 Task: For heading Use Lora with dark cyan 1 colour & Underline.  font size for heading22,  'Change the font style of data to'Montserrat and font size to 14,  Change the alignment of both headline & data to Align center.  In the sheet  analysisSalesByChannel_2022
Action: Mouse moved to (187, 277)
Screenshot: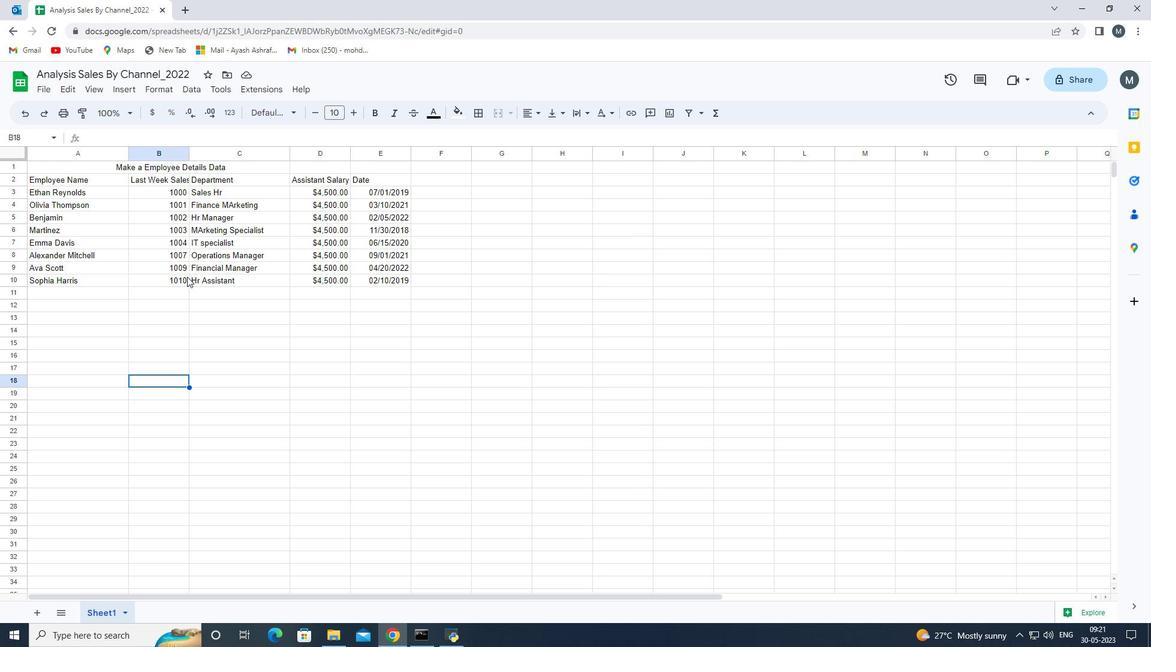 
Action: Mouse scrolled (187, 277) with delta (0, 0)
Screenshot: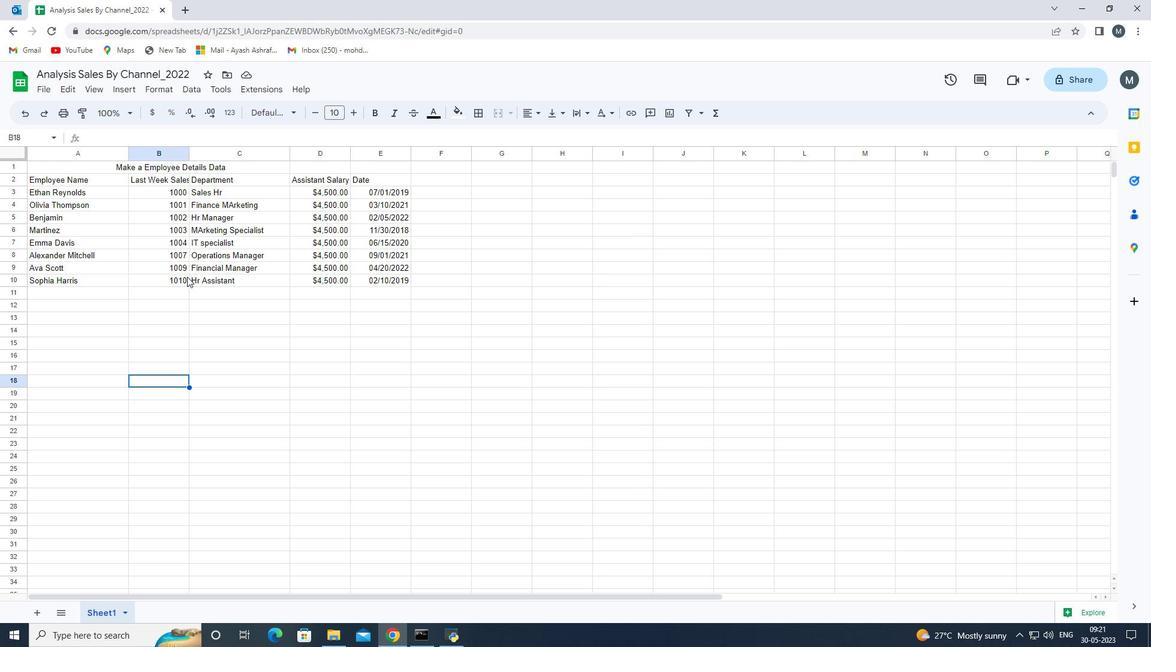 
Action: Mouse scrolled (187, 277) with delta (0, 0)
Screenshot: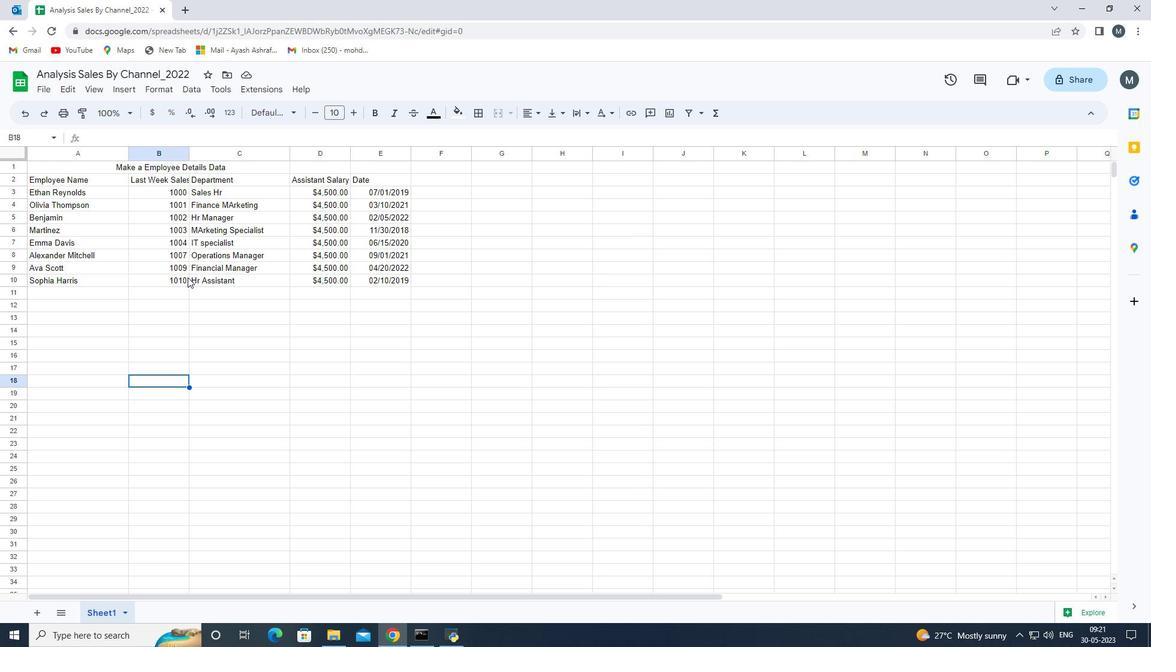 
Action: Mouse moved to (197, 257)
Screenshot: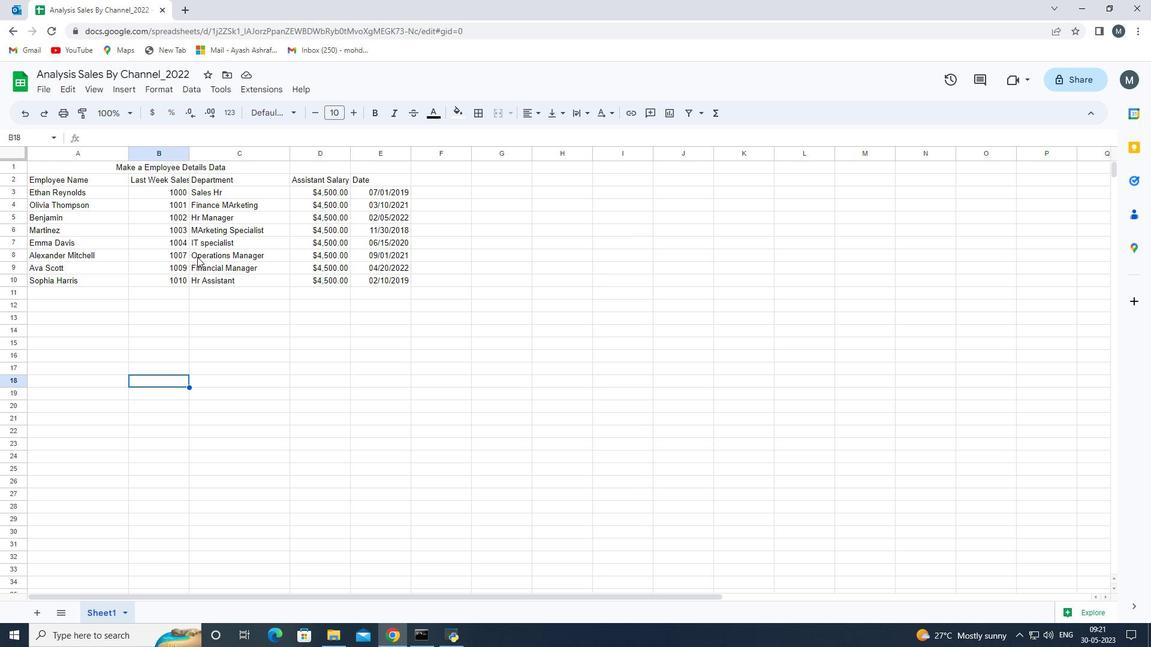 
Action: Mouse scrolled (197, 256) with delta (0, 0)
Screenshot: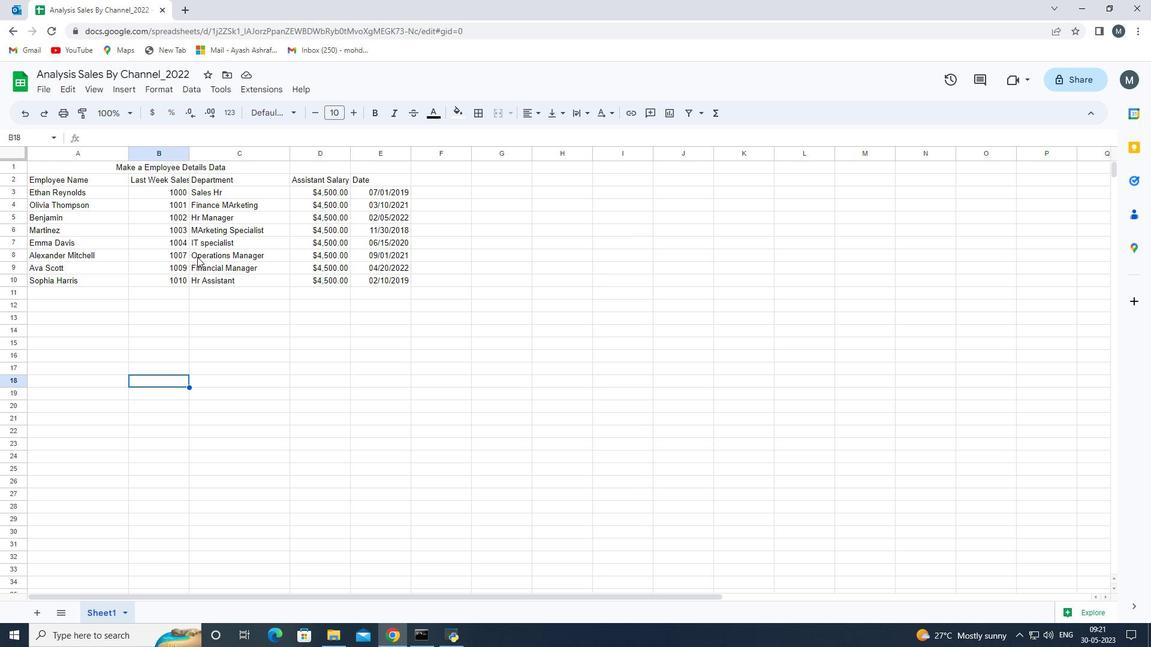 
Action: Mouse scrolled (197, 257) with delta (0, 0)
Screenshot: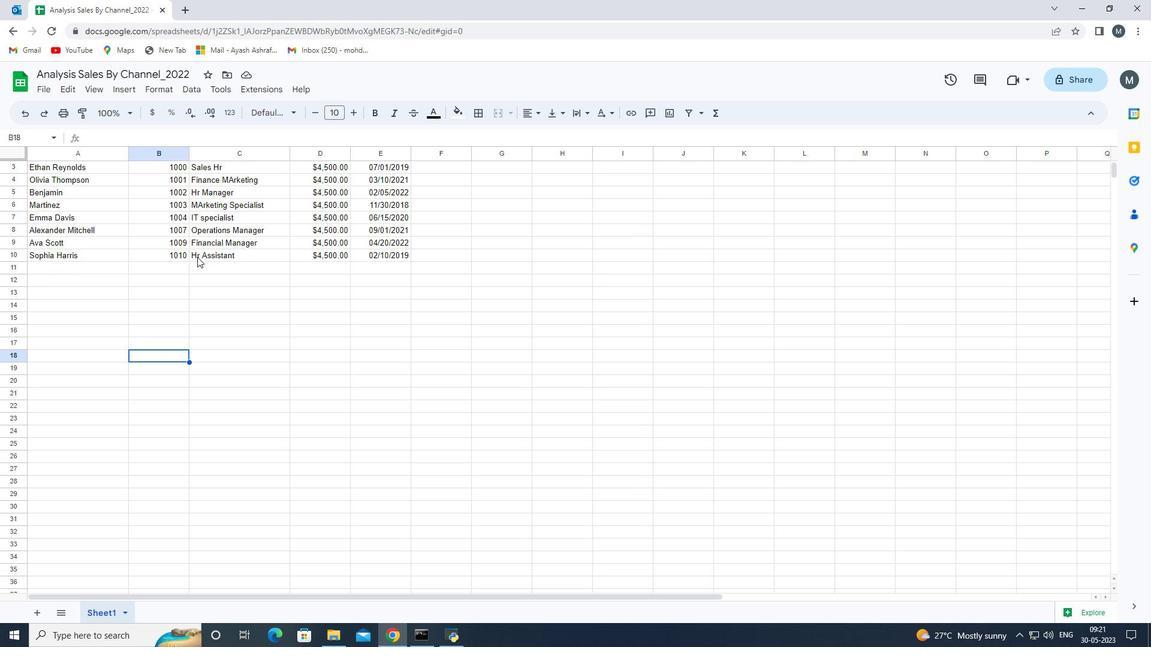 
Action: Mouse moved to (111, 169)
Screenshot: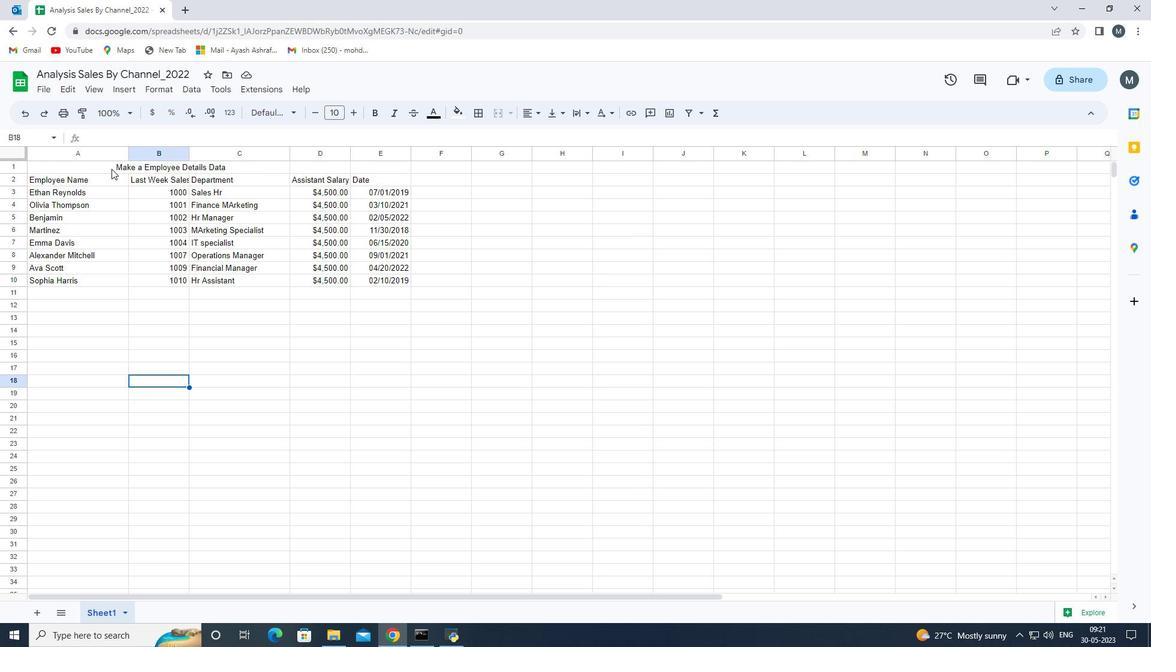 
Action: Mouse pressed left at (111, 169)
Screenshot: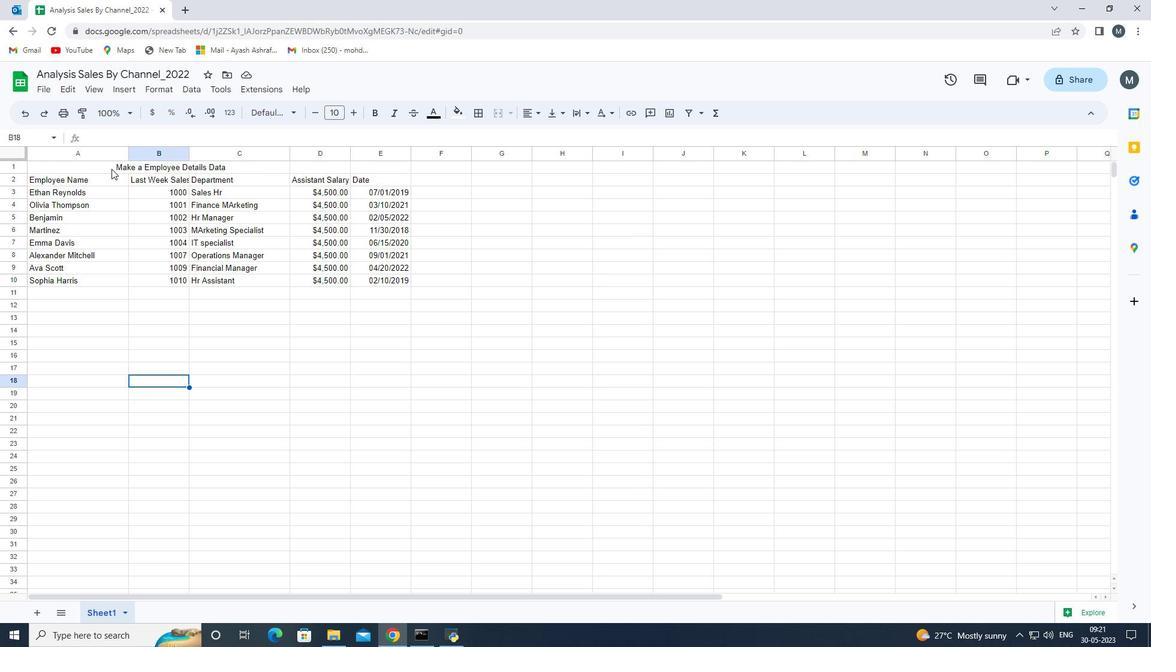 
Action: Mouse moved to (260, 136)
Screenshot: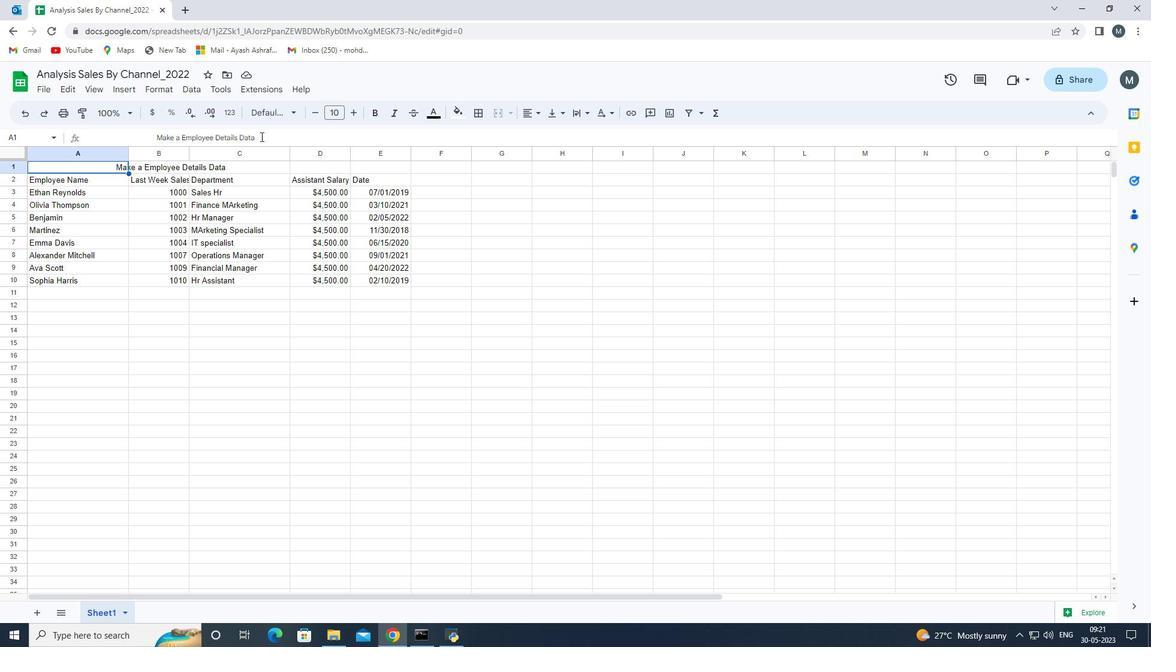 
Action: Mouse pressed left at (260, 136)
Screenshot: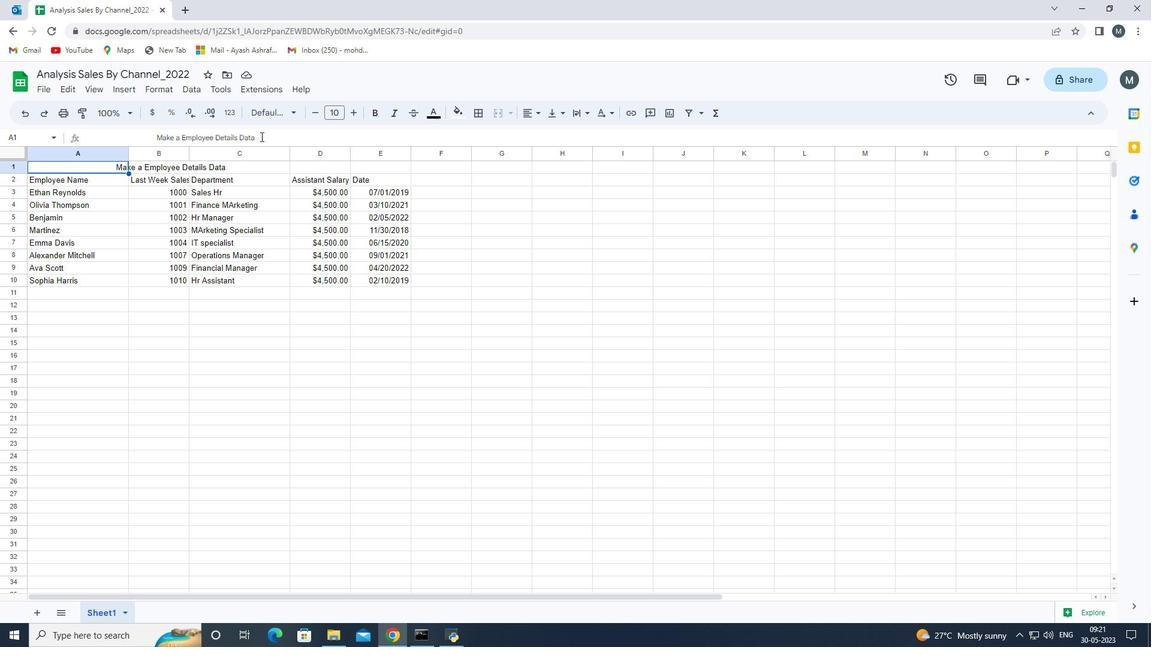 
Action: Mouse moved to (286, 112)
Screenshot: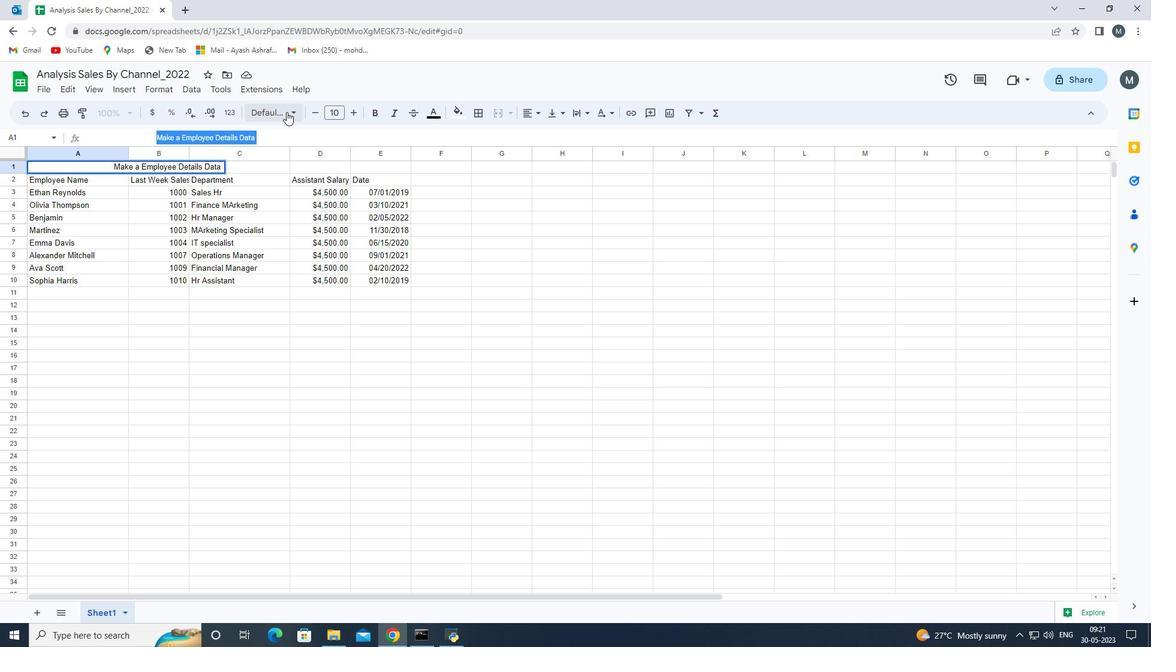 
Action: Mouse pressed left at (286, 112)
Screenshot: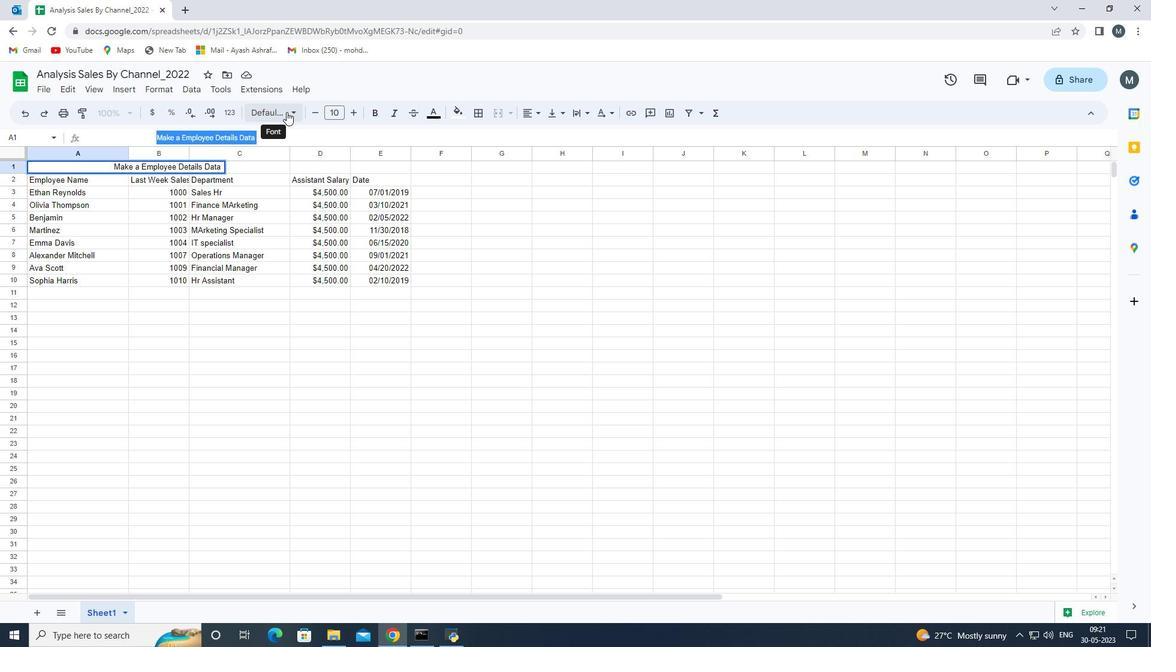 
Action: Mouse moved to (314, 291)
Screenshot: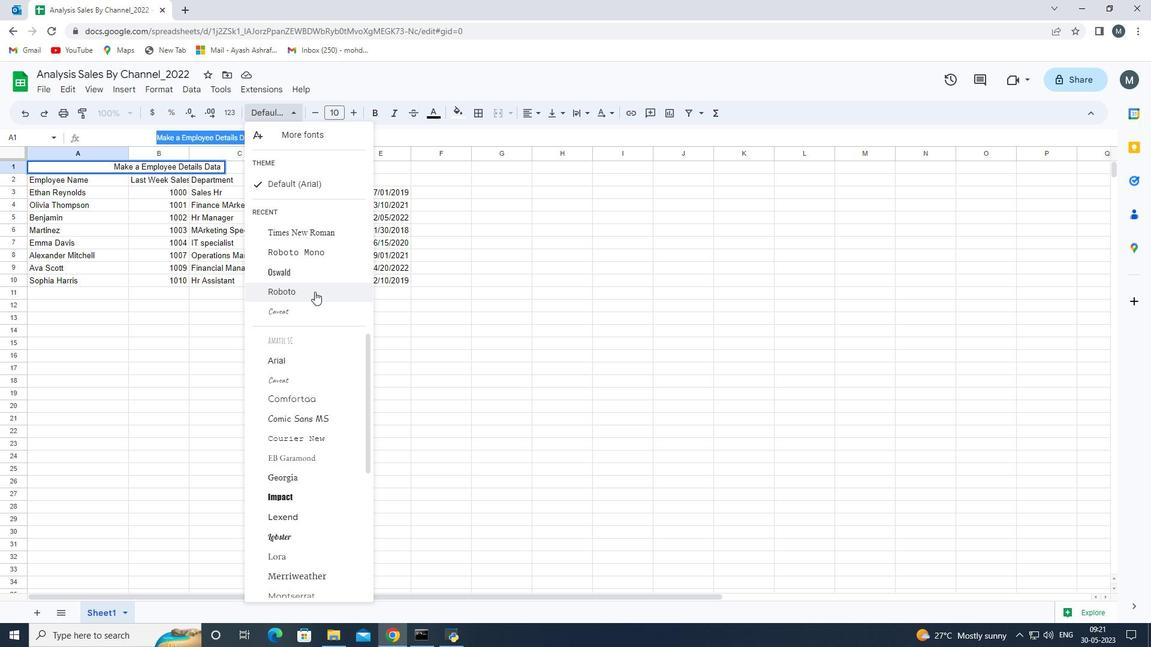 
Action: Mouse scrolled (314, 290) with delta (0, 0)
Screenshot: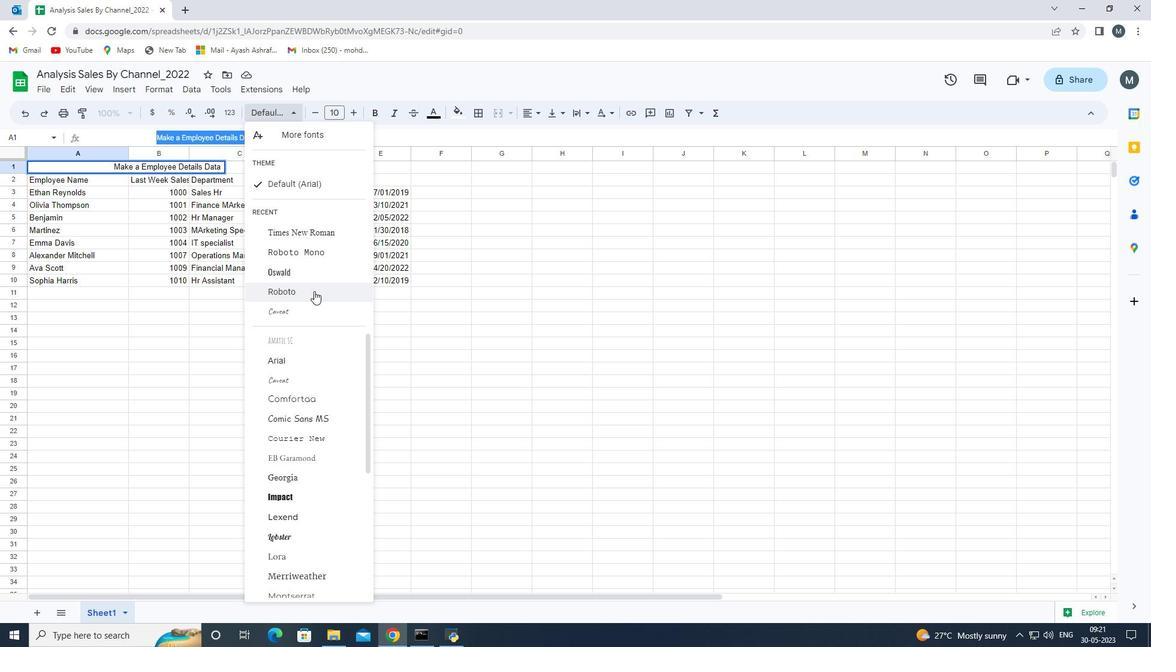 
Action: Mouse scrolled (314, 290) with delta (0, 0)
Screenshot: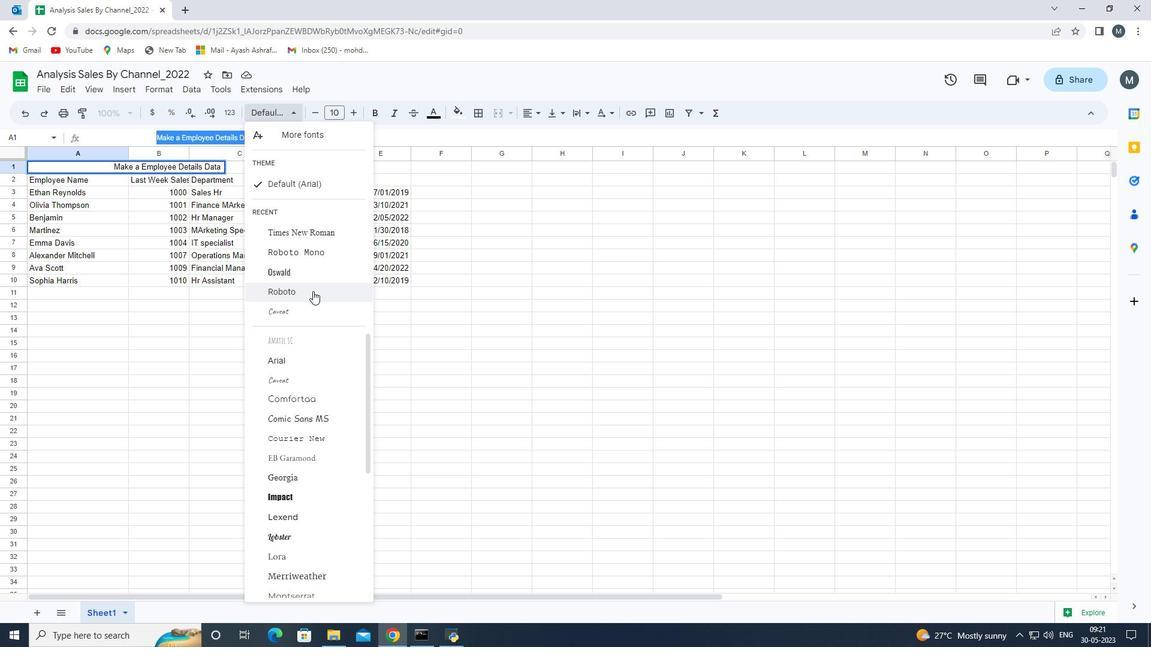 
Action: Mouse moved to (319, 407)
Screenshot: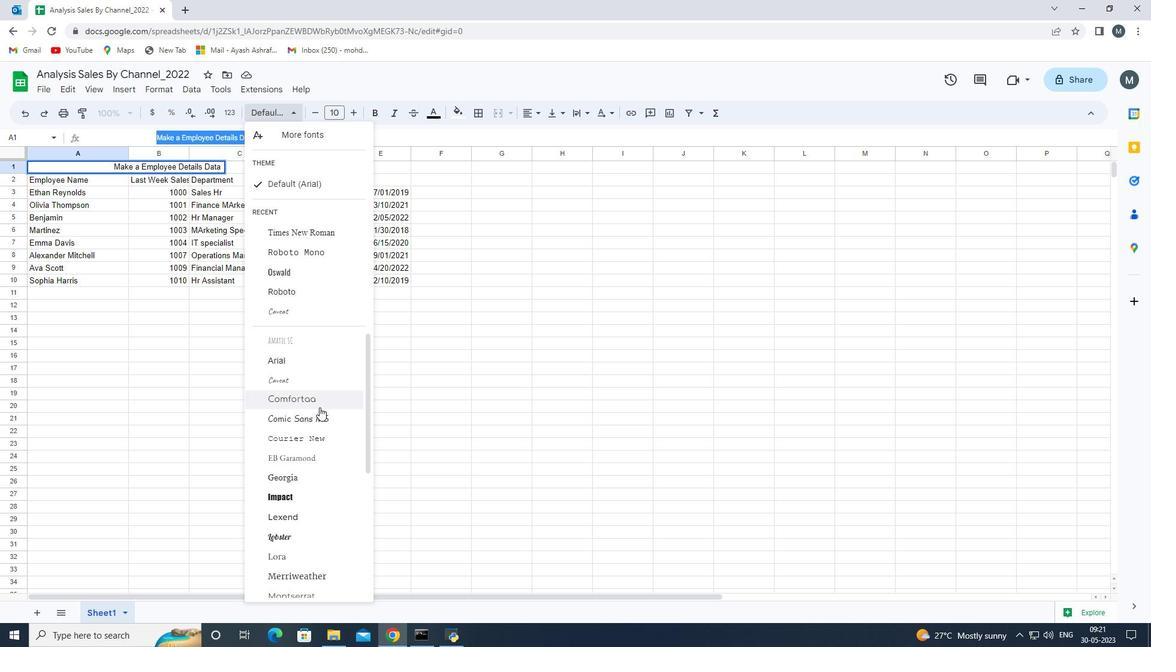 
Action: Mouse scrolled (319, 407) with delta (0, 0)
Screenshot: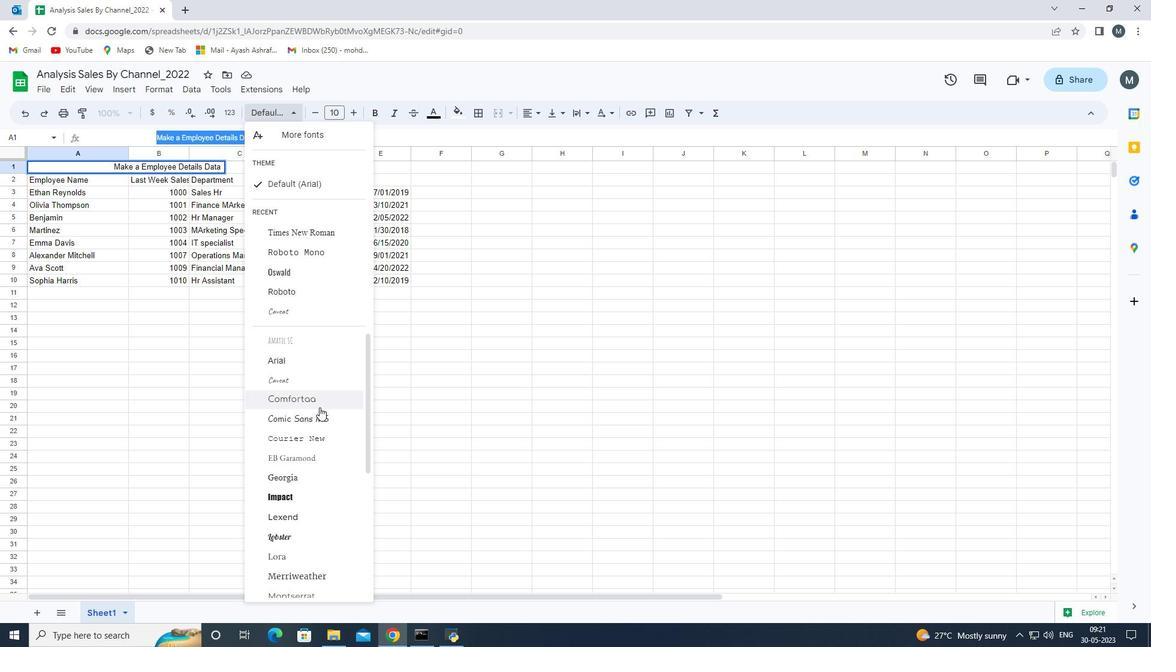 
Action: Mouse moved to (307, 504)
Screenshot: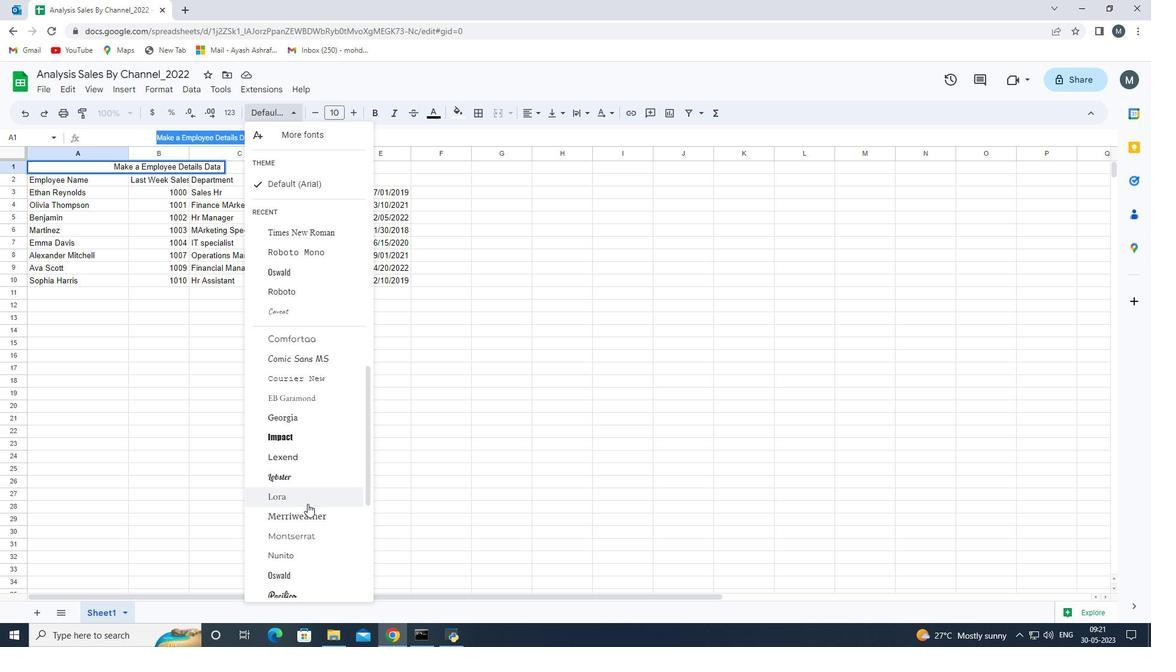 
Action: Mouse pressed left at (307, 504)
Screenshot: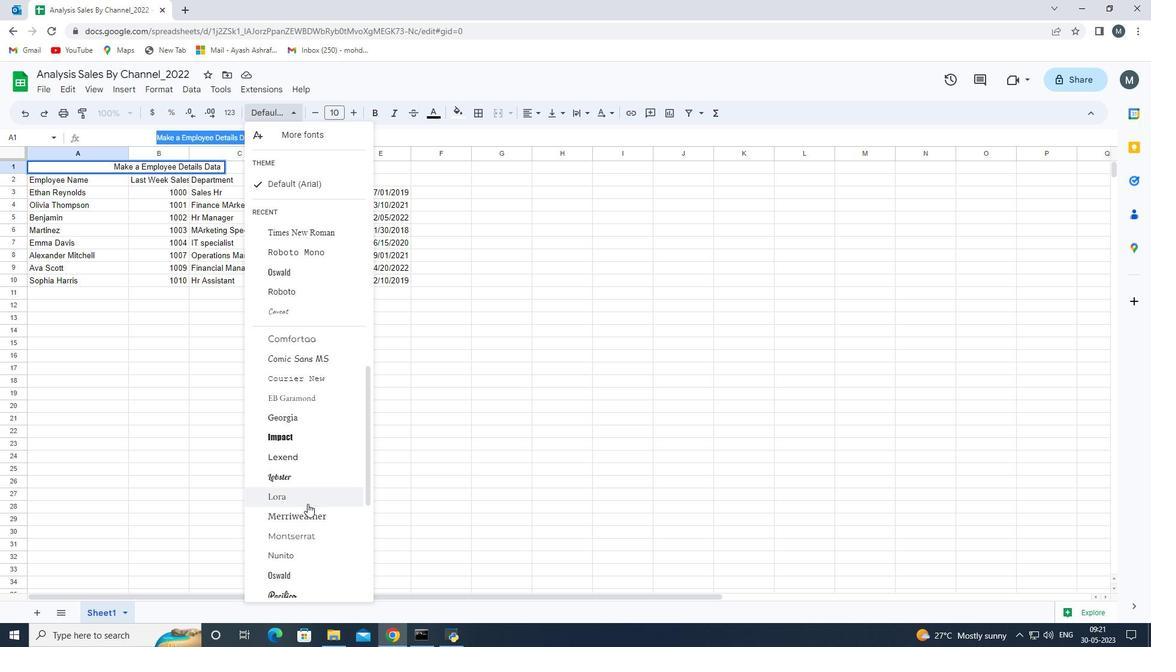 
Action: Mouse moved to (464, 118)
Screenshot: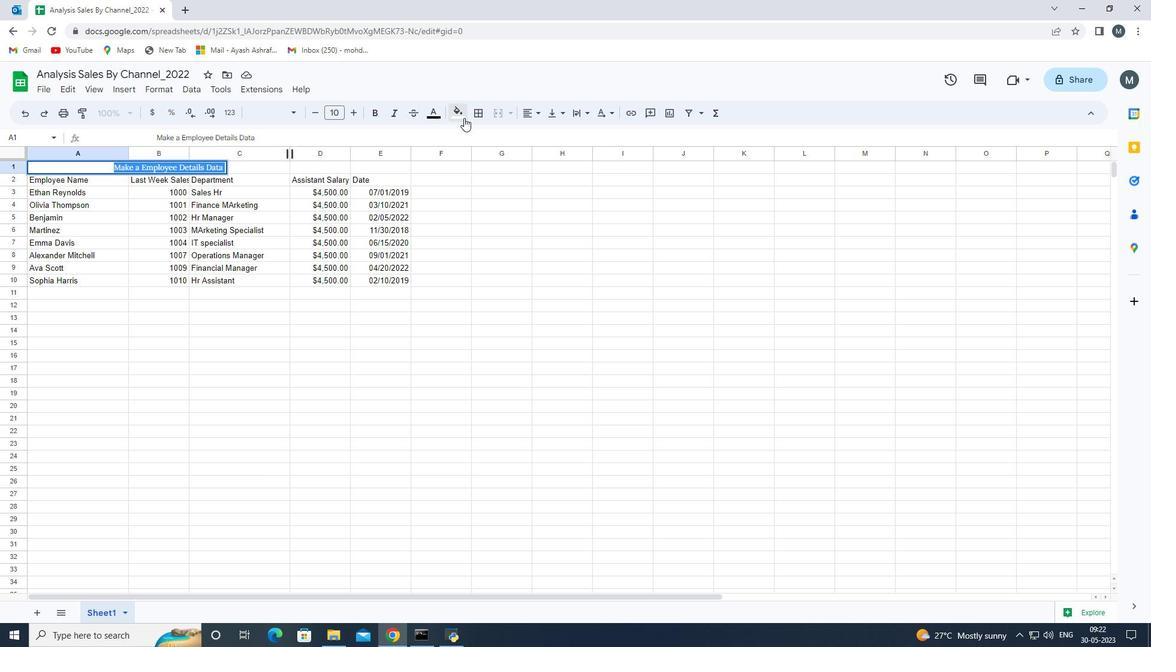 
Action: Mouse pressed left at (464, 118)
Screenshot: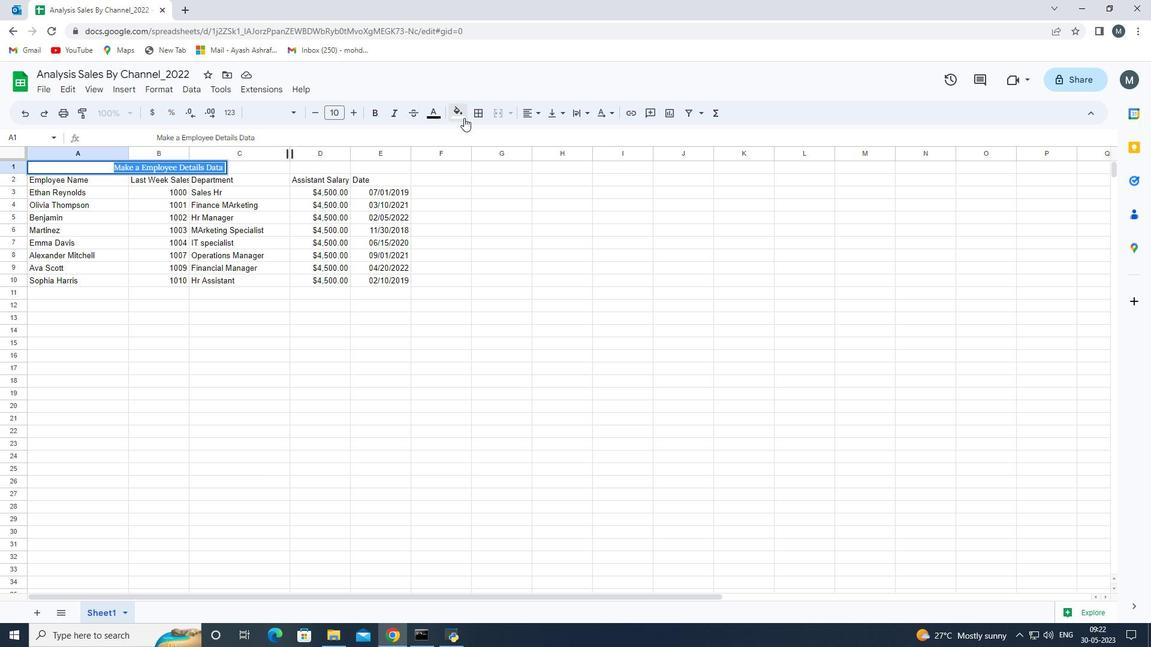 
Action: Mouse moved to (494, 152)
Screenshot: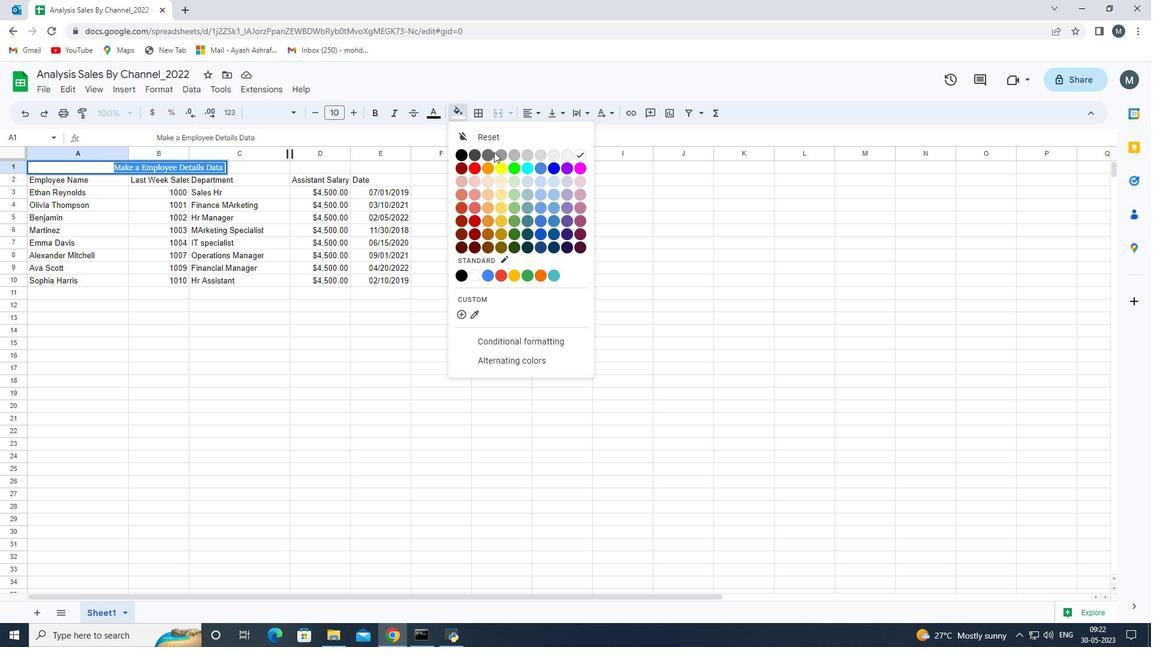 
Action: Mouse pressed left at (494, 152)
Screenshot: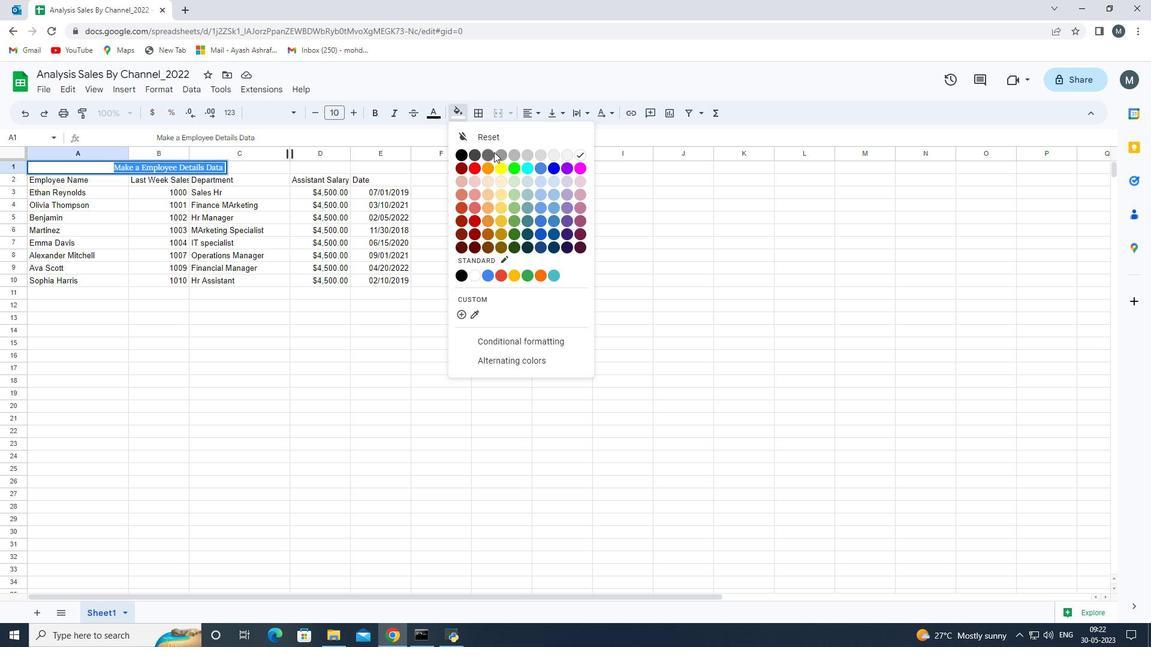 
Action: Mouse moved to (493, 152)
Screenshot: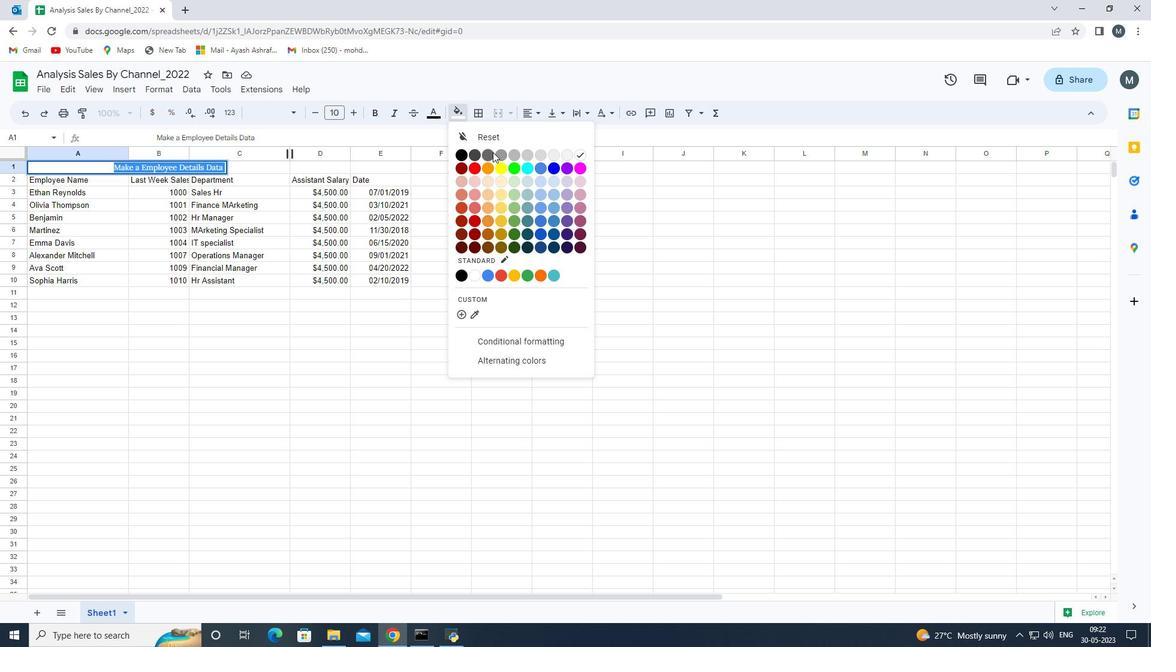 
Action: Mouse pressed left at (493, 152)
Screenshot: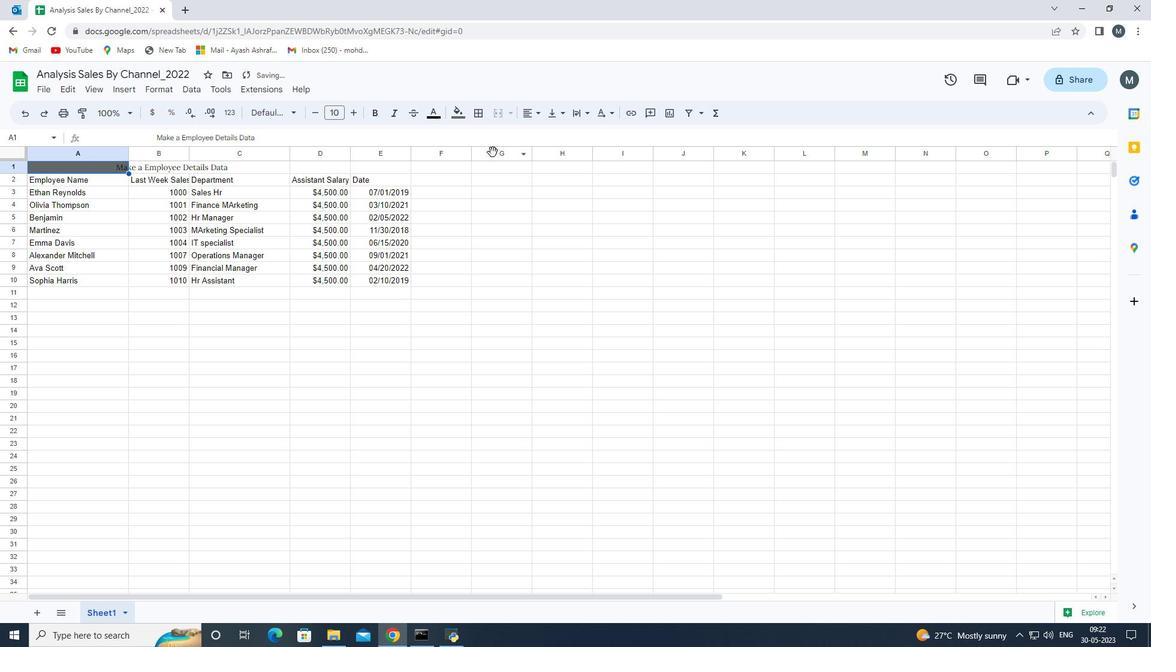 
Action: Mouse moved to (209, 341)
Screenshot: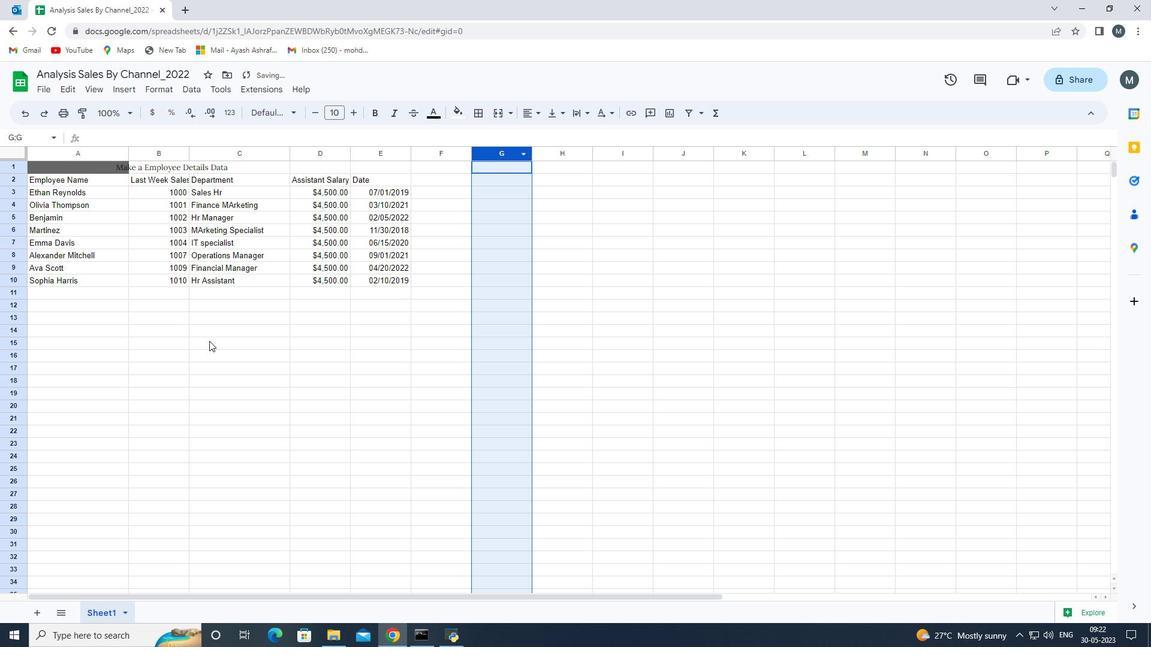 
Action: Mouse pressed left at (209, 341)
Screenshot: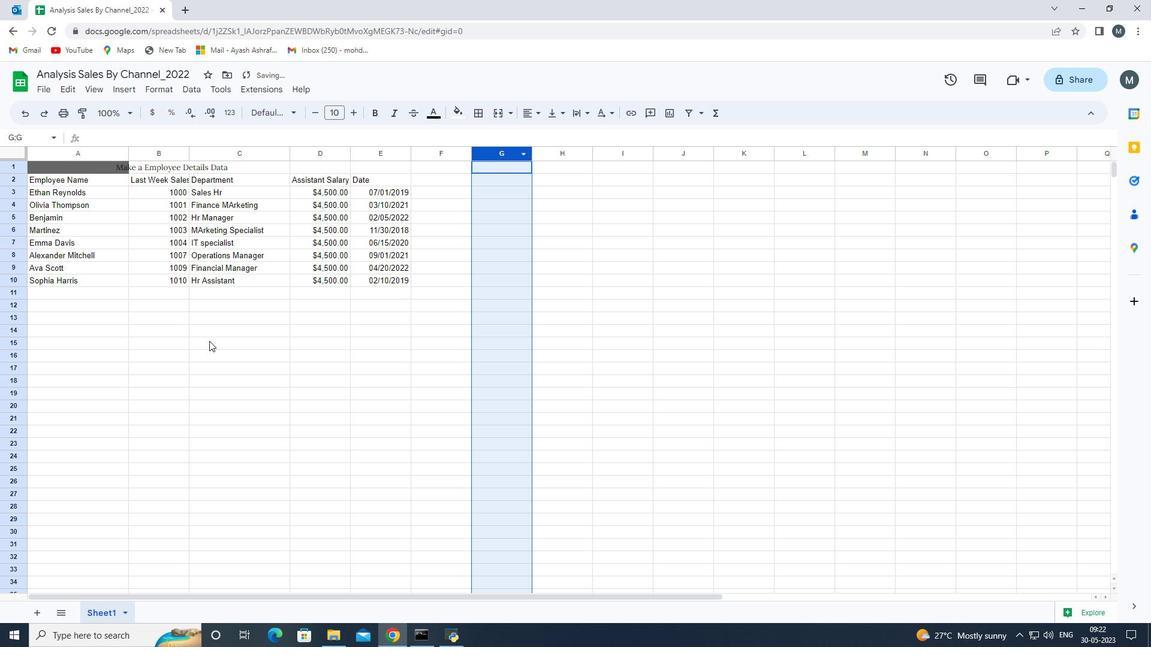 
Action: Mouse moved to (233, 165)
Screenshot: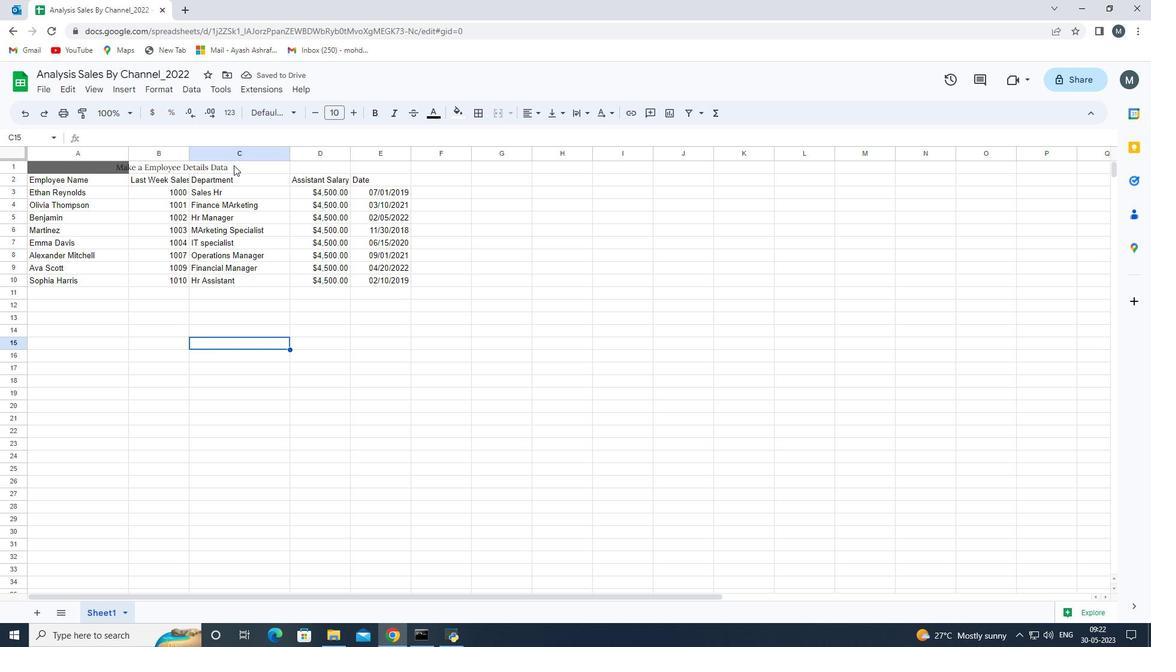
Action: Mouse pressed left at (233, 165)
Screenshot: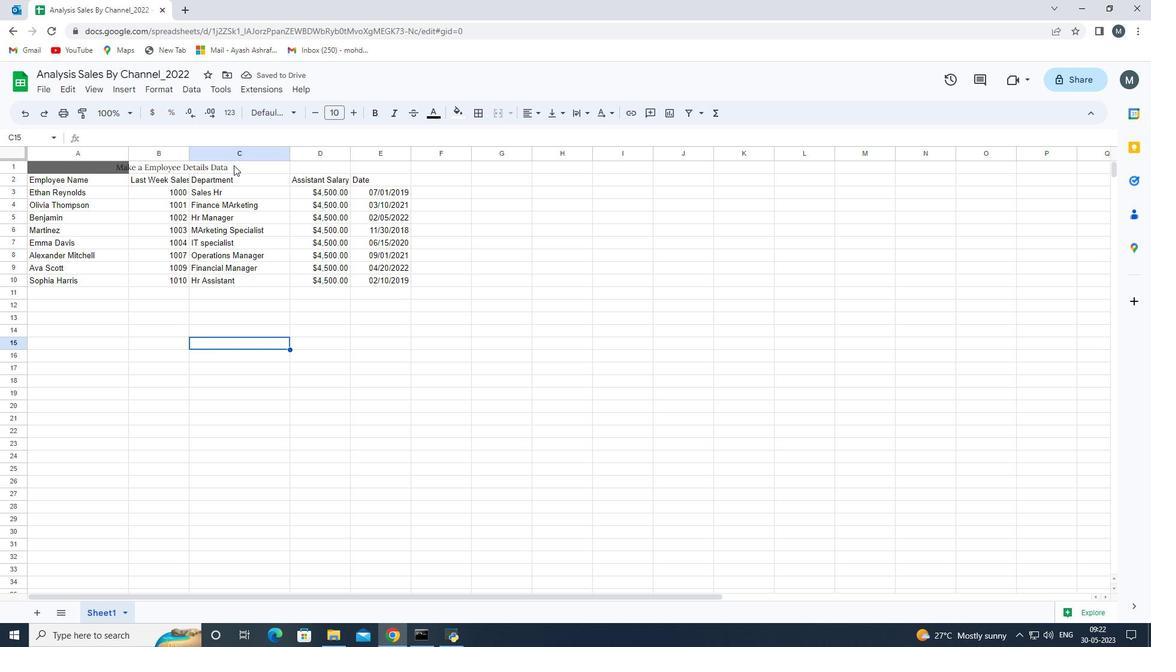 
Action: Mouse moved to (15, 167)
Screenshot: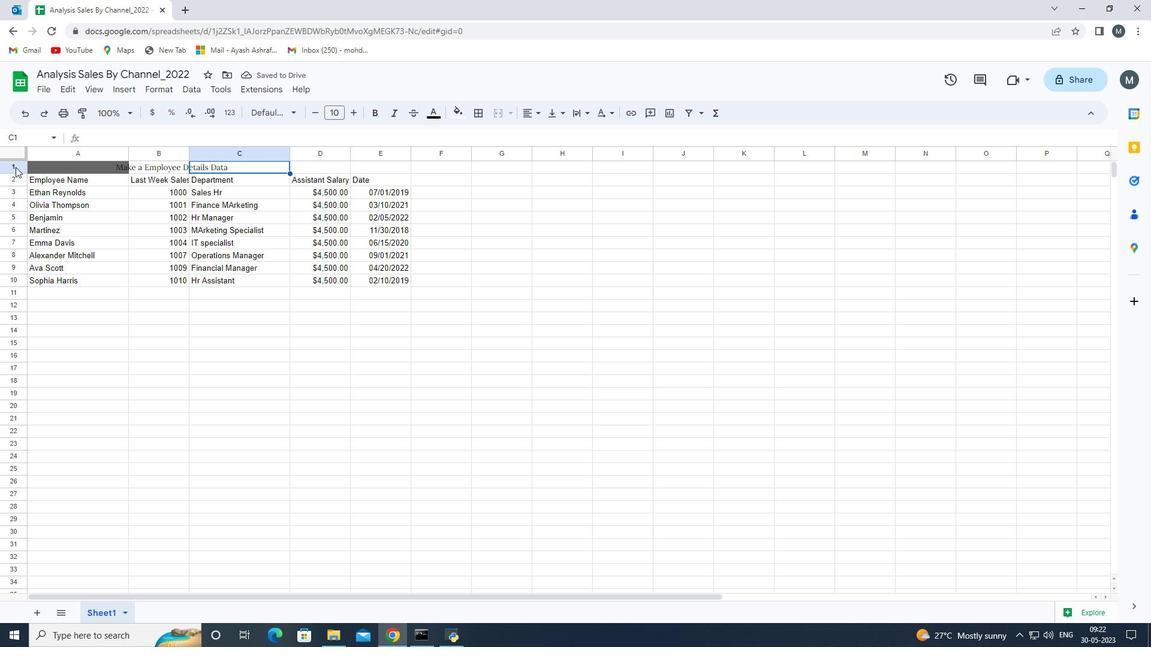 
Action: Mouse pressed left at (15, 167)
Screenshot: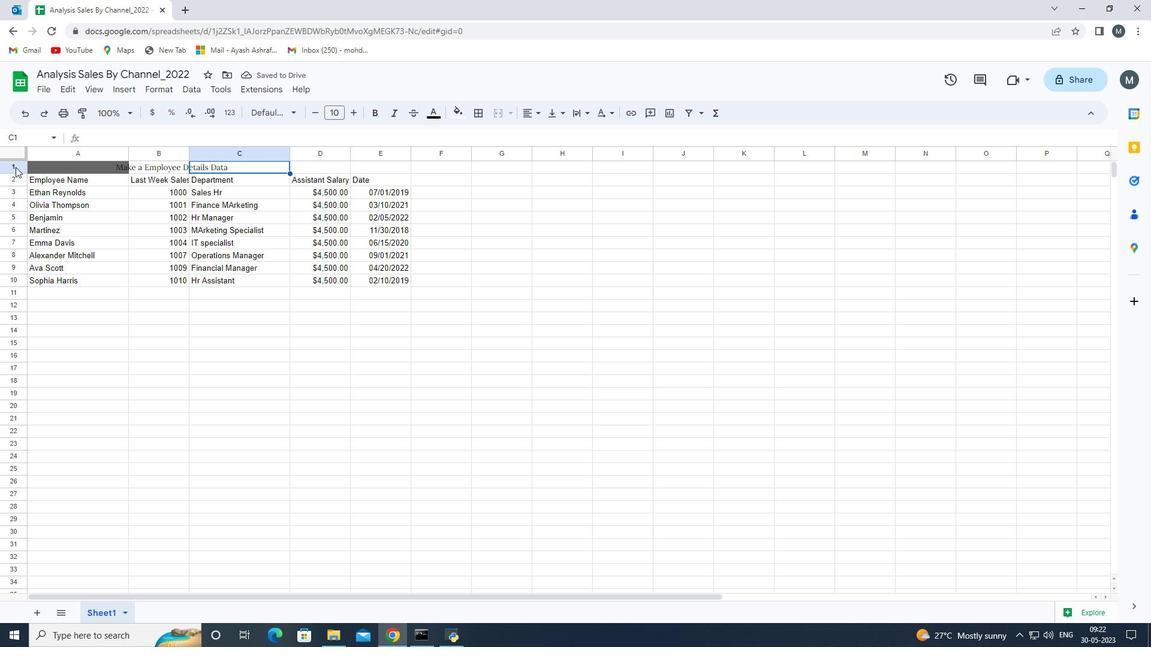 
Action: Mouse moved to (435, 169)
Screenshot: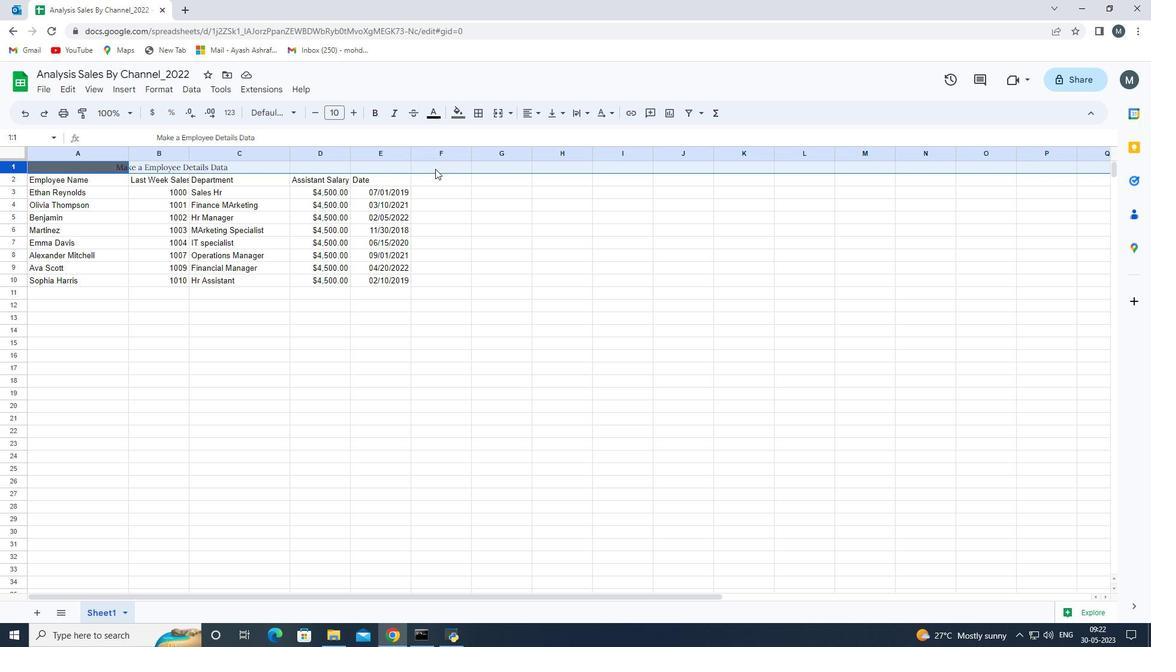 
Action: Mouse pressed left at (435, 169)
Screenshot: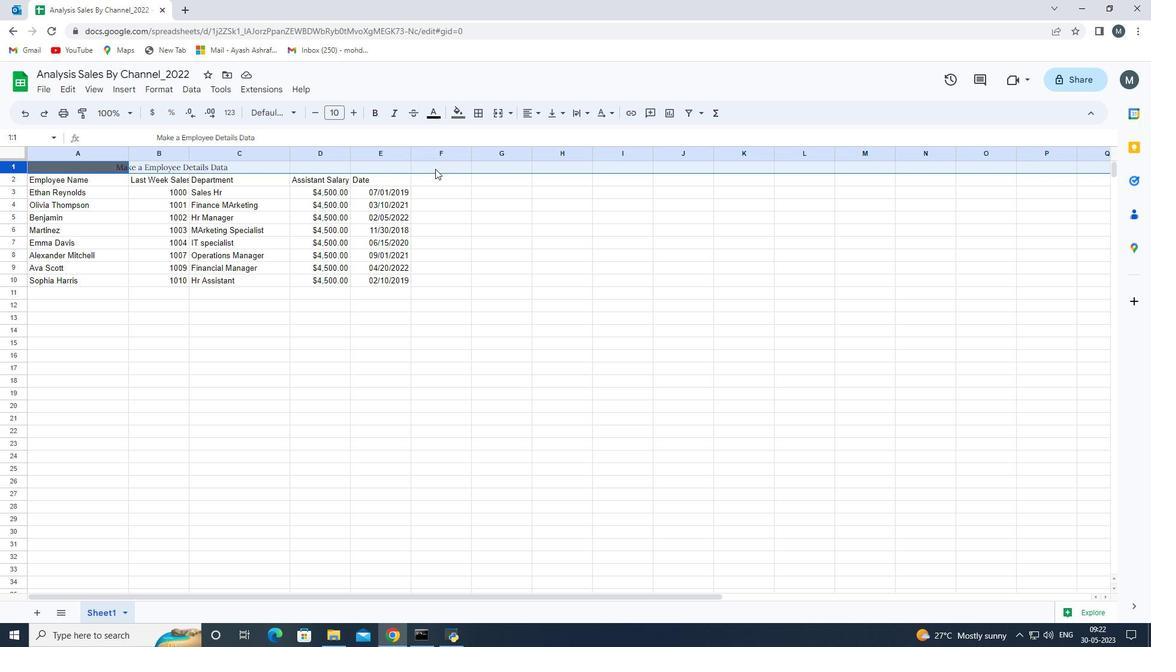 
Action: Mouse moved to (20, 168)
Screenshot: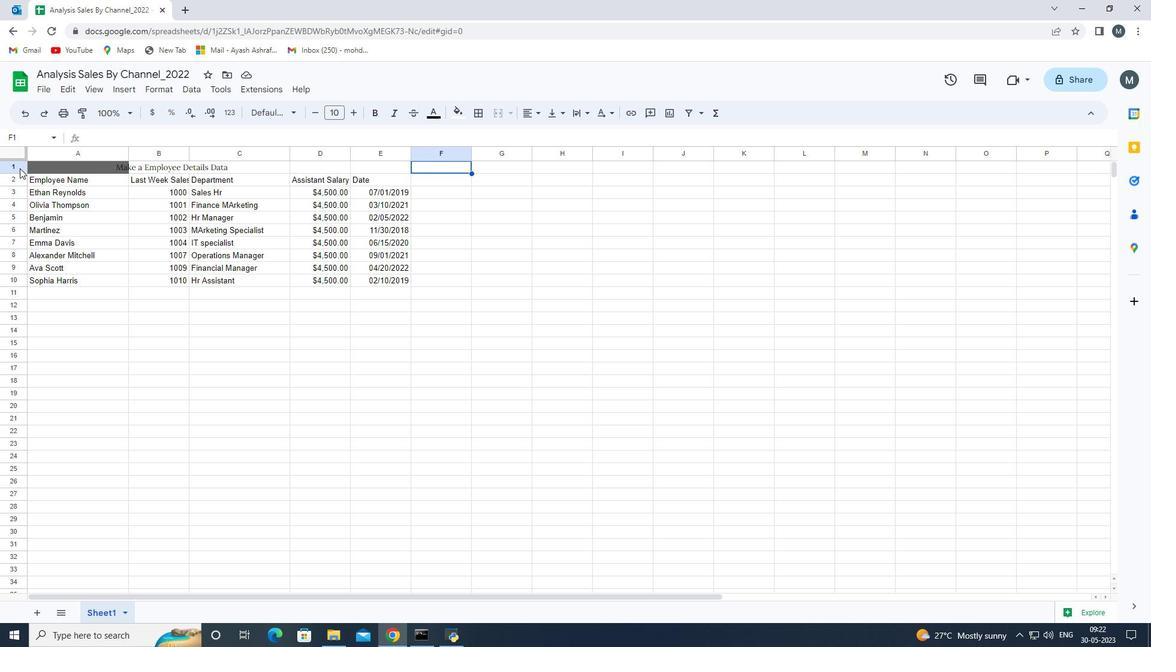 
Action: Mouse pressed left at (20, 168)
Screenshot: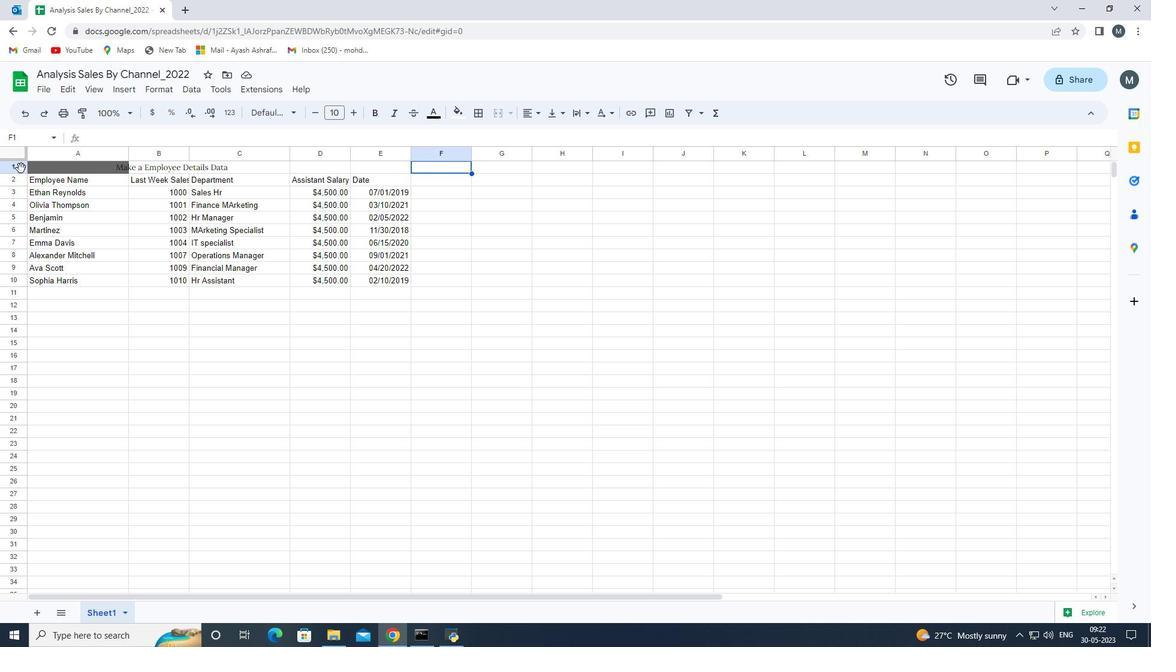 
Action: Mouse moved to (466, 119)
Screenshot: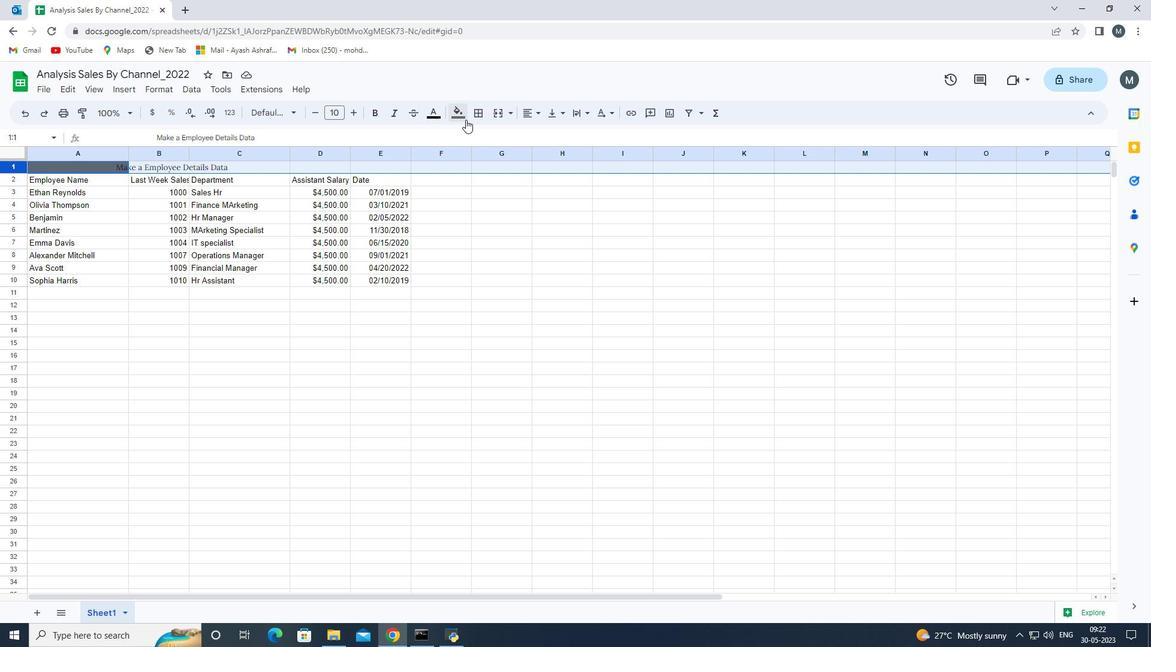 
Action: Mouse pressed left at (466, 119)
Screenshot: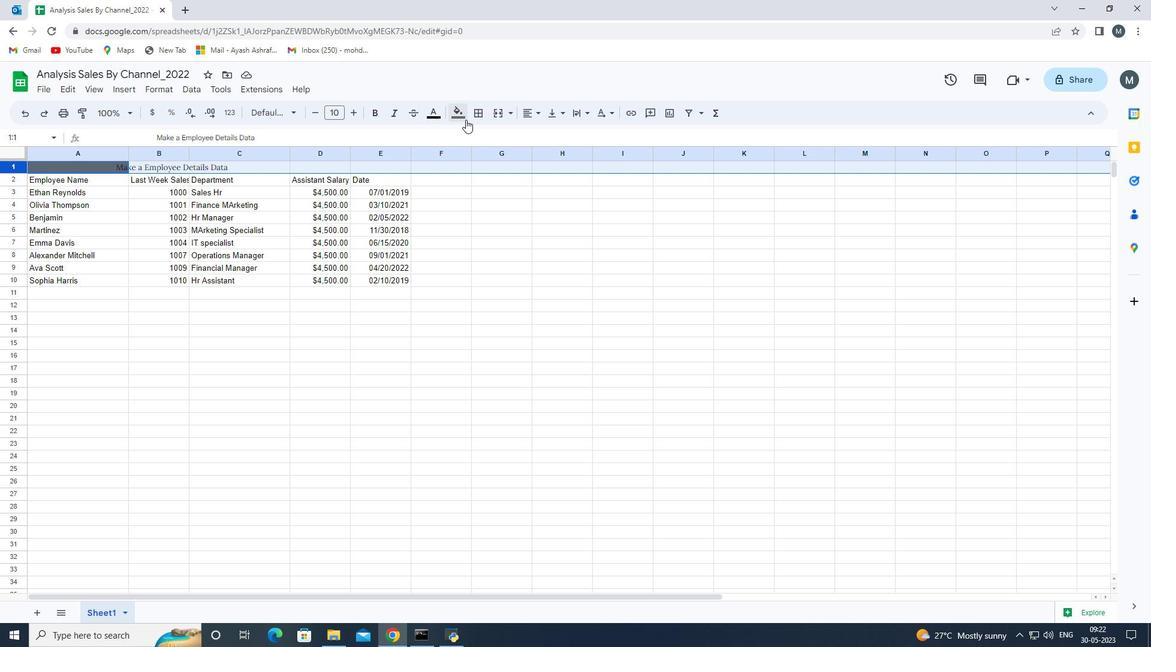 
Action: Mouse moved to (473, 156)
Screenshot: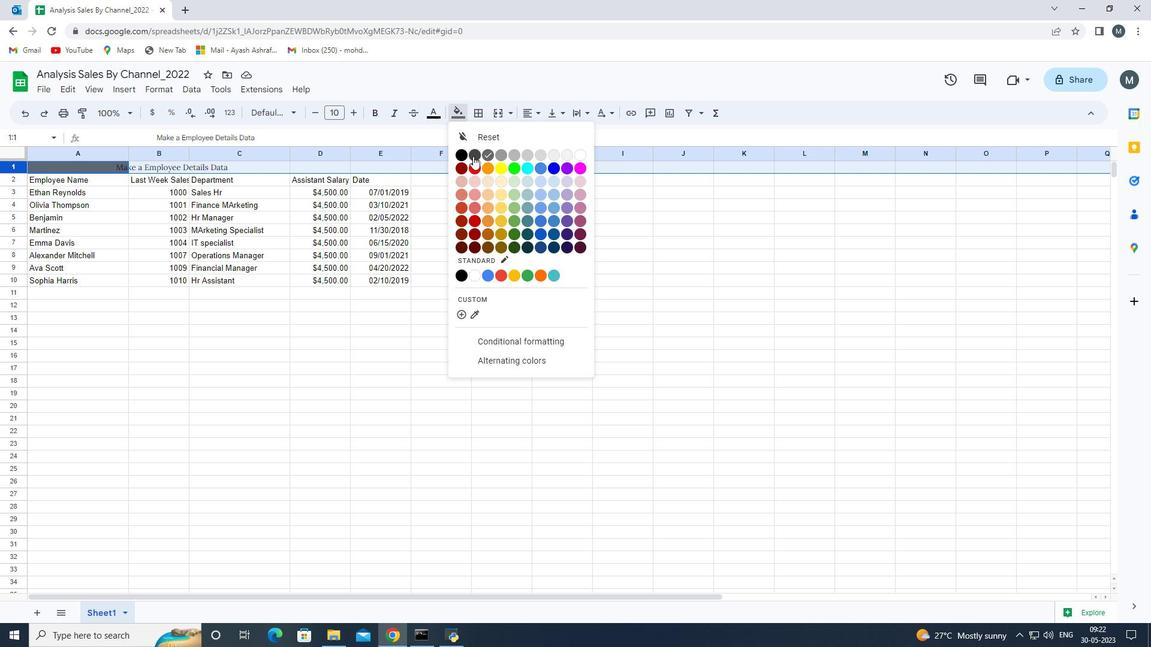 
Action: Mouse pressed left at (473, 156)
Screenshot: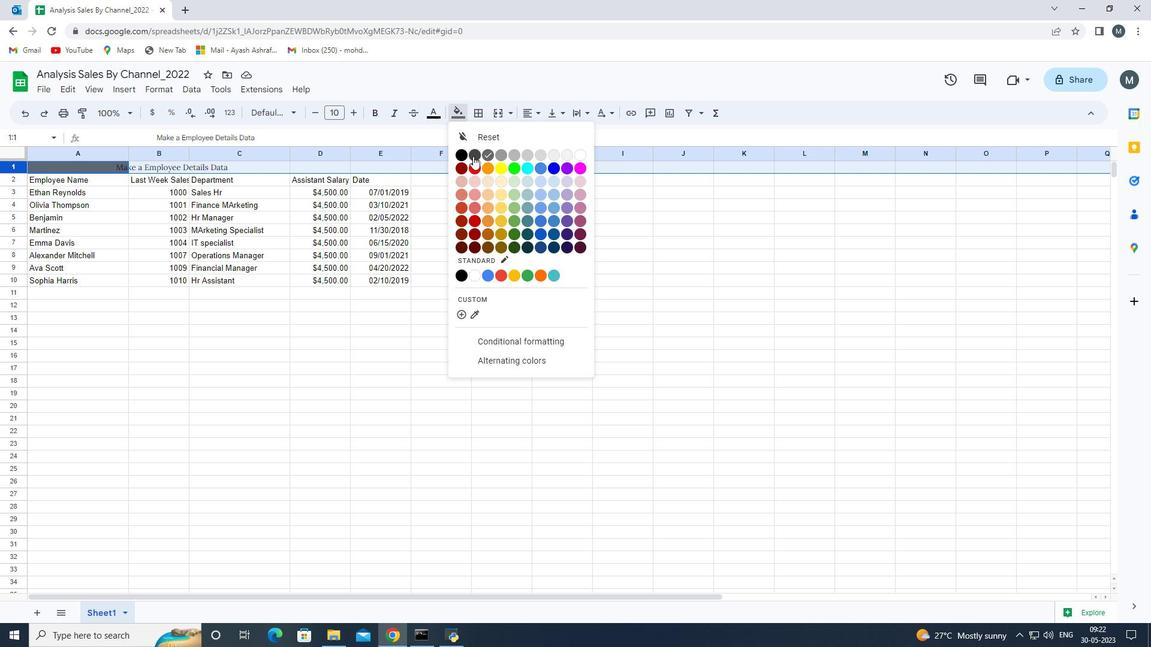 
Action: Mouse moved to (451, 164)
Screenshot: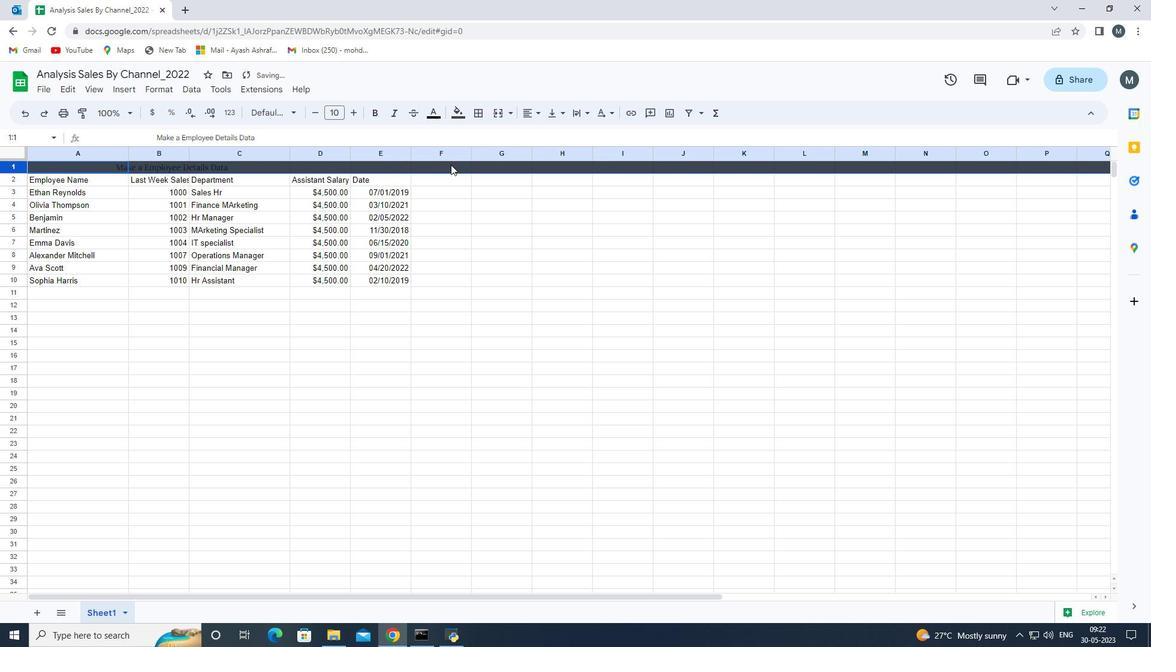
Action: Mouse pressed left at (451, 164)
Screenshot: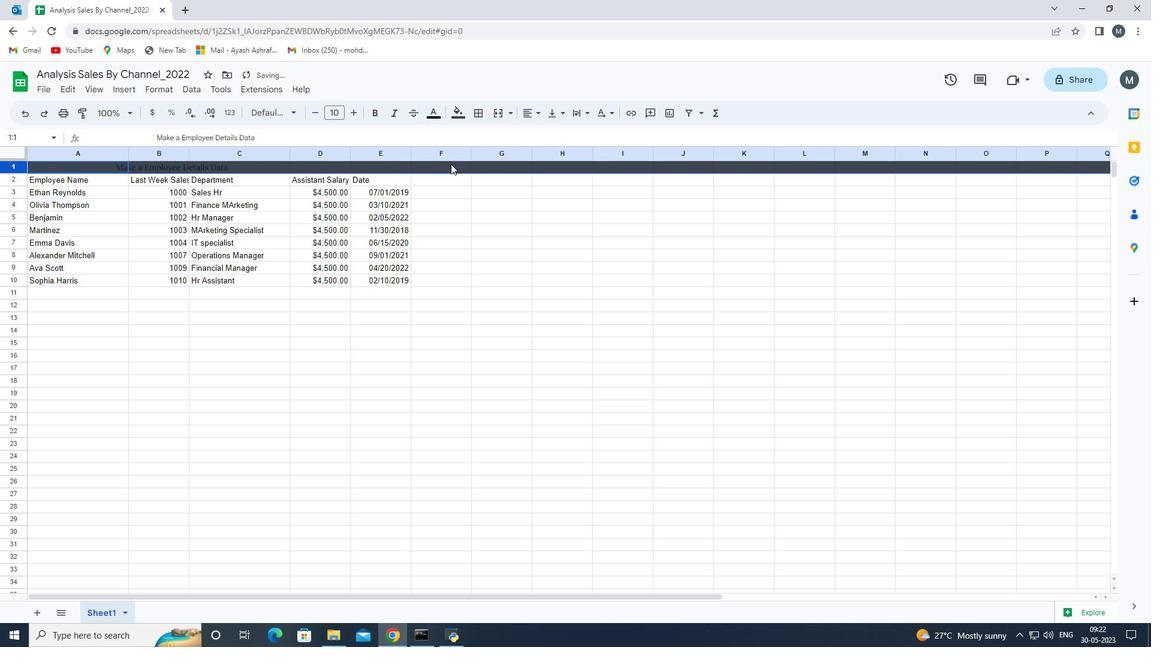 
Action: Key pressed <Key.shift_r>
Screenshot: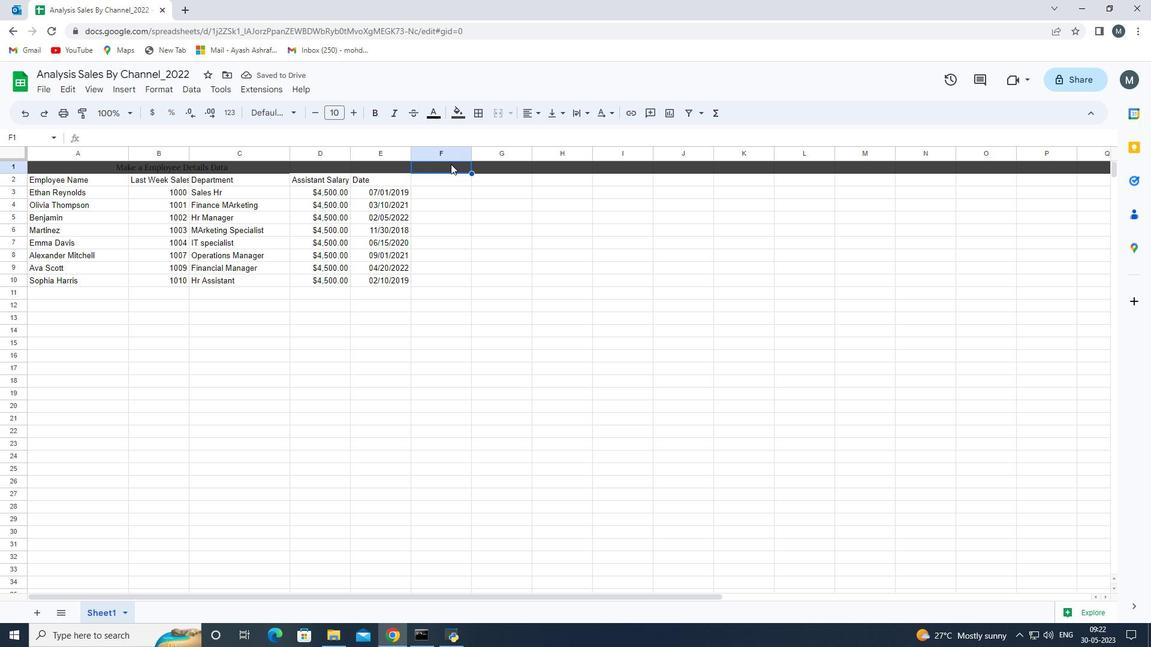 
Action: Mouse moved to (448, 161)
Screenshot: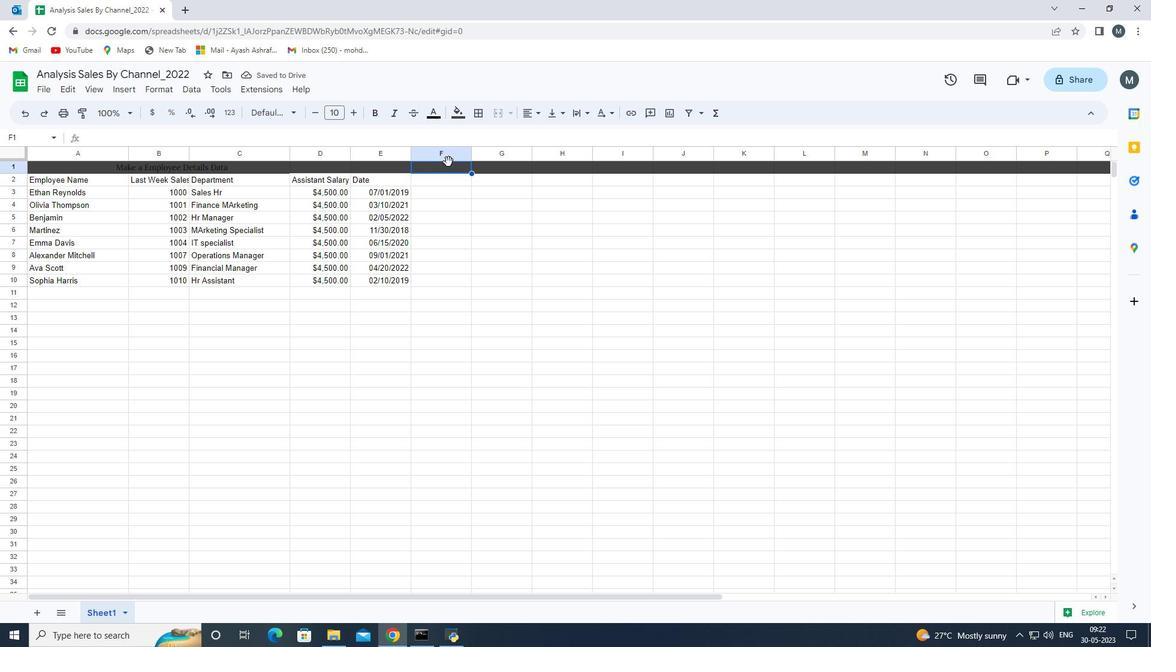 
Action: Key pressed <Key.shift_r><Key.shift_r><Key.shift_r><Key.shift_r><Key.right><Key.right><Key.right><Key.right><Key.right><Key.right><Key.right><Key.right><Key.right><Key.right><Key.right><Key.right><Key.right><Key.right><Key.right><Key.right><Key.right><Key.right><Key.right><Key.right><Key.right><Key.right><Key.right><Key.right><Key.right><Key.right><Key.right><Key.right><Key.right><Key.right><Key.right><Key.right><Key.right><Key.right><Key.right><Key.right><Key.right><Key.right><Key.right><Key.right><Key.right><Key.right><Key.right><Key.right><Key.right>
Screenshot: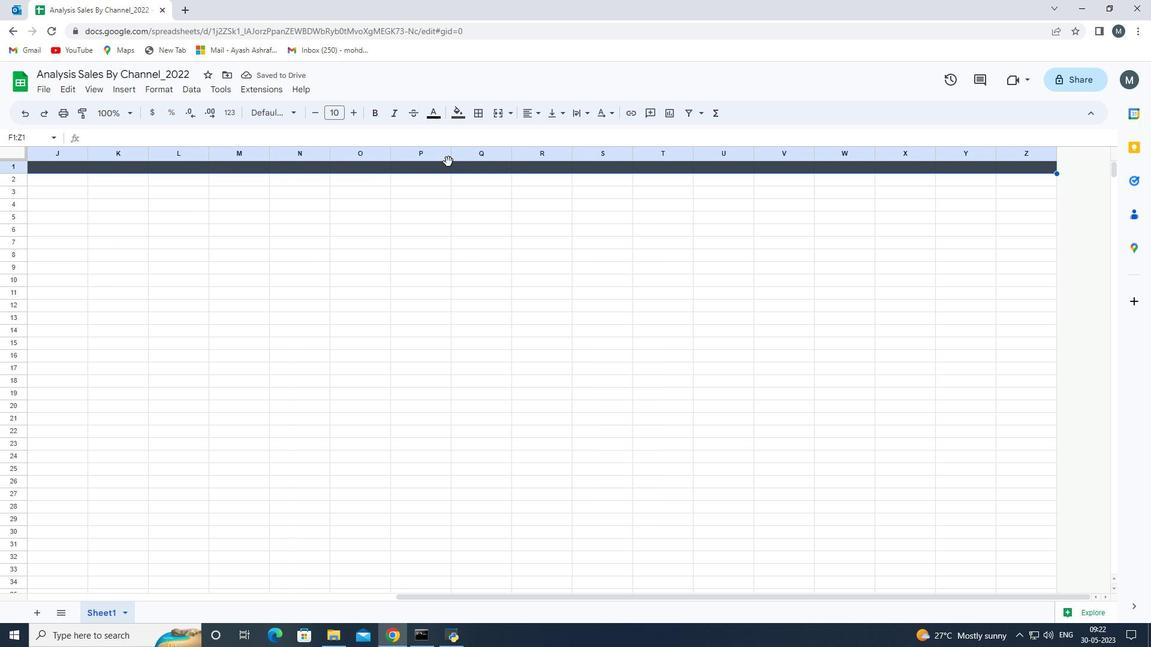 
Action: Mouse moved to (437, 160)
Screenshot: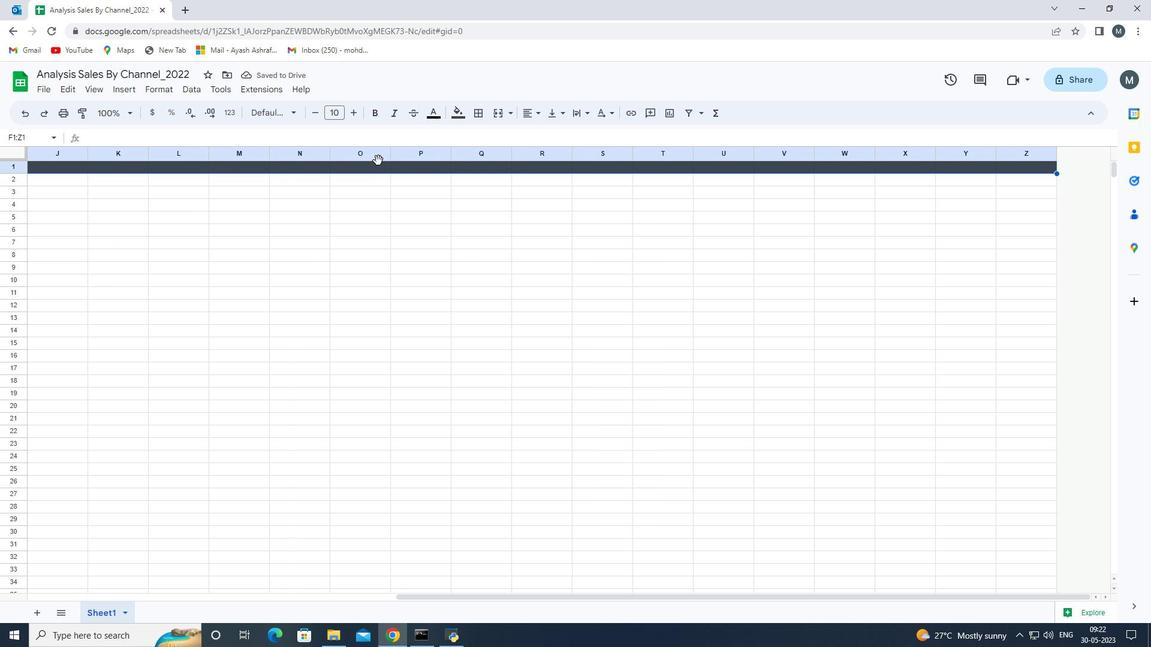 
Action: Key pressed <Key.right>
Screenshot: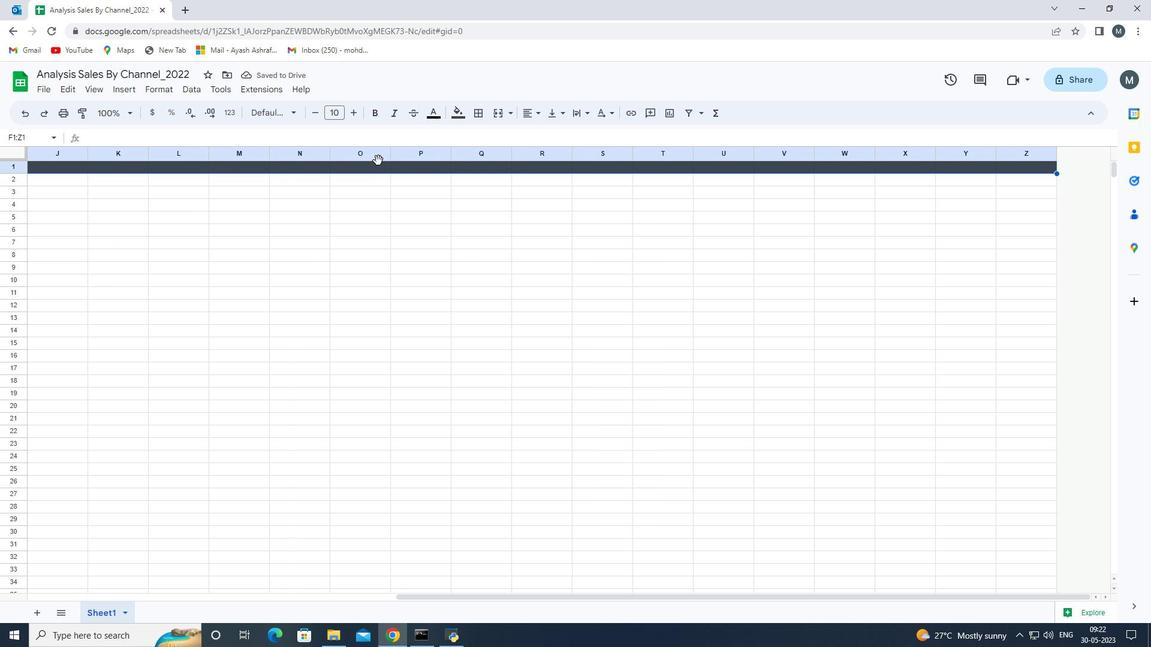 
Action: Mouse moved to (378, 160)
Screenshot: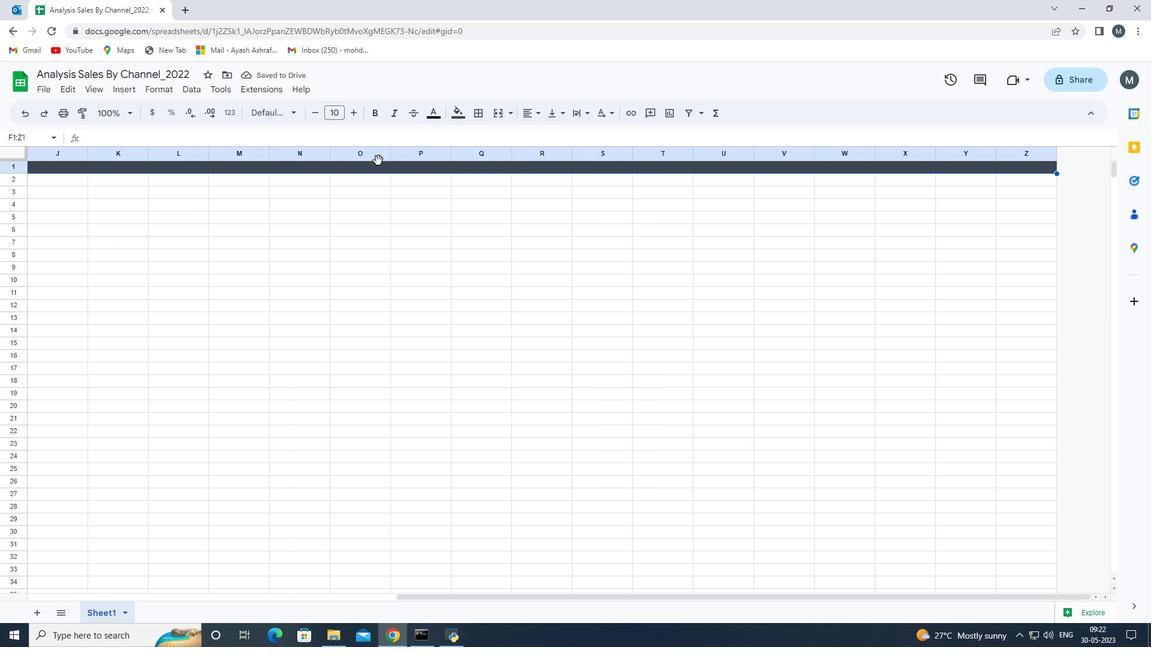 
Action: Key pressed <Key.right>
Screenshot: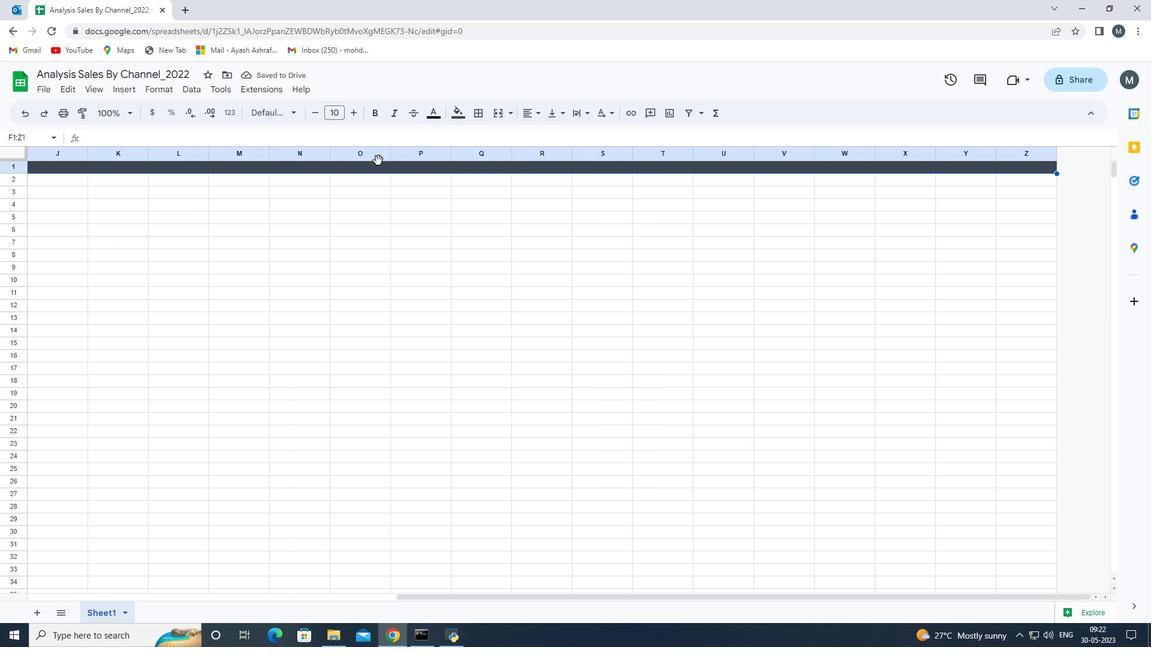 
Action: Mouse moved to (460, 115)
Screenshot: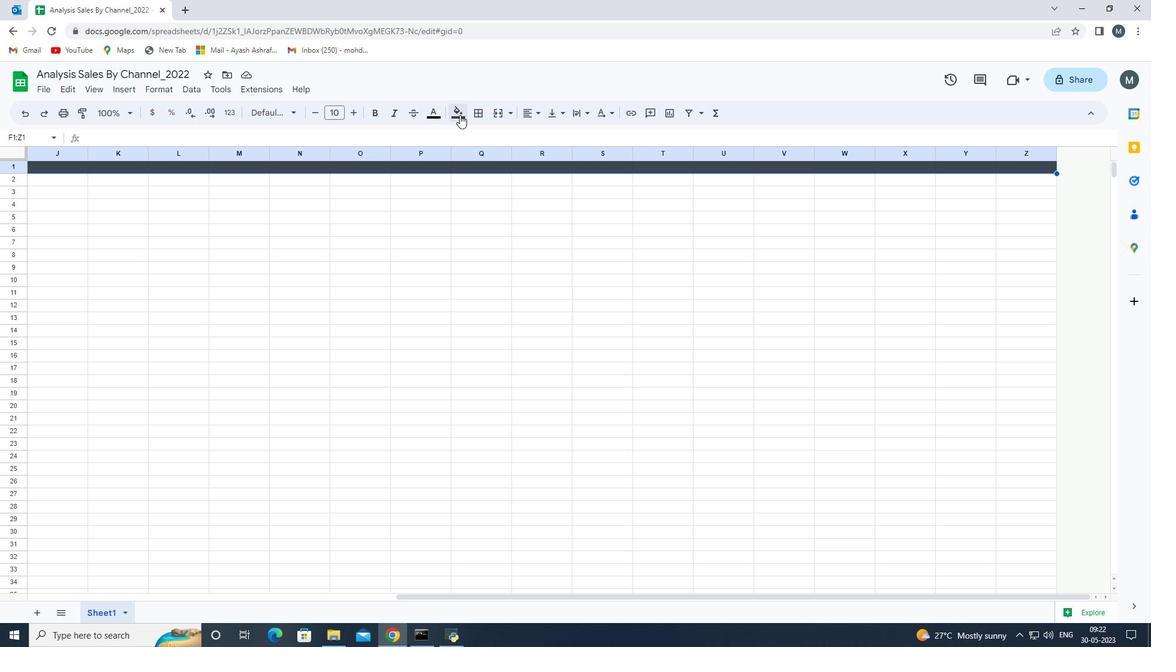 
Action: Mouse pressed left at (460, 115)
Screenshot: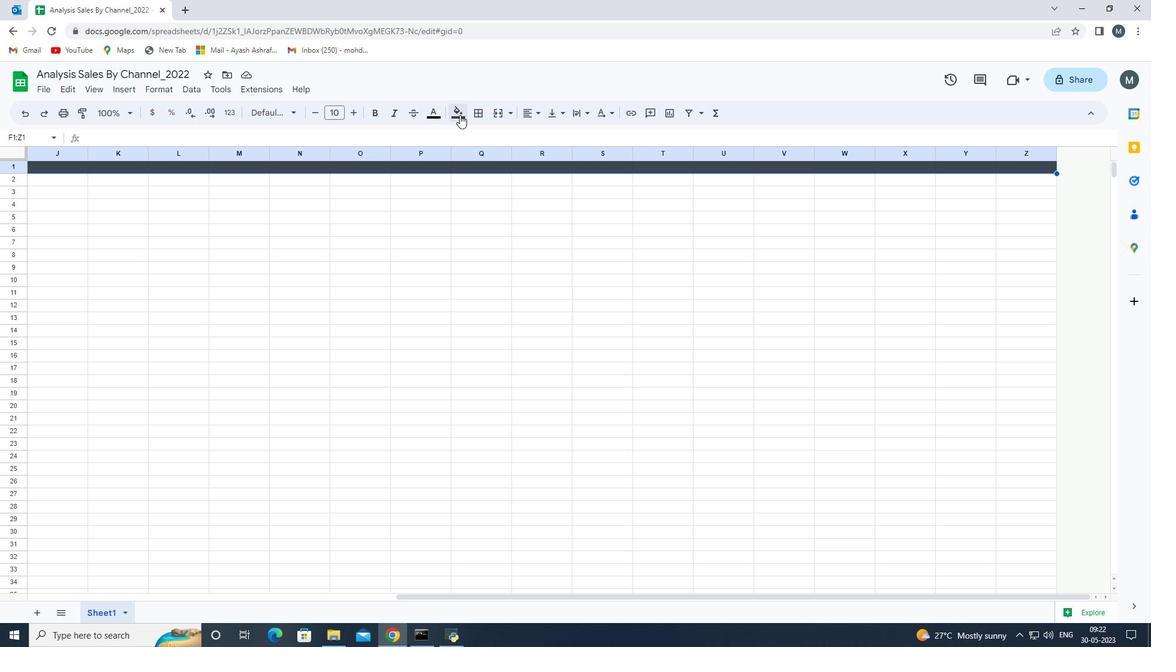 
Action: Mouse moved to (578, 155)
Screenshot: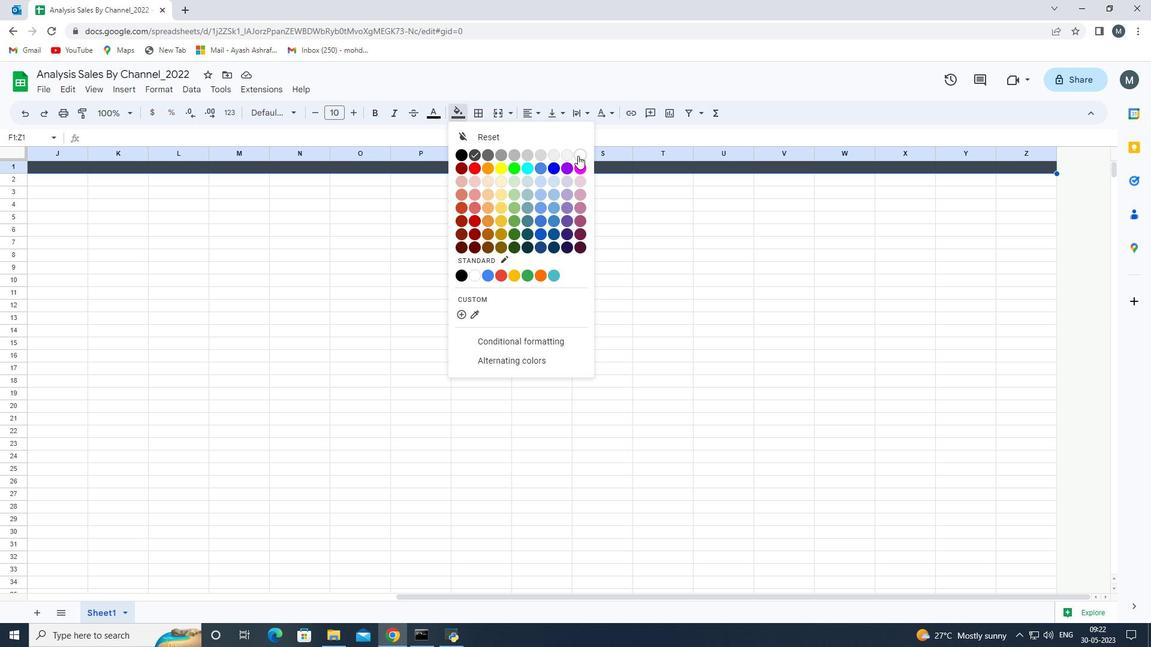 
Action: Mouse pressed left at (578, 155)
Screenshot: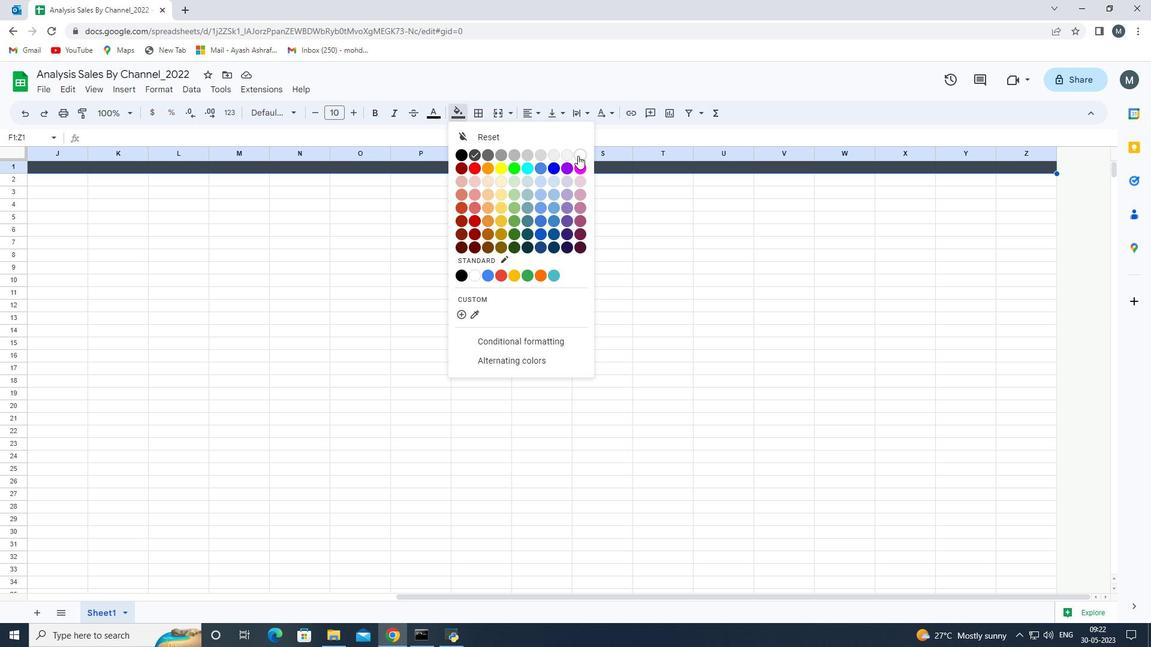
Action: Mouse moved to (347, 346)
Screenshot: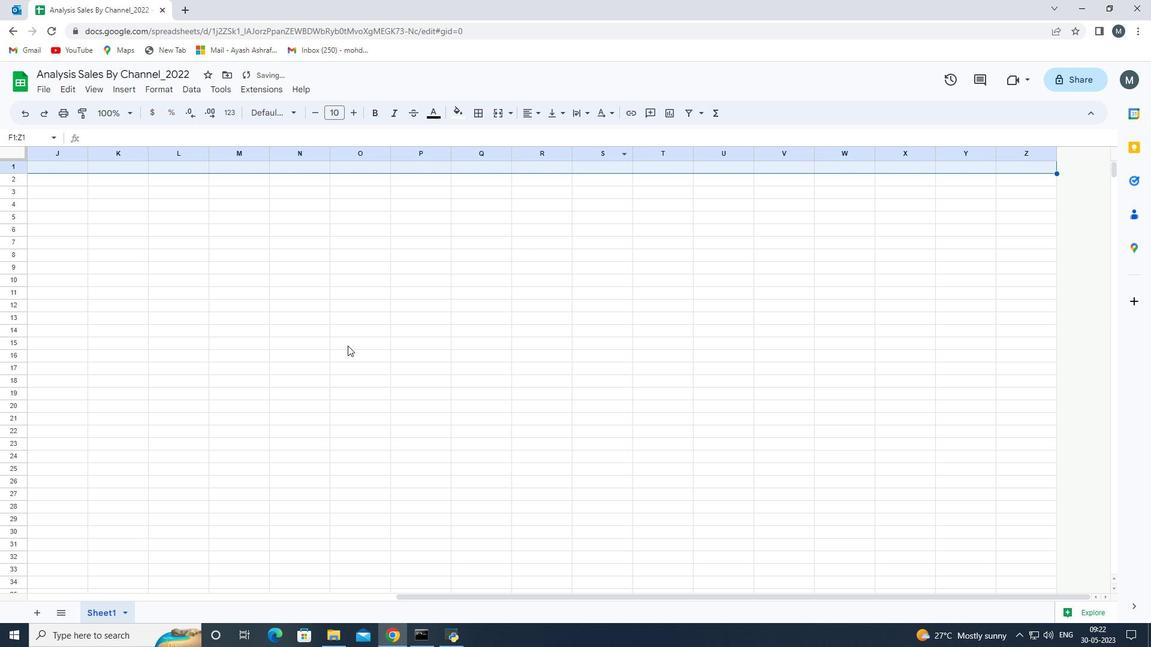 
Action: Key pressed <Key.left>
Screenshot: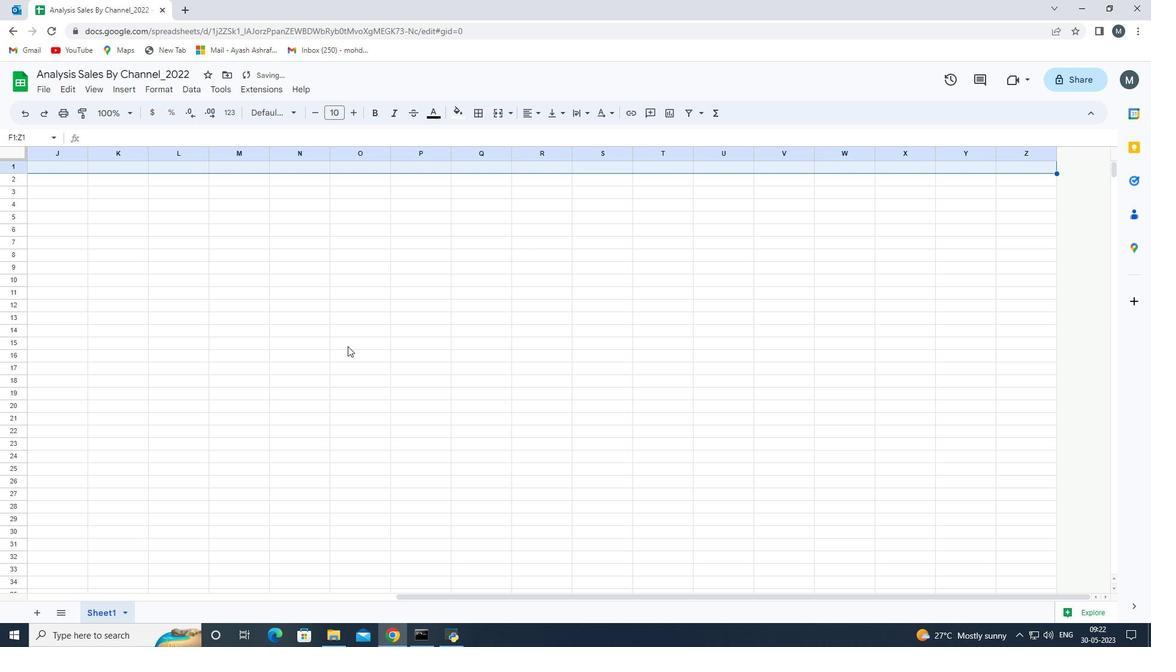 
Action: Mouse moved to (348, 345)
Screenshot: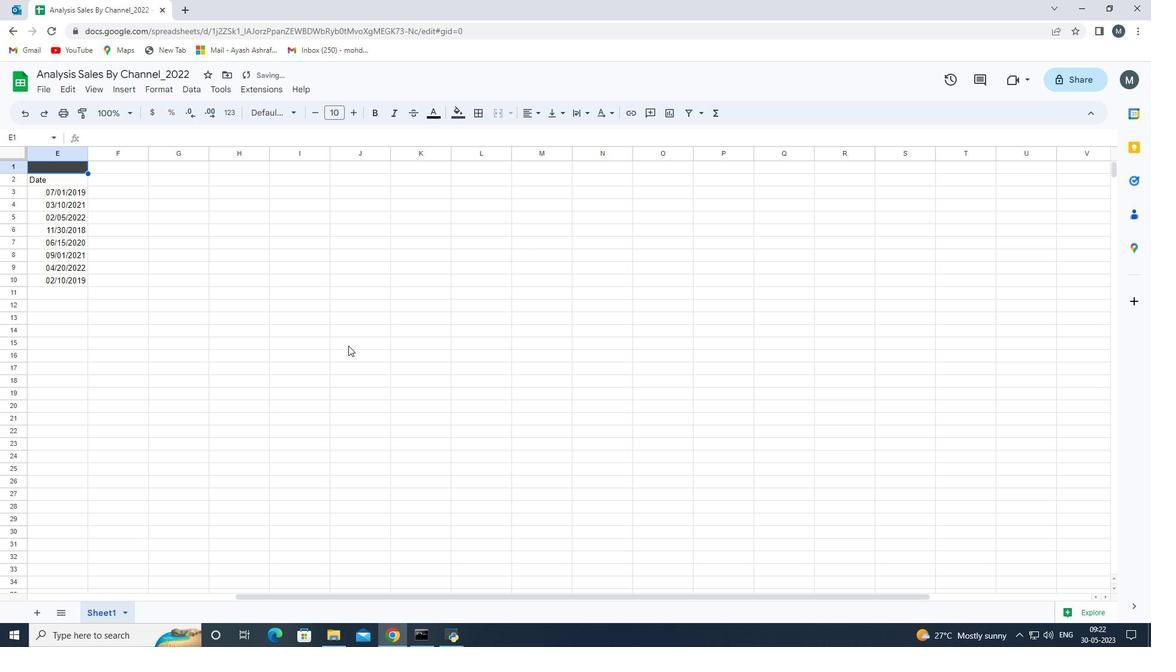 
Action: Key pressed <Key.left><Key.left><Key.left><Key.left><Key.left><Key.left><Key.left><Key.left><Key.left><Key.left><Key.left><Key.left><Key.left><Key.left><Key.left><Key.left><Key.left><Key.left><Key.left><Key.left><Key.left><Key.left><Key.left><Key.left><Key.left>
Screenshot: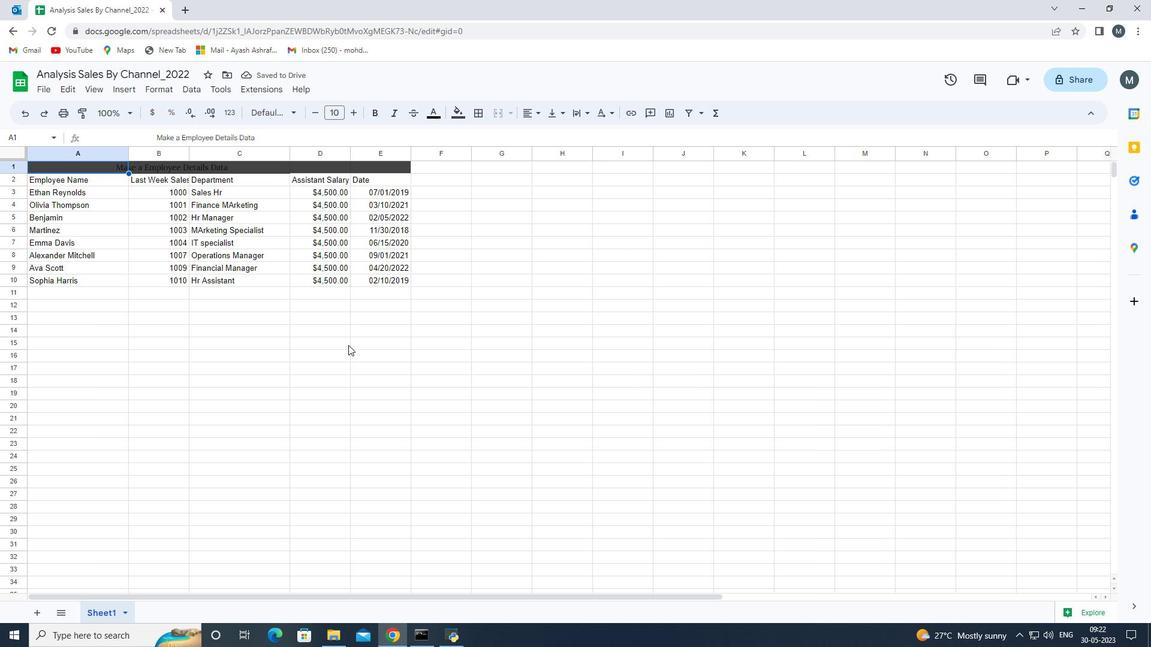 
Action: Mouse moved to (276, 351)
Screenshot: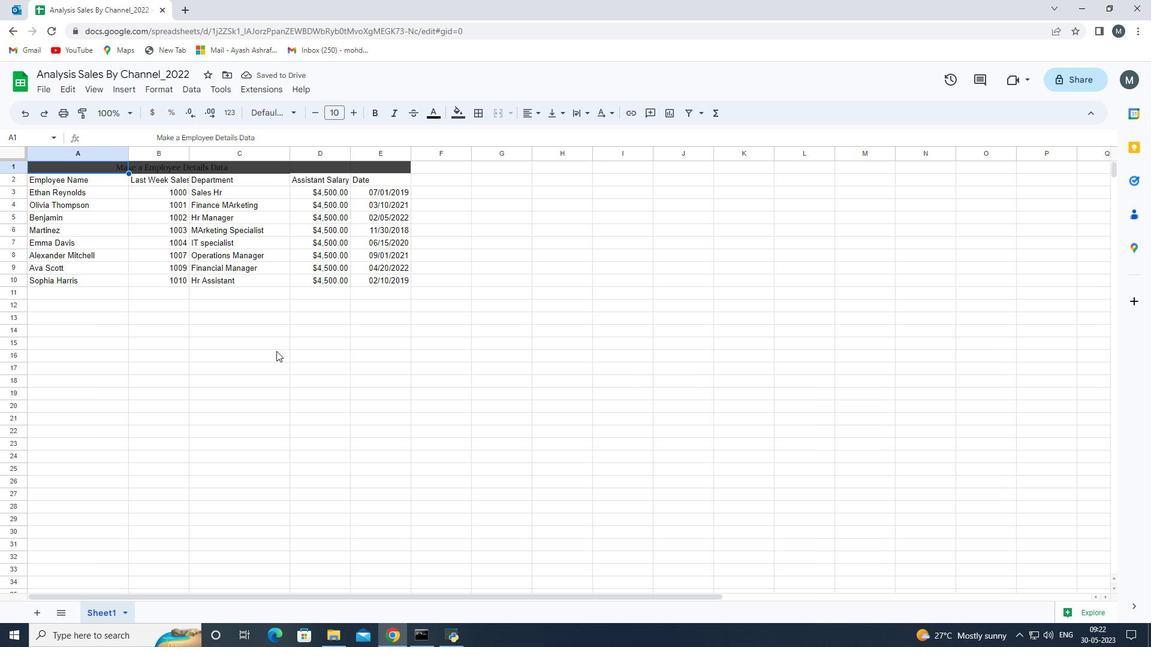 
Action: Mouse pressed left at (276, 351)
Screenshot: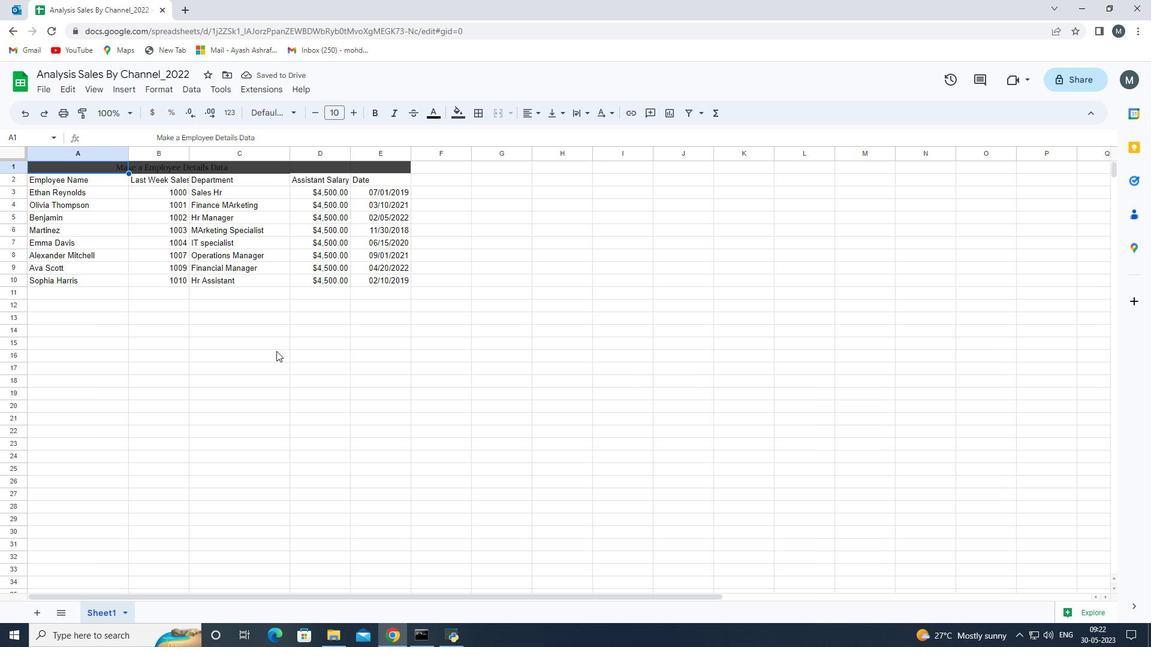 
Action: Mouse moved to (213, 164)
Screenshot: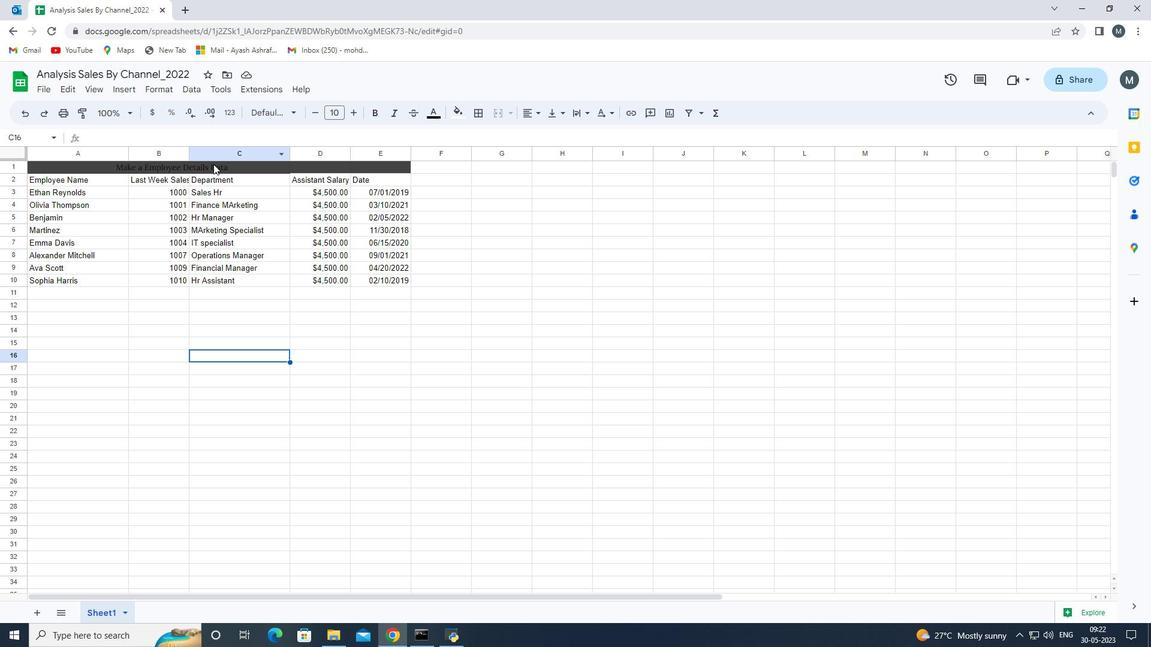 
Action: Mouse pressed left at (213, 164)
Screenshot: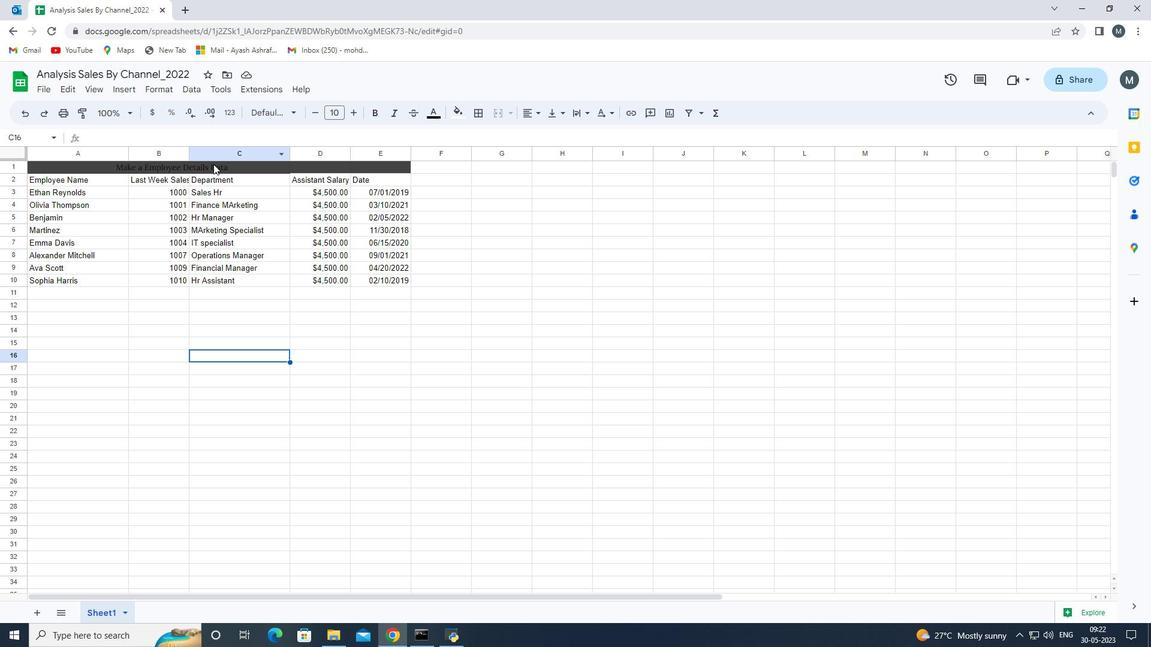
Action: Mouse moved to (16, 170)
Screenshot: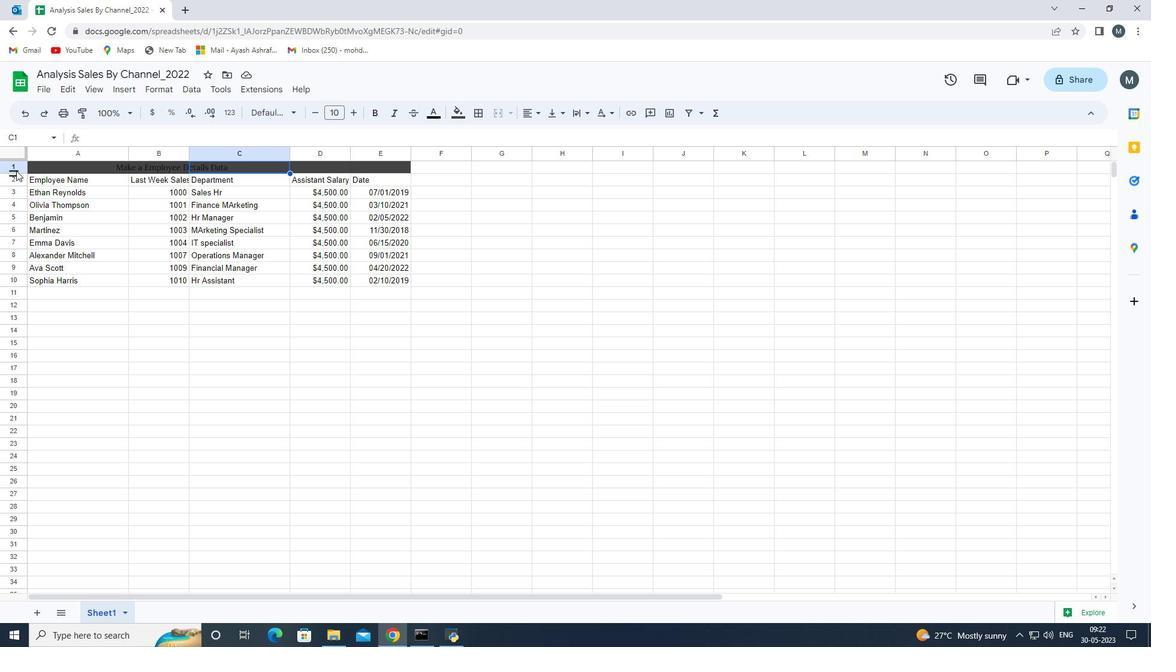 
Action: Mouse pressed left at (16, 170)
Screenshot: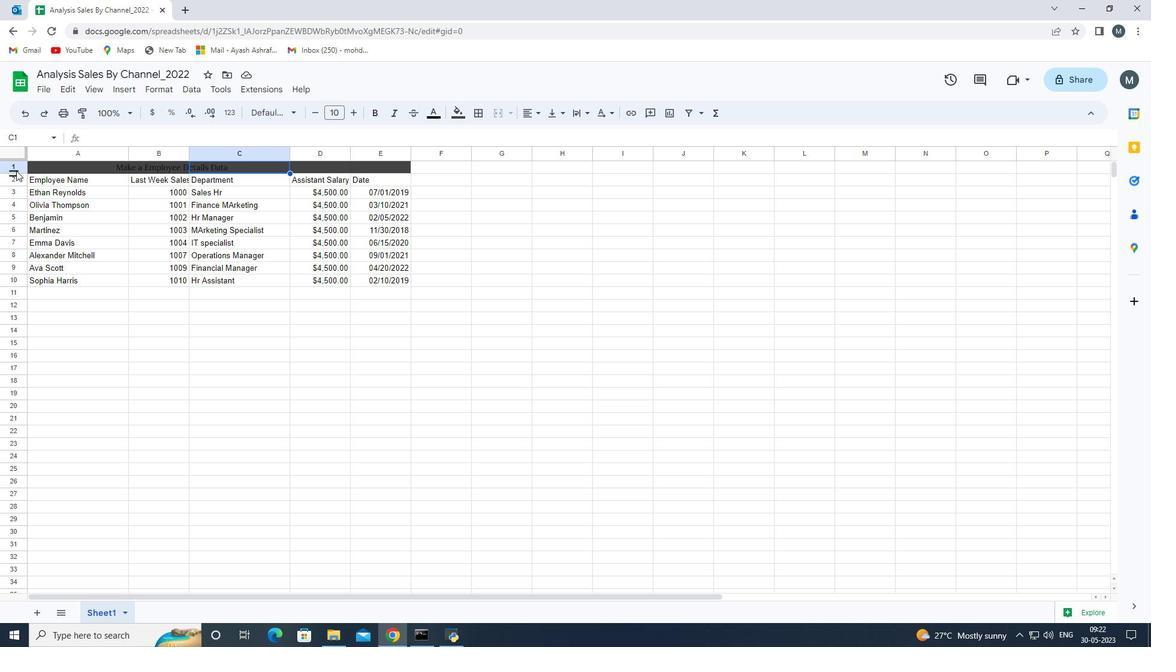 
Action: Mouse moved to (166, 169)
Screenshot: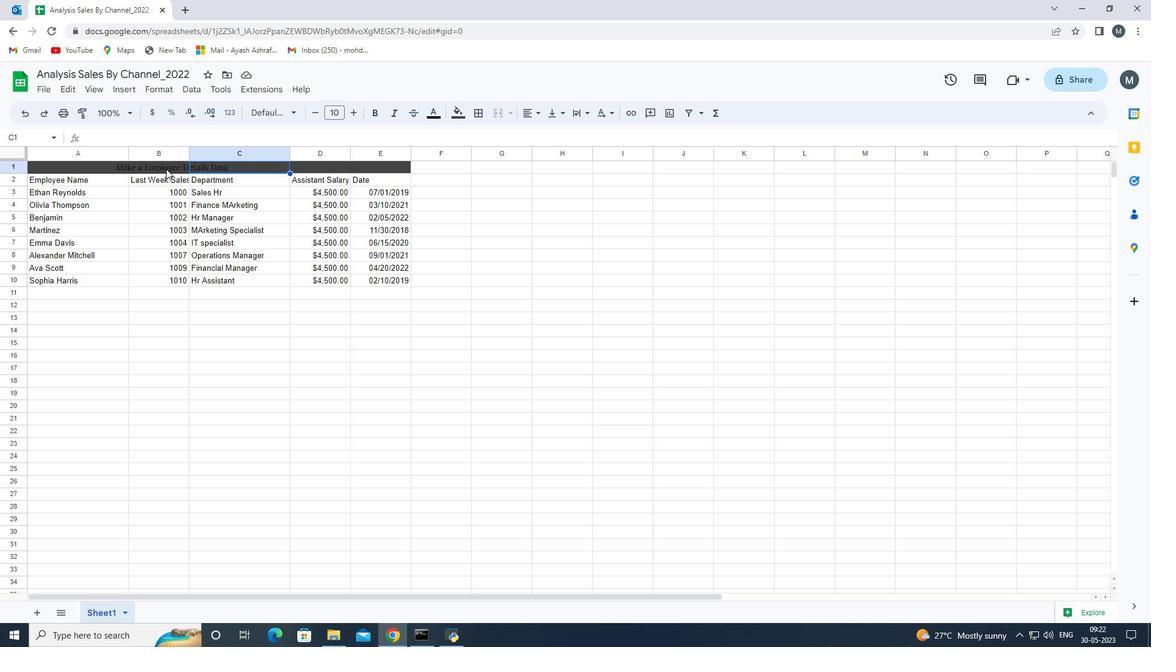 
Action: Mouse pressed left at (166, 169)
Screenshot: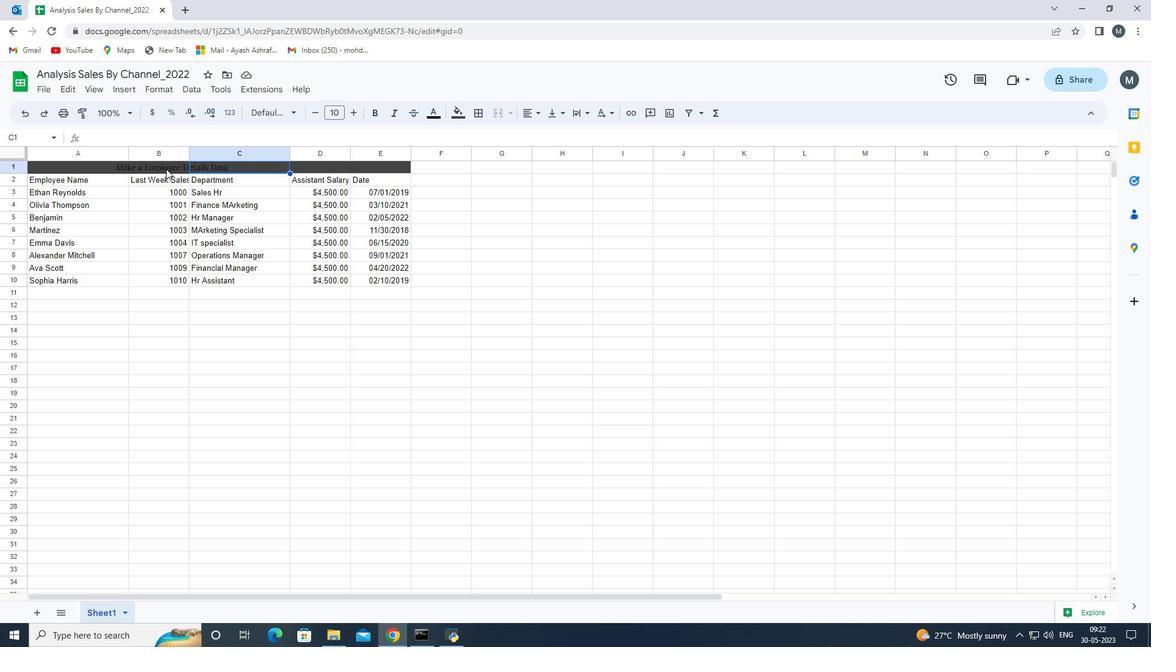 
Action: Mouse moved to (149, 173)
Screenshot: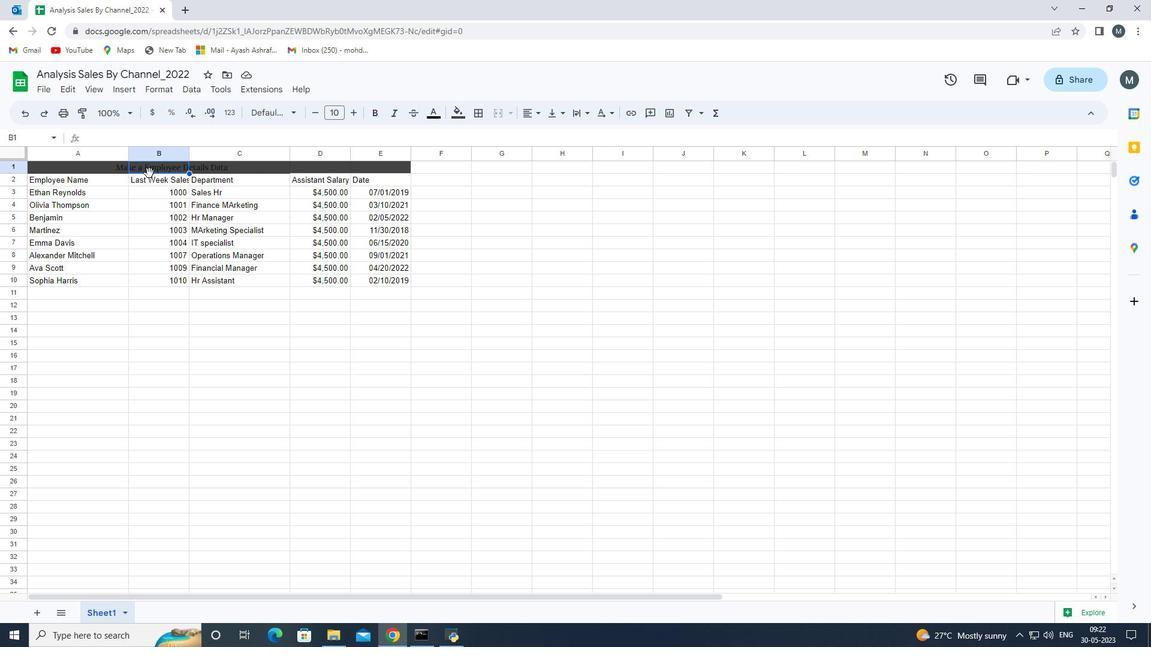 
Action: Mouse pressed left at (149, 173)
Screenshot: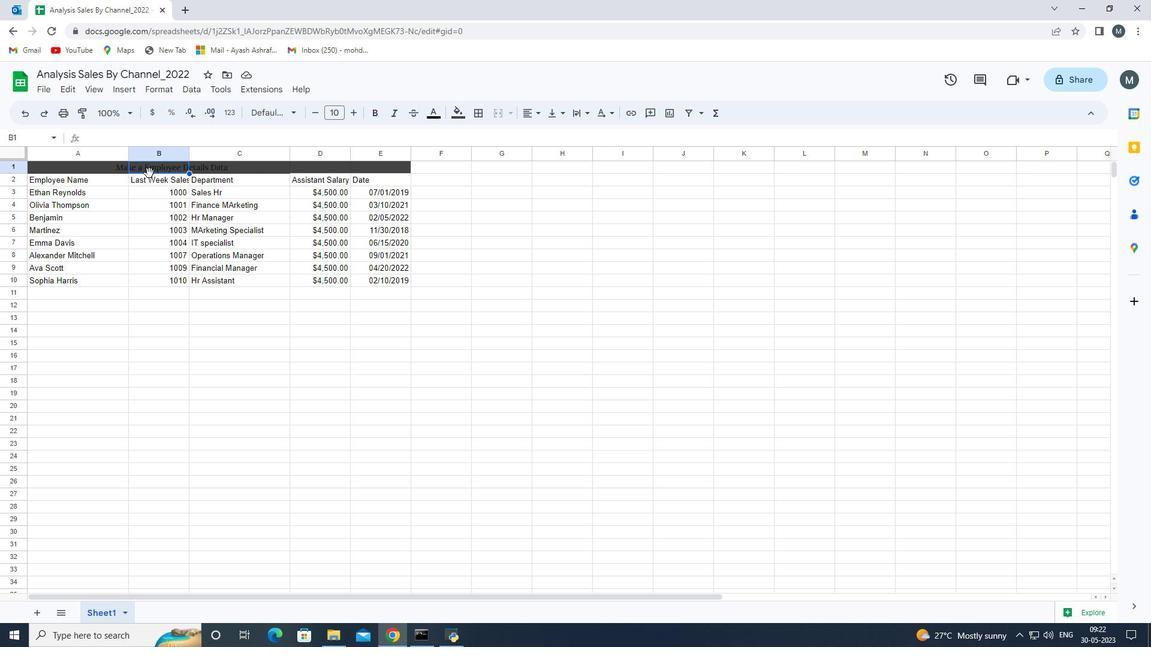 
Action: Mouse pressed left at (149, 173)
Screenshot: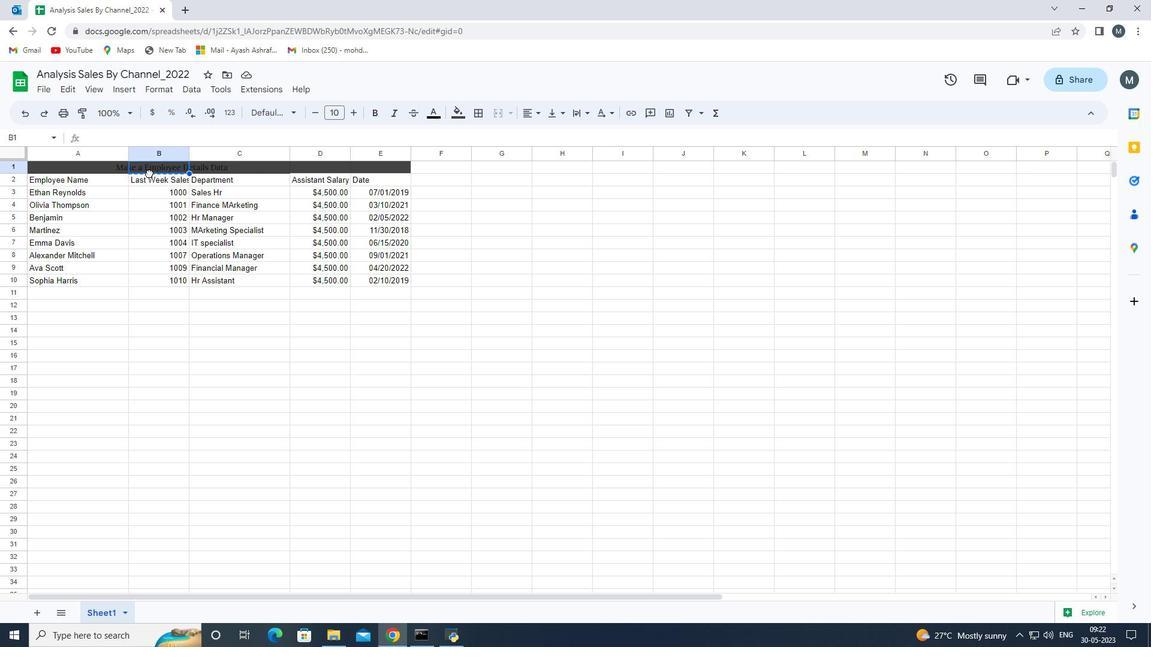 
Action: Mouse moved to (16, 167)
Screenshot: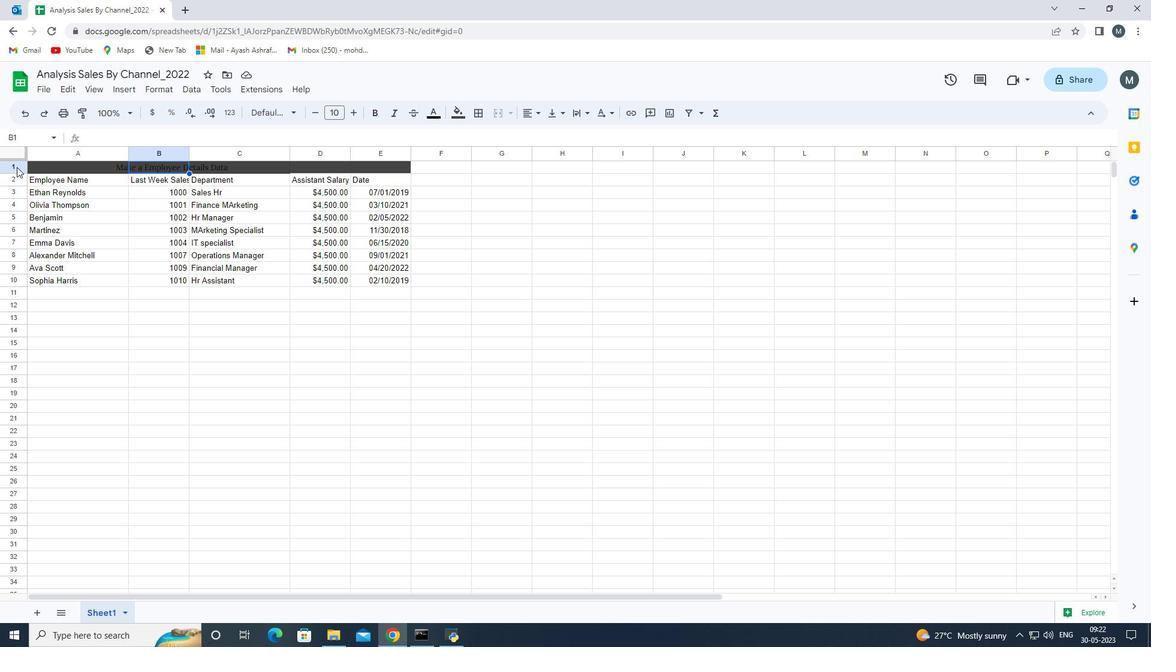 
Action: Mouse pressed left at (16, 167)
Screenshot: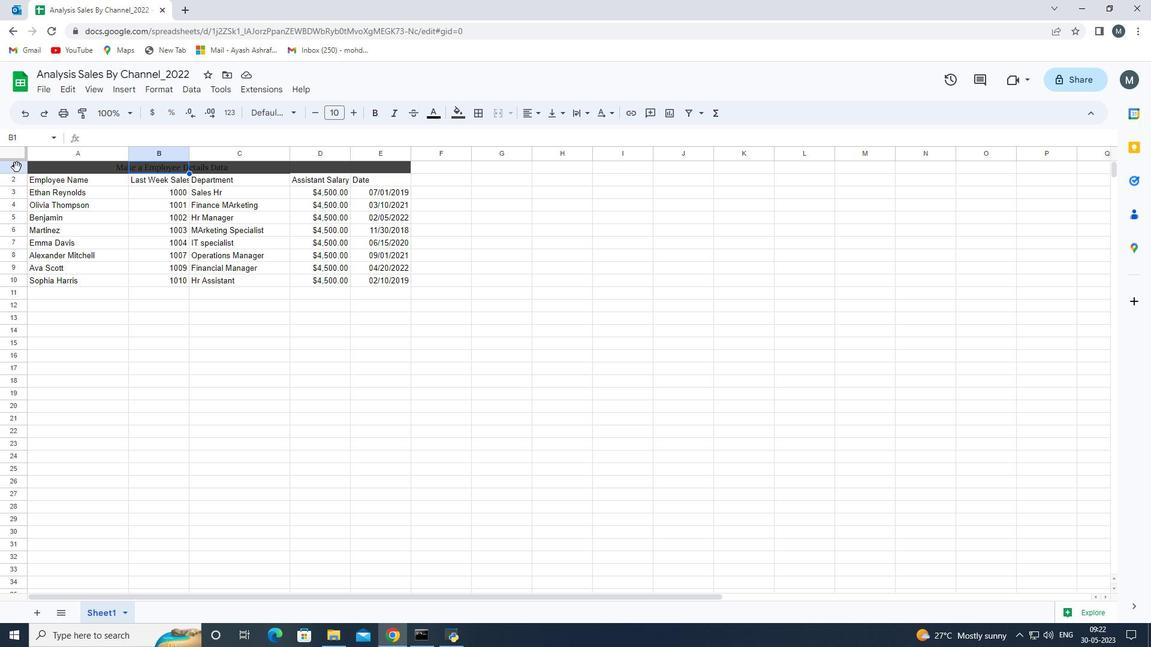 
Action: Mouse moved to (258, 137)
Screenshot: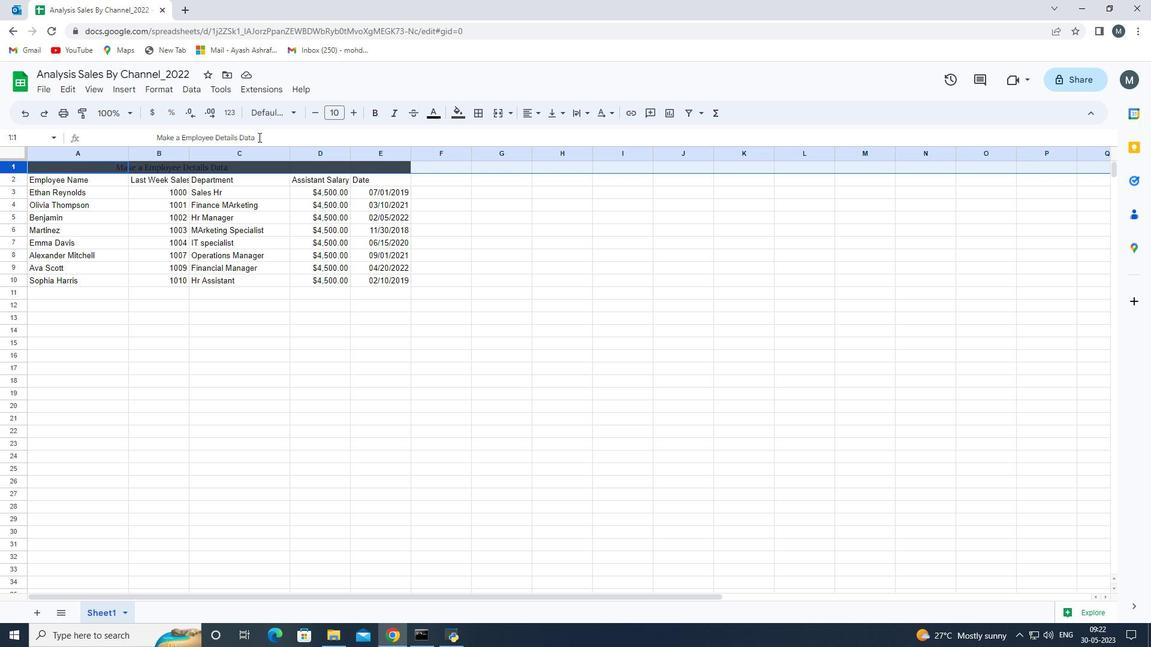 
Action: Mouse pressed left at (258, 137)
Screenshot: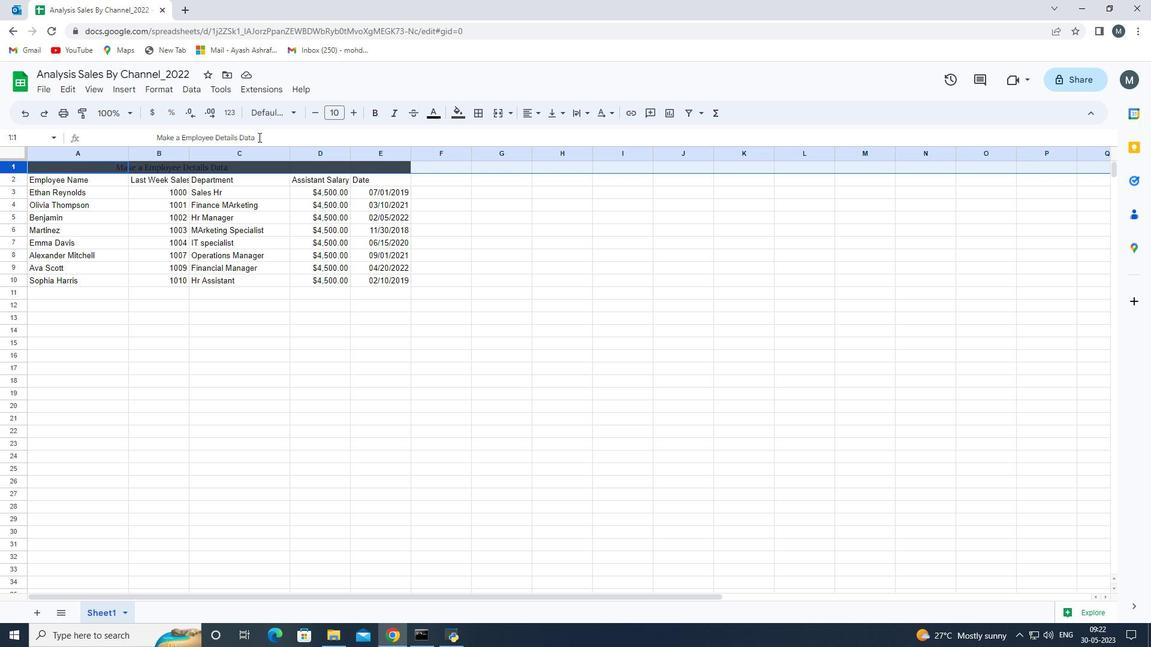 
Action: Mouse moved to (157, 140)
Screenshot: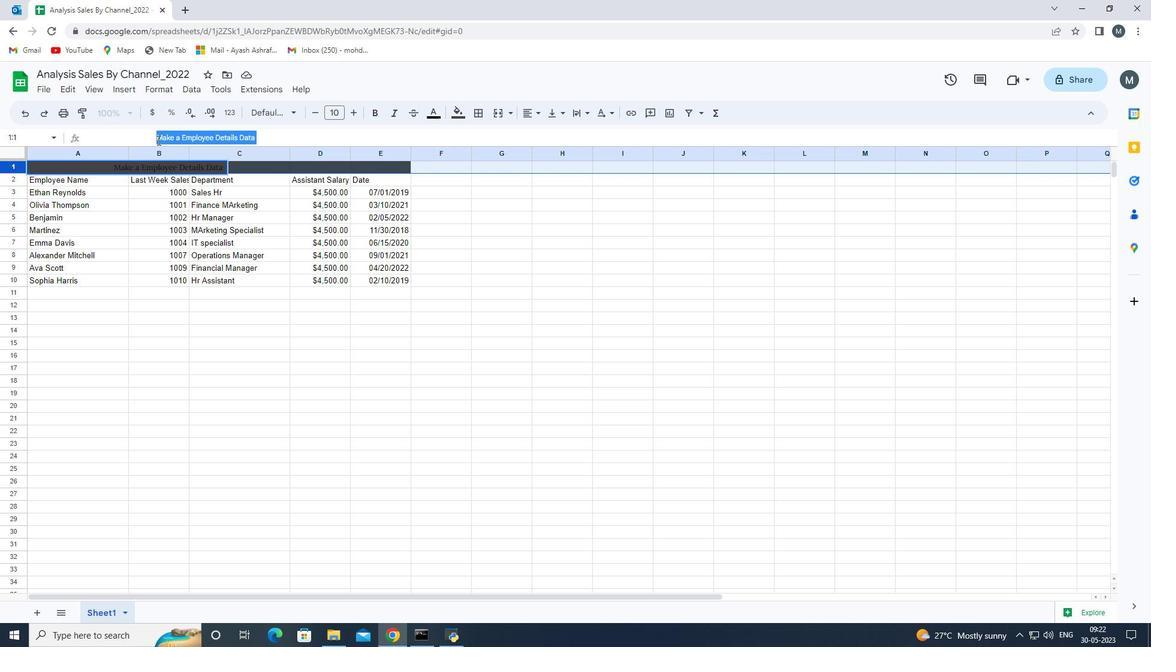 
Action: Key pressed ctrl+U
Screenshot: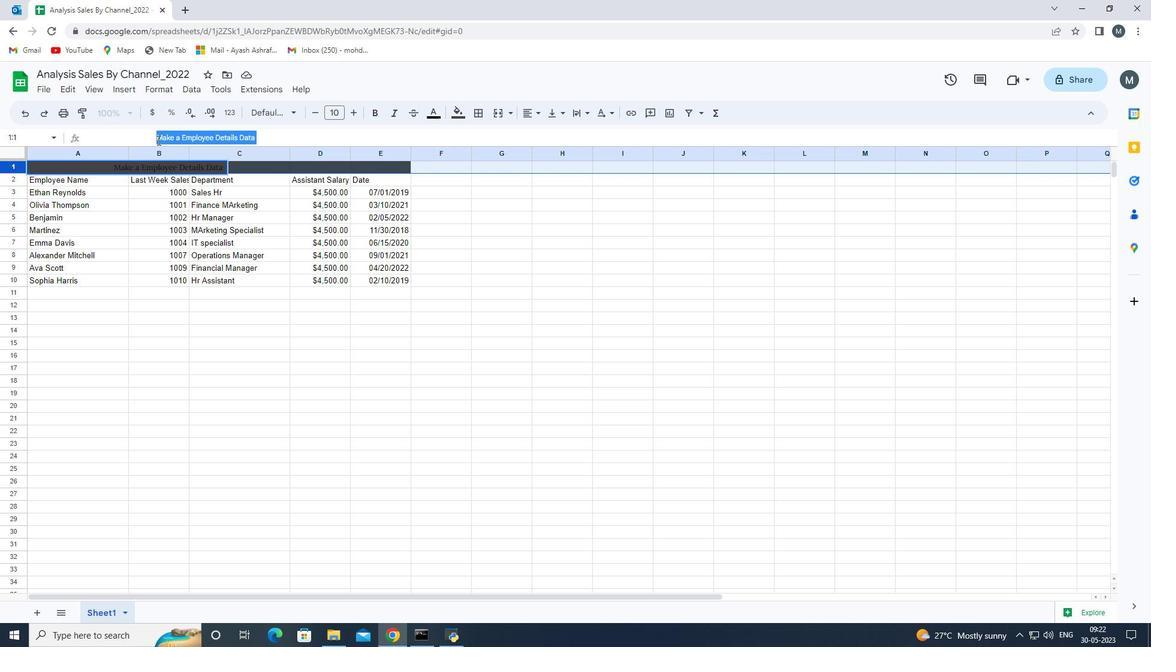 
Action: Mouse moved to (163, 271)
Screenshot: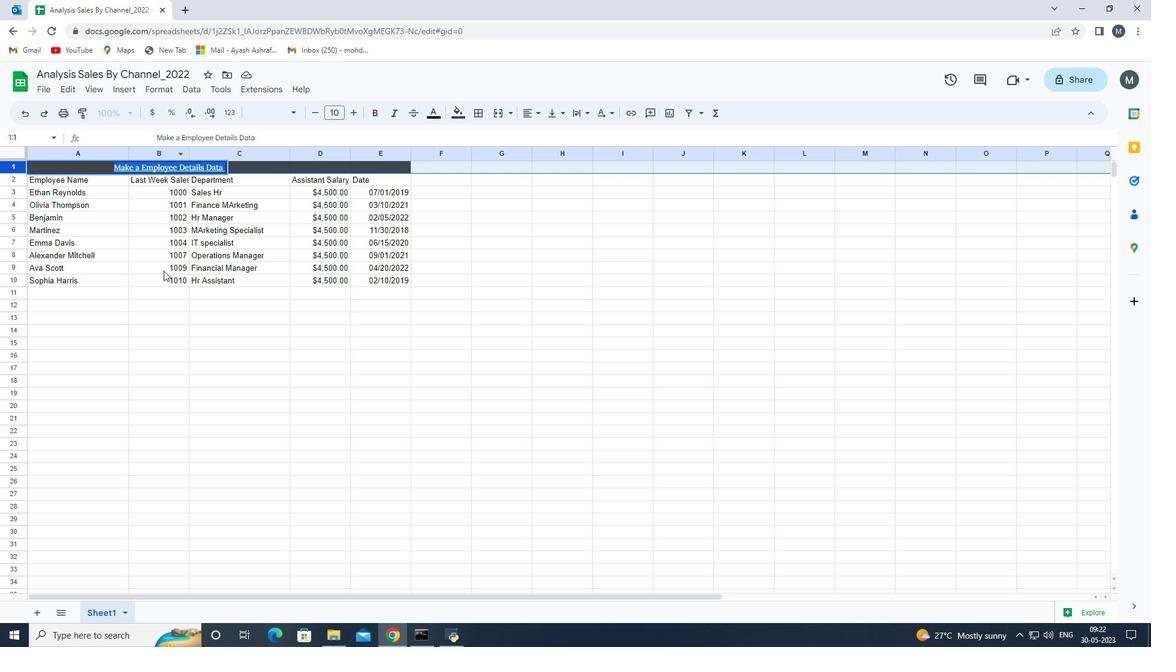 
Action: Mouse pressed left at (163, 271)
Screenshot: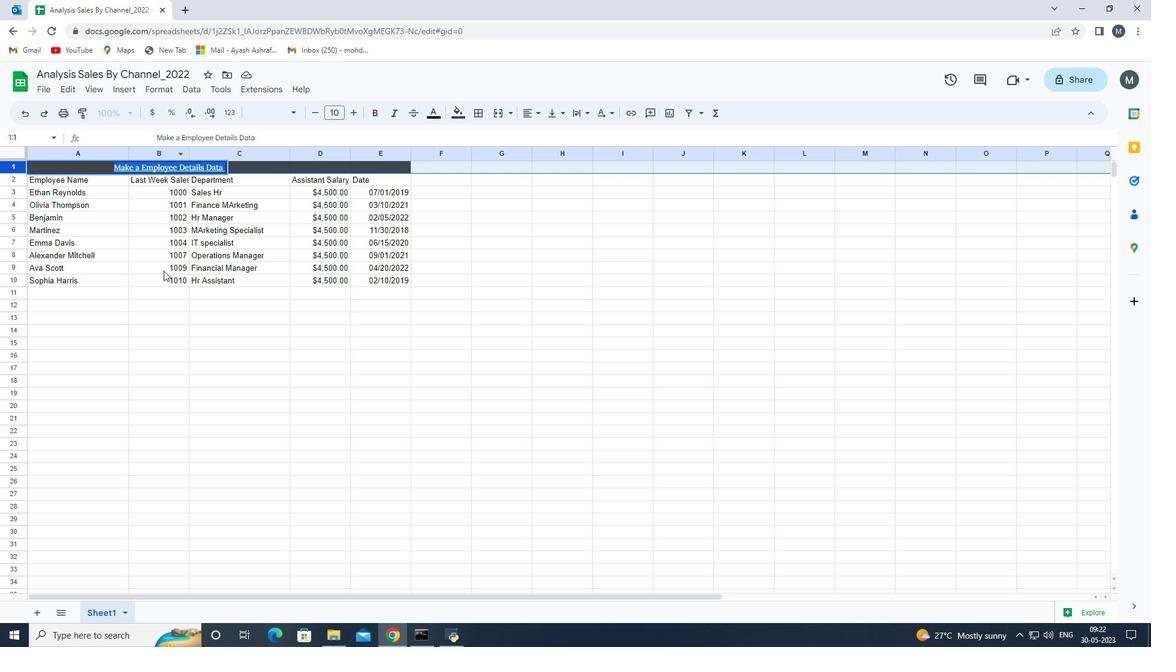
Action: Mouse moved to (59, 164)
Screenshot: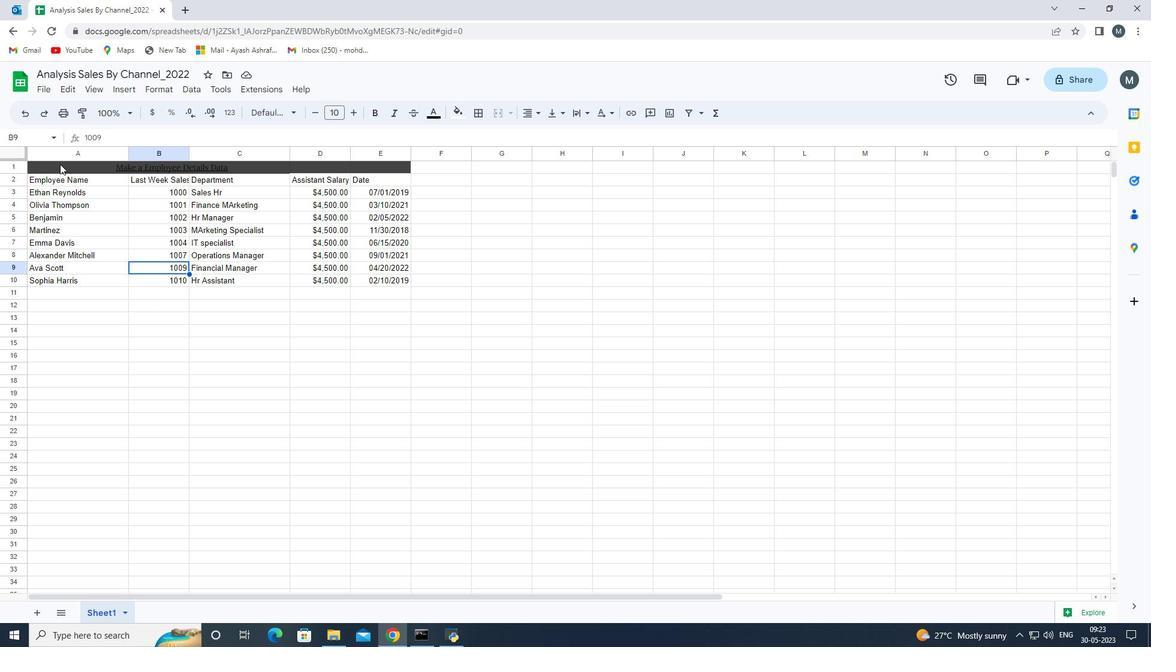 
Action: Mouse pressed left at (59, 164)
Screenshot: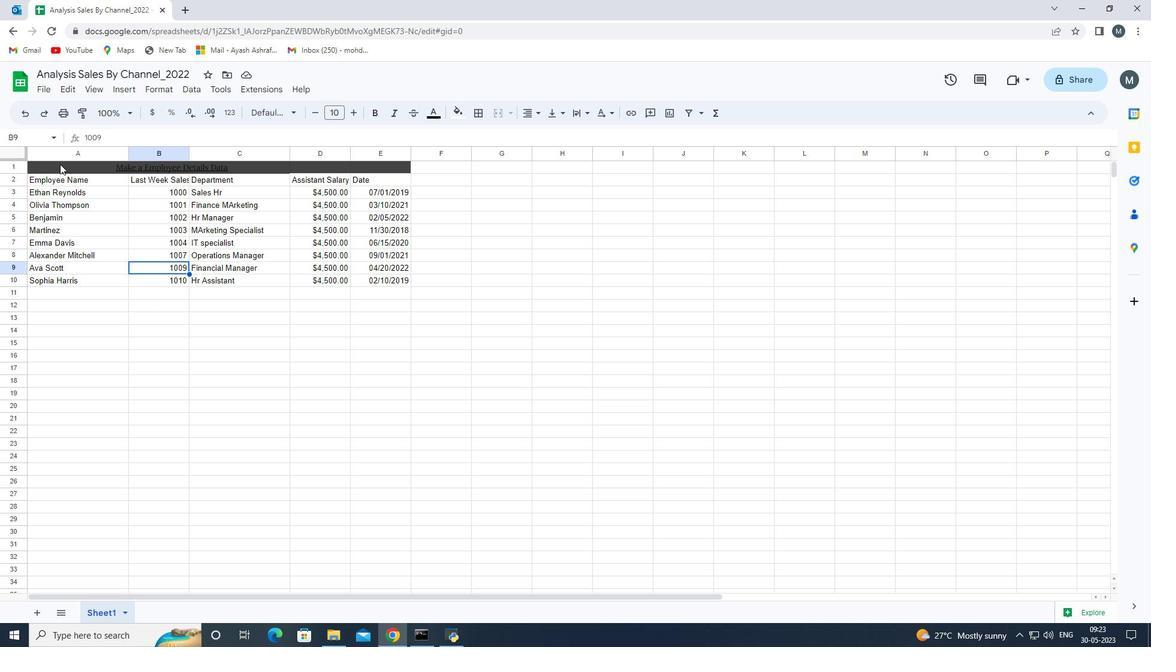 
Action: Mouse moved to (254, 138)
Screenshot: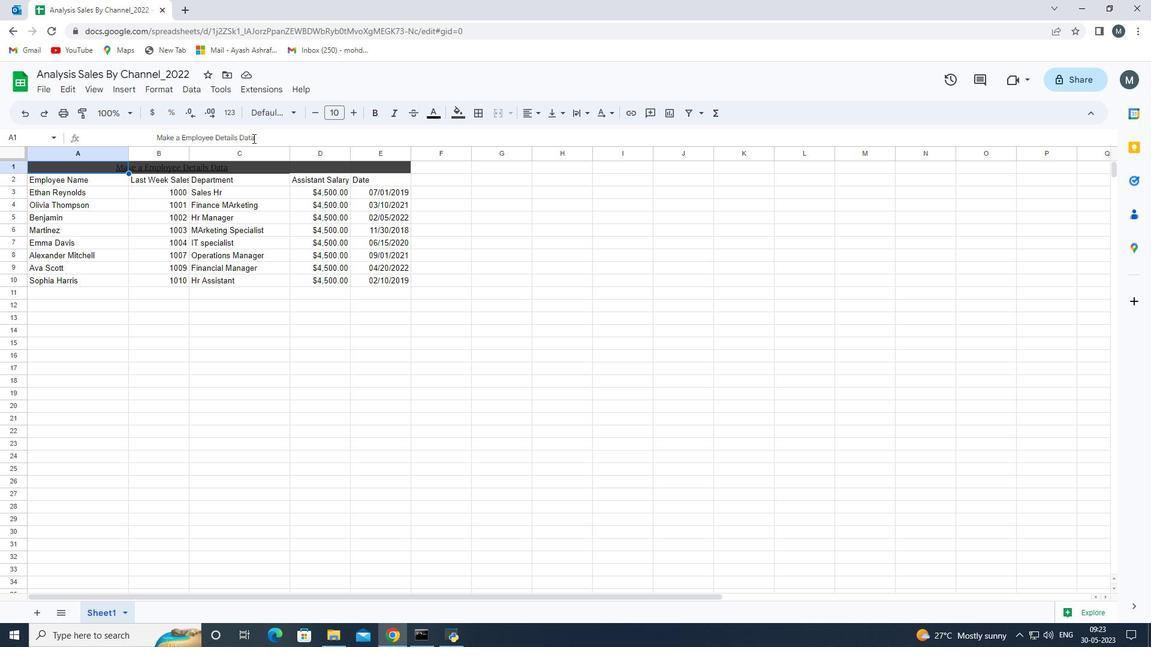
Action: Mouse pressed left at (254, 138)
Screenshot: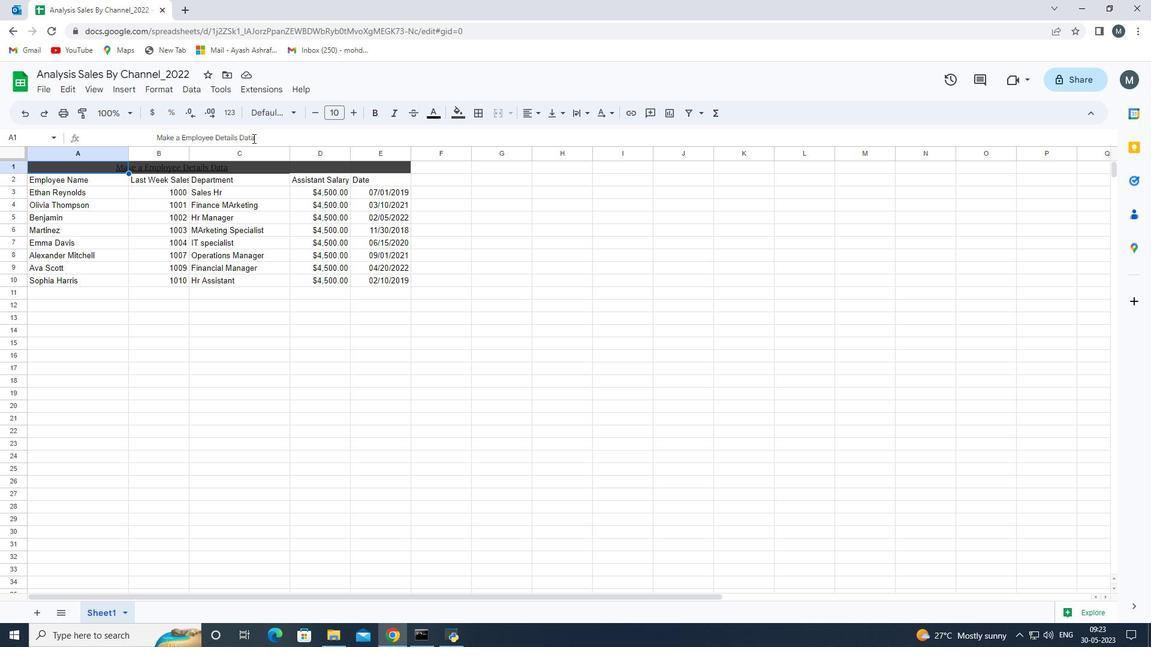 
Action: Mouse moved to (353, 115)
Screenshot: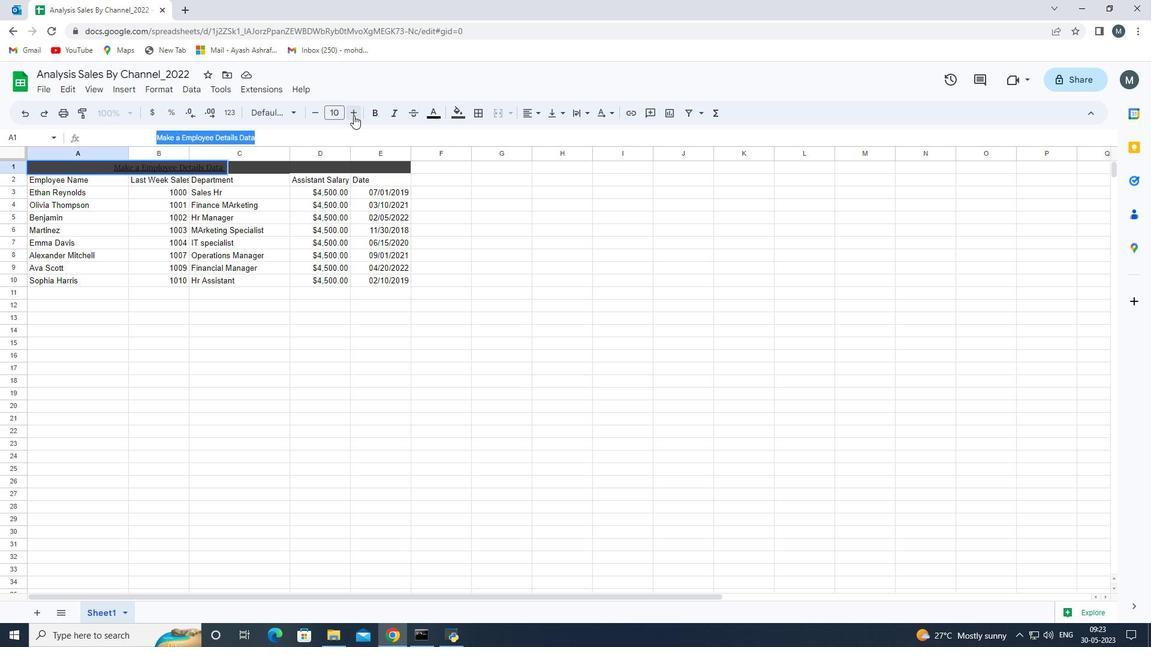 
Action: Mouse pressed left at (353, 115)
Screenshot: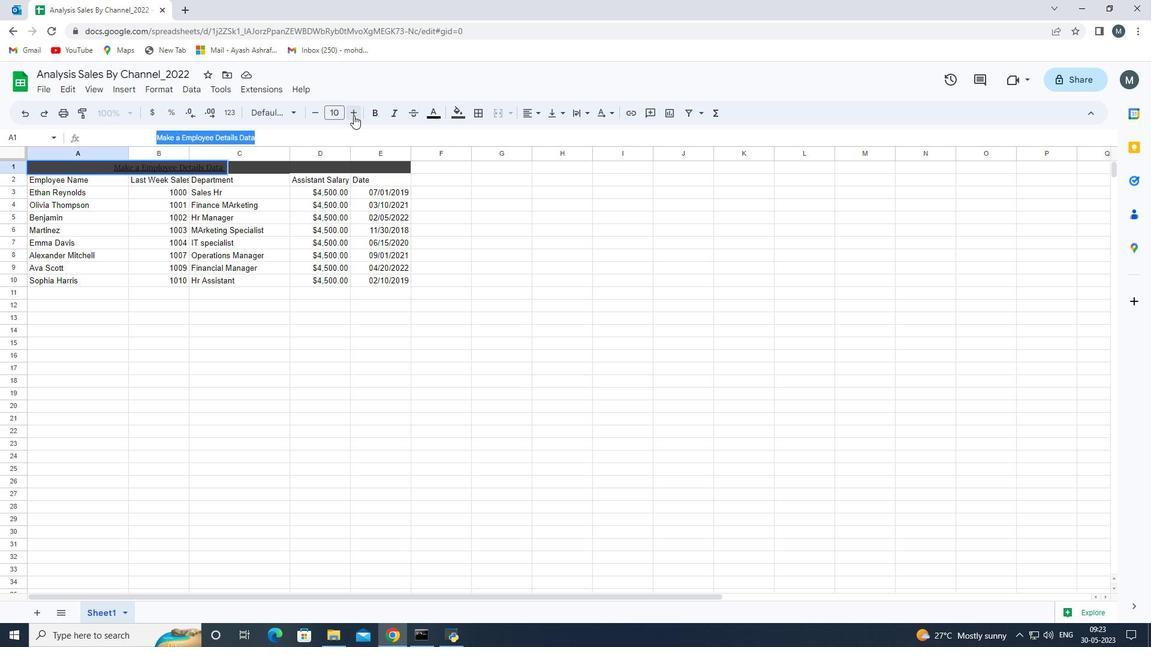 
Action: Mouse pressed left at (353, 115)
Screenshot: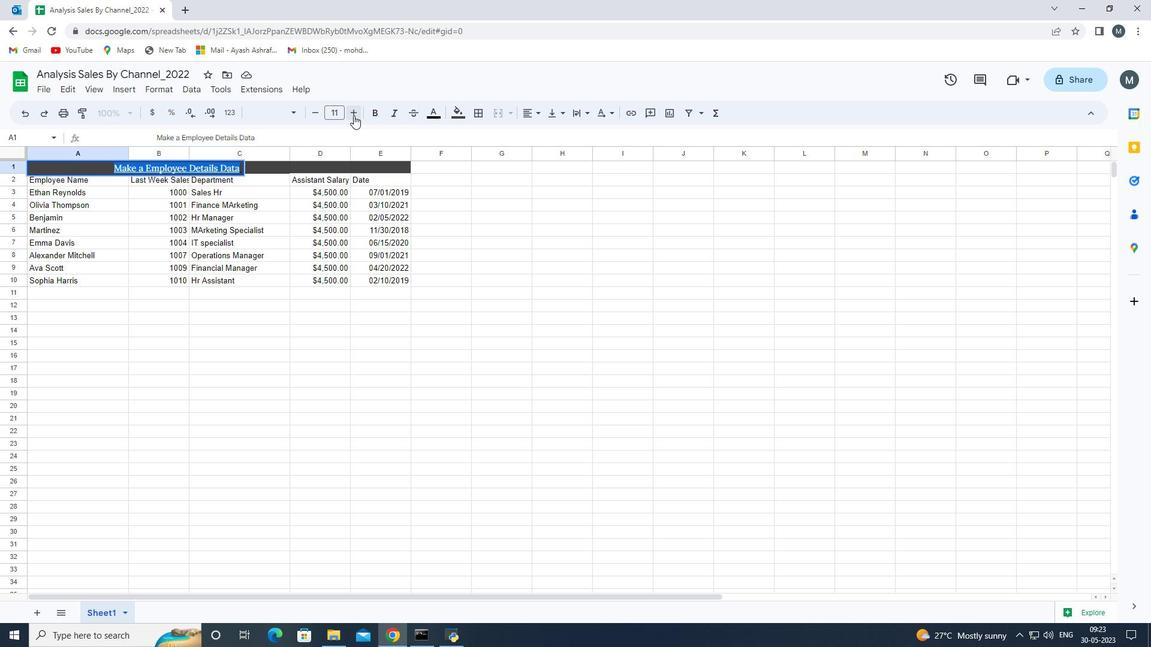 
Action: Mouse pressed left at (353, 115)
Screenshot: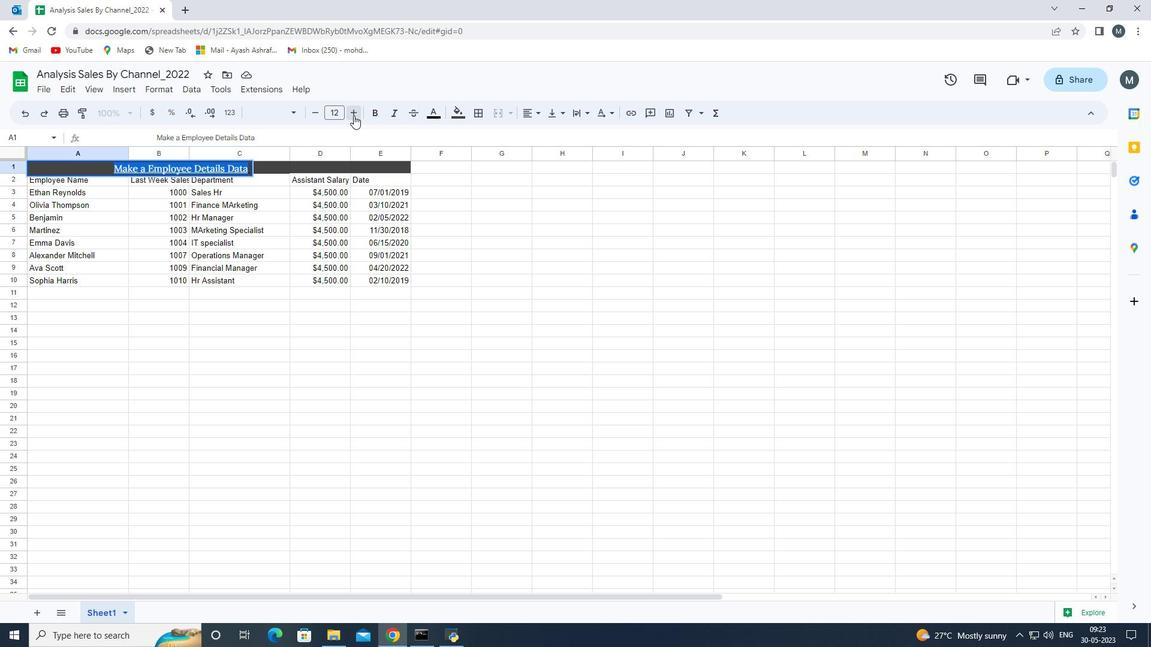
Action: Mouse pressed left at (353, 115)
Screenshot: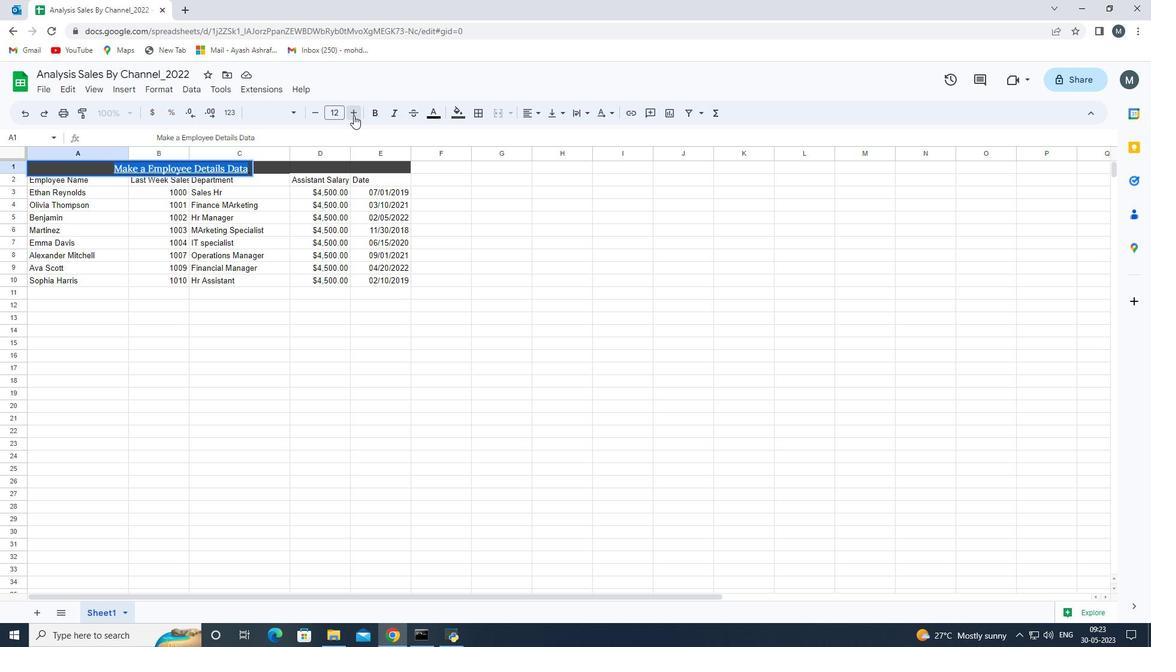 
Action: Mouse pressed left at (353, 115)
Screenshot: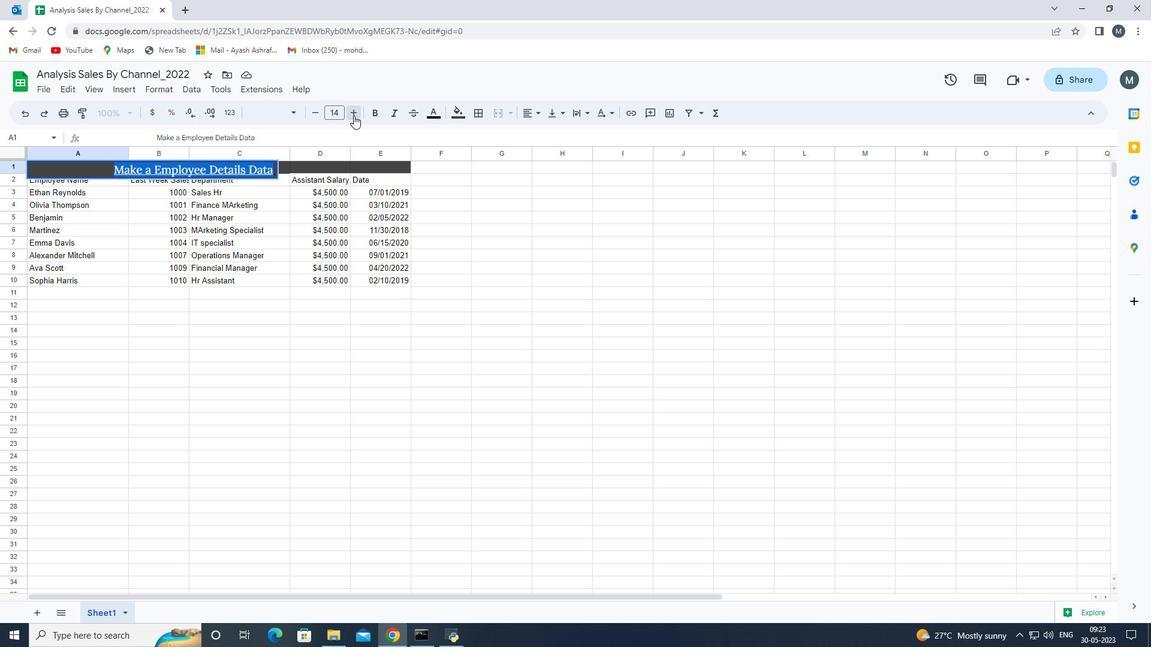 
Action: Mouse pressed left at (353, 115)
Screenshot: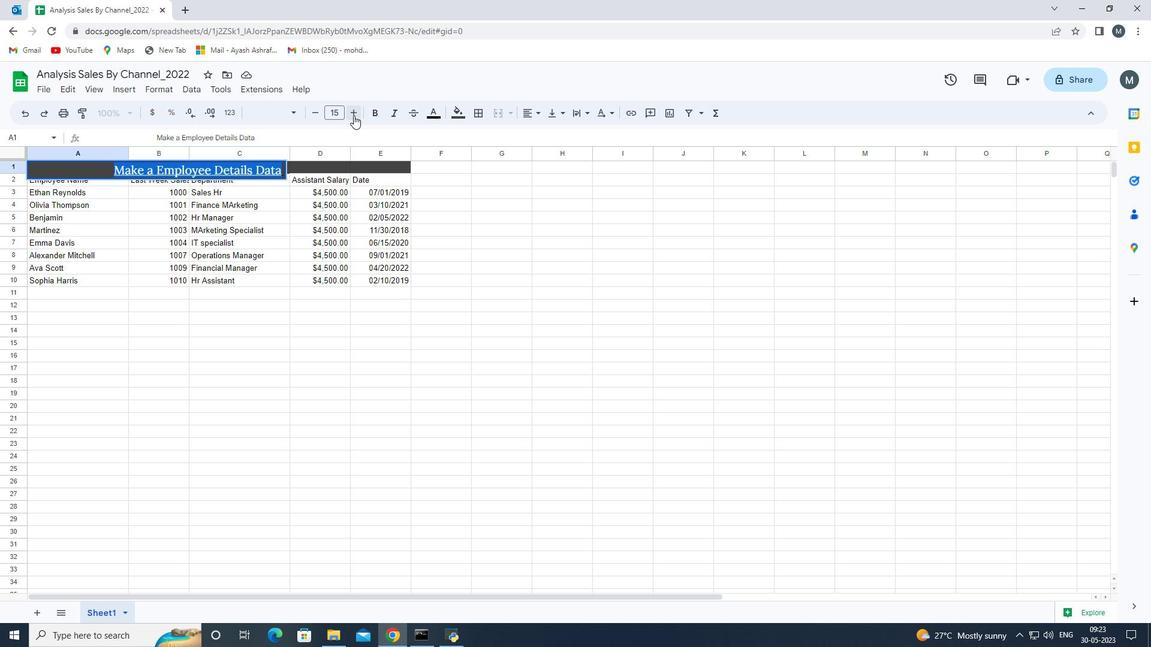 
Action: Mouse pressed left at (353, 115)
Screenshot: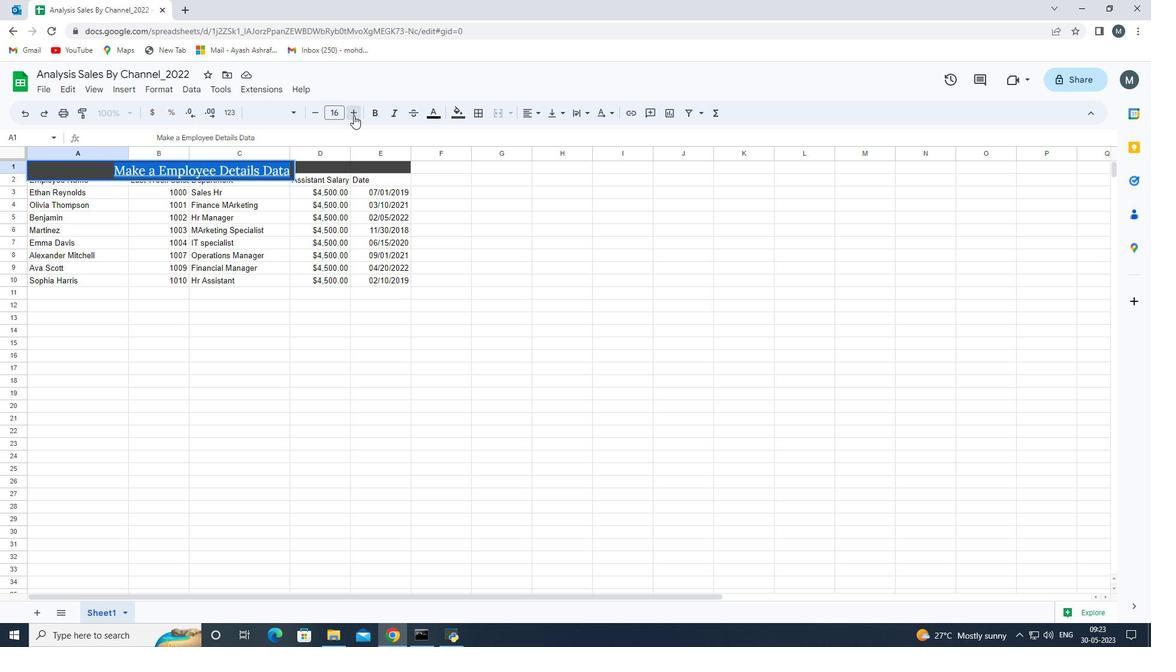 
Action: Mouse pressed left at (353, 115)
Screenshot: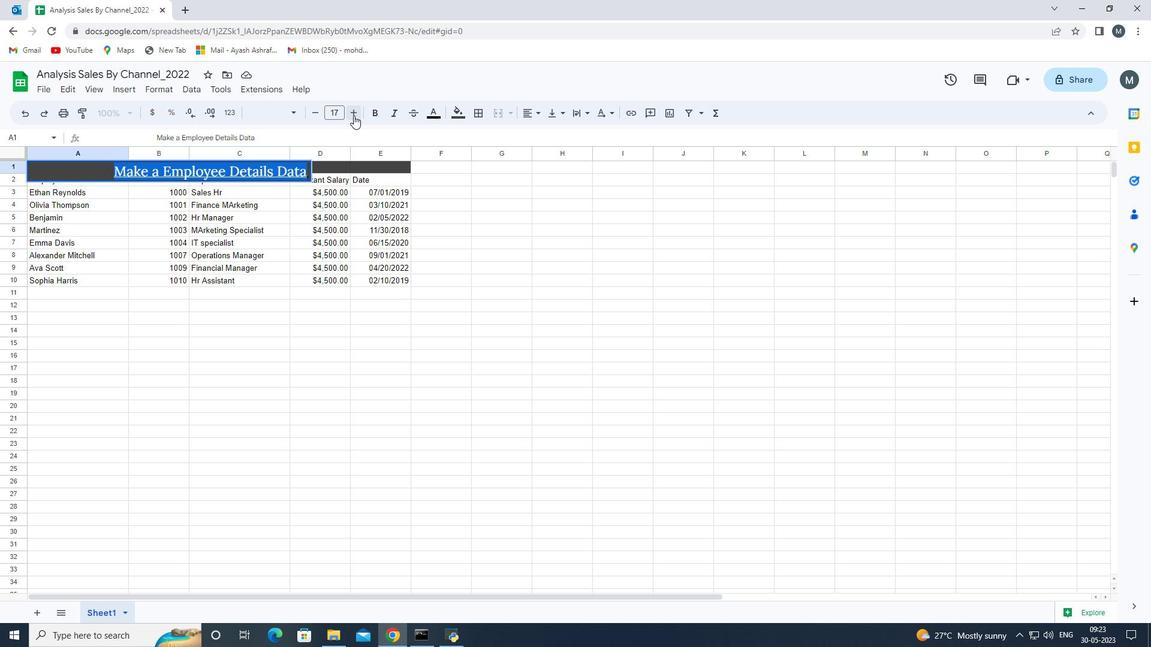 
Action: Mouse pressed left at (353, 115)
Screenshot: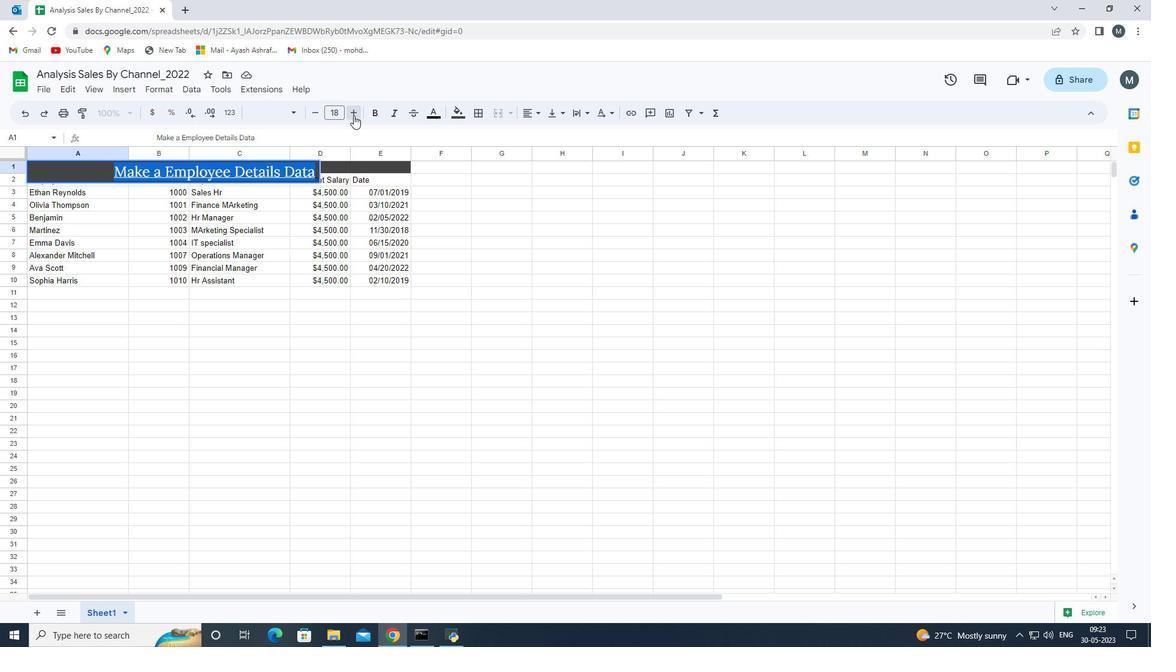 
Action: Mouse pressed left at (353, 115)
Screenshot: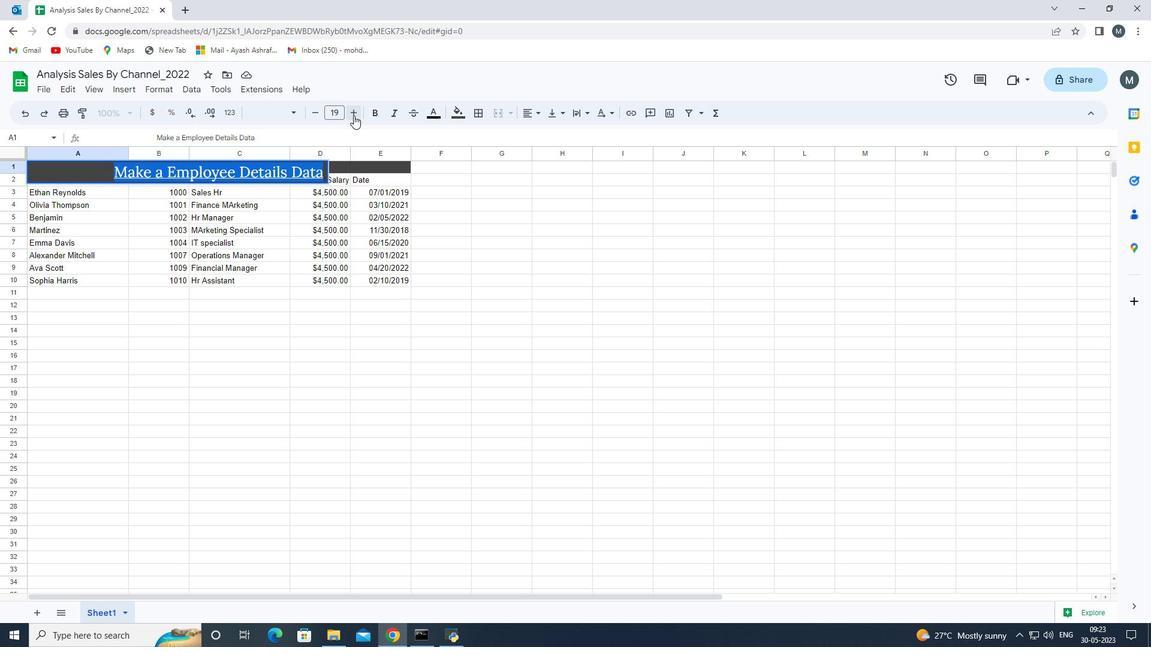 
Action: Mouse pressed left at (353, 115)
Screenshot: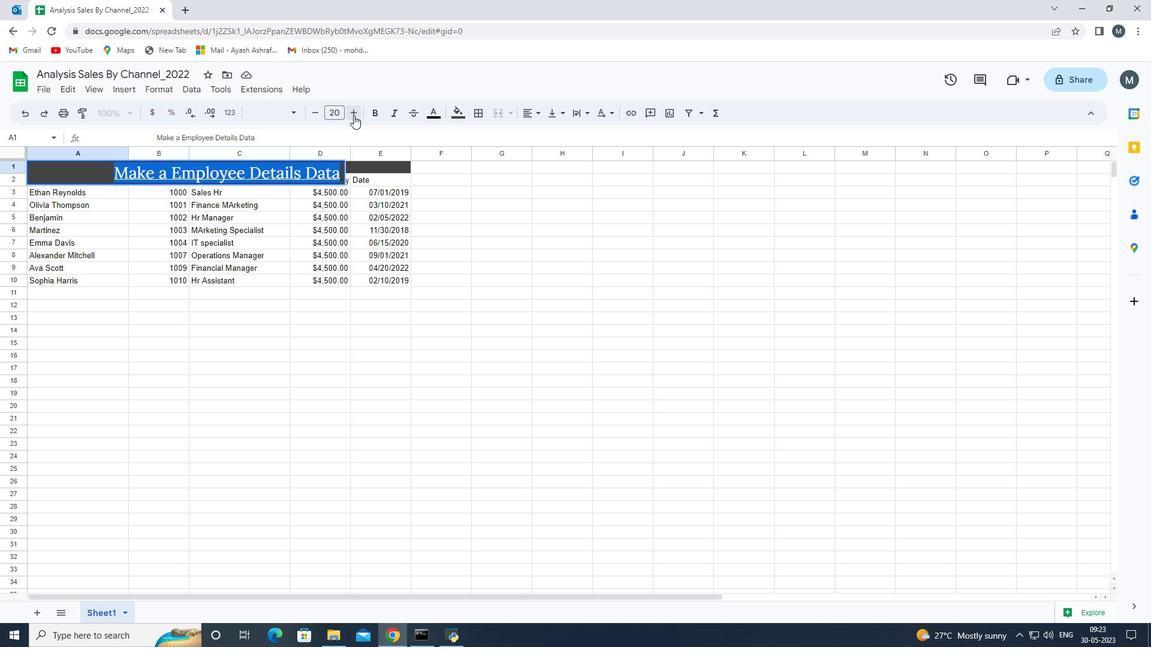 
Action: Mouse pressed left at (353, 115)
Screenshot: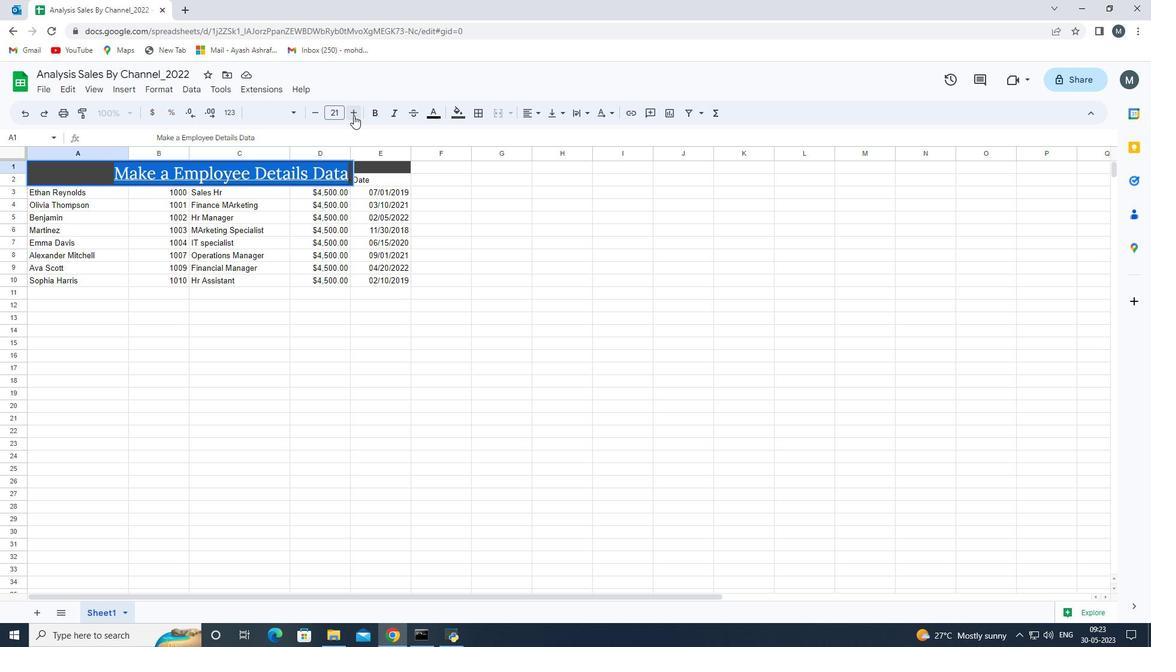 
Action: Mouse moved to (323, 389)
Screenshot: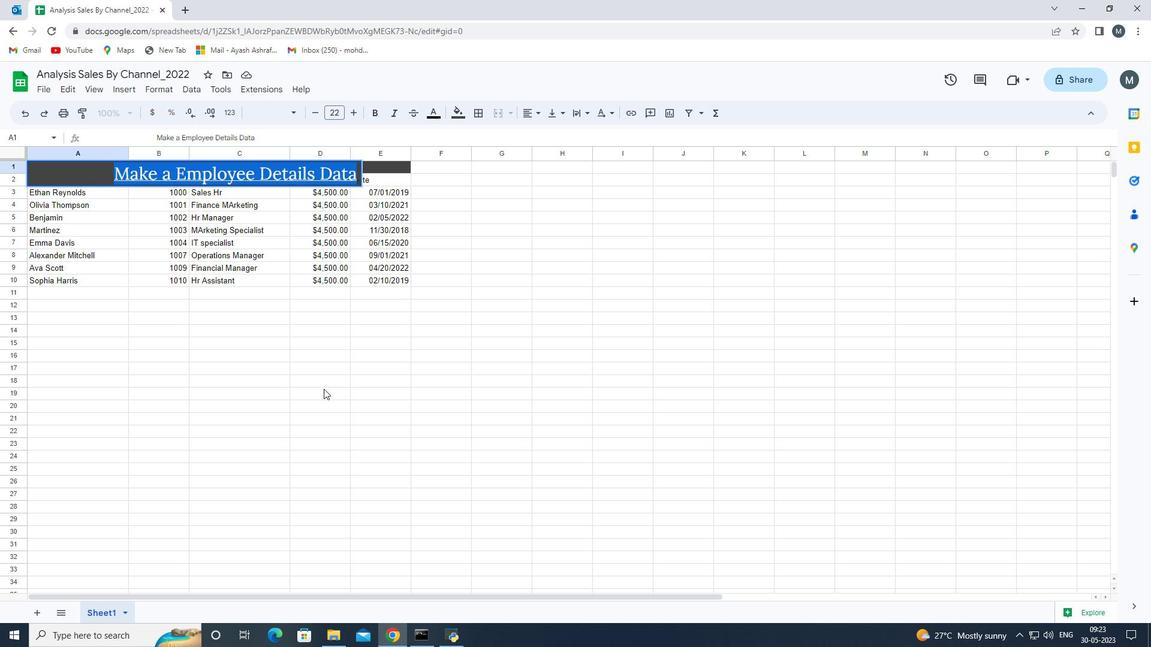 
Action: Mouse pressed left at (323, 389)
Screenshot: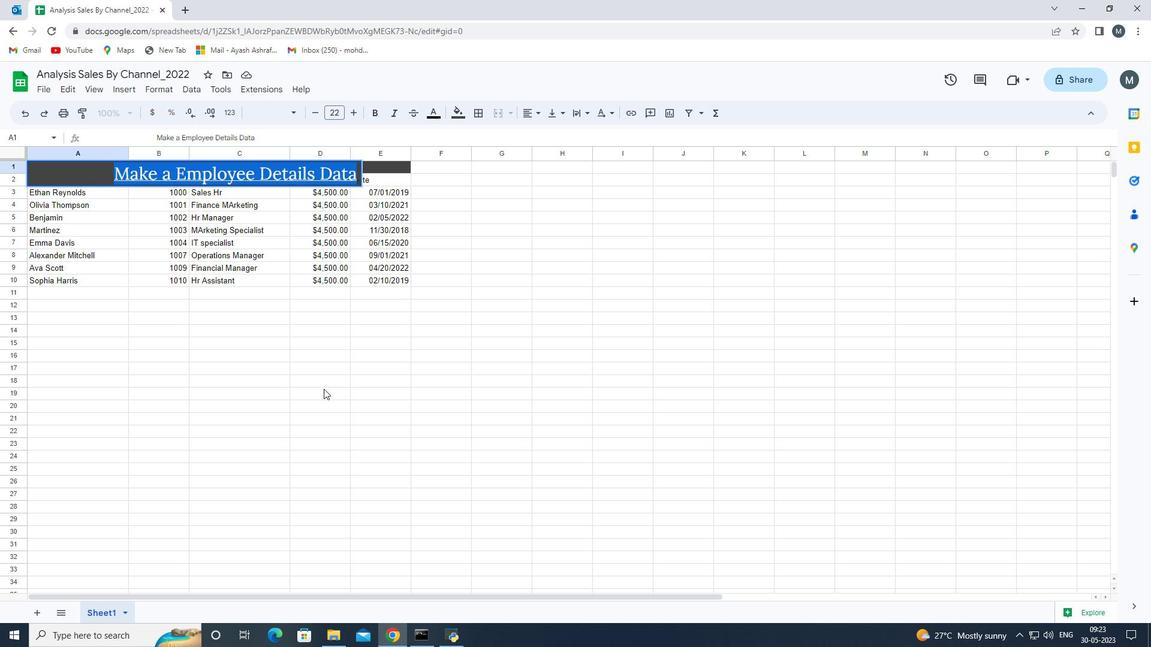 
Action: Mouse moved to (31, 188)
Screenshot: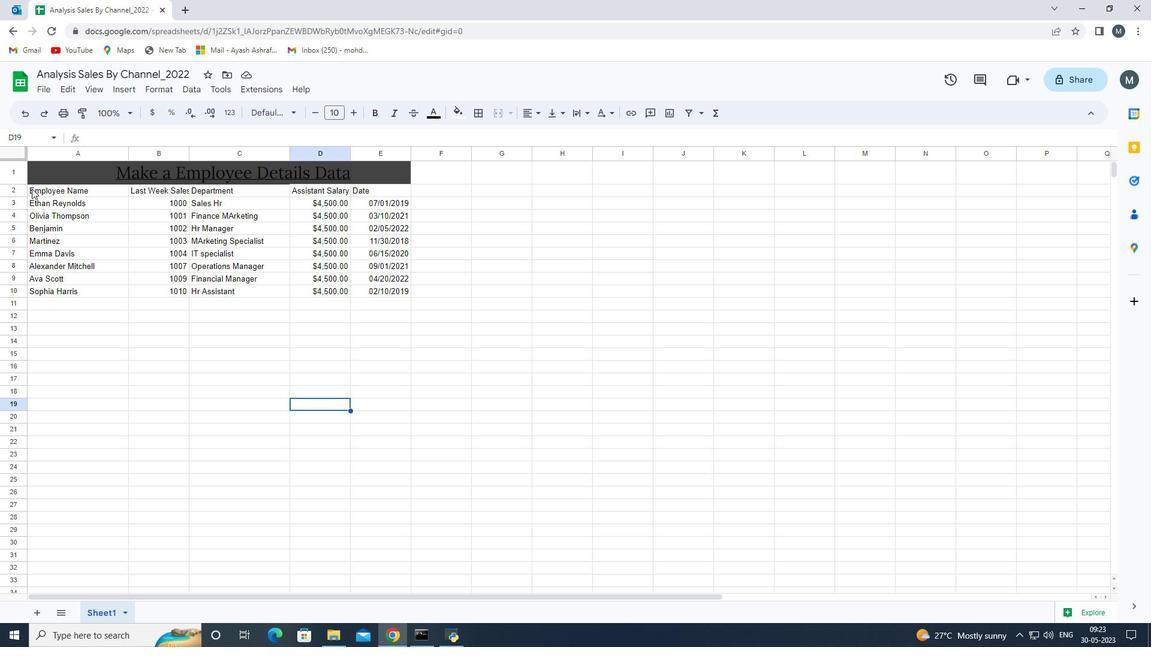 
Action: Mouse pressed left at (31, 188)
Screenshot: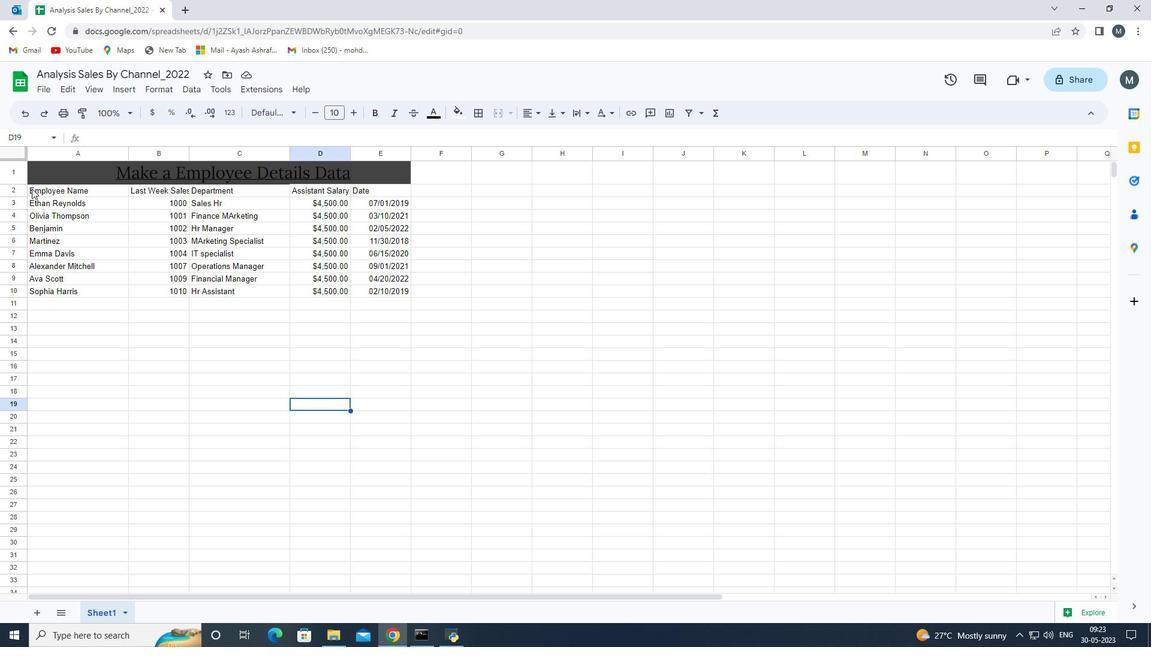 
Action: Mouse moved to (292, 116)
Screenshot: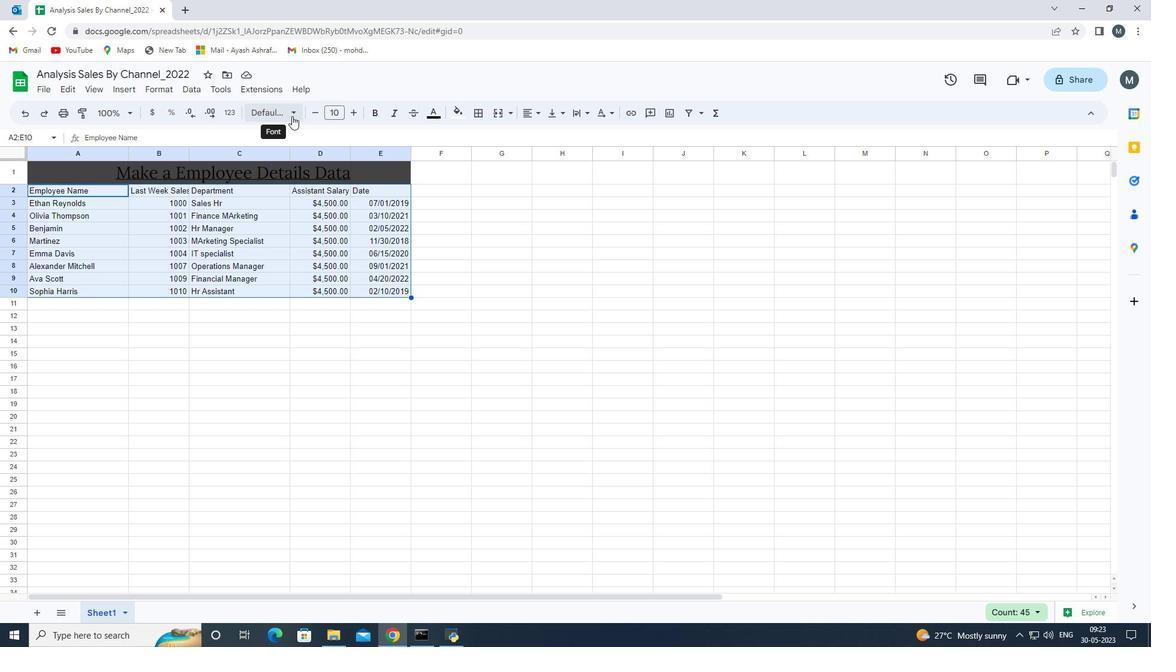 
Action: Mouse pressed left at (292, 116)
Screenshot: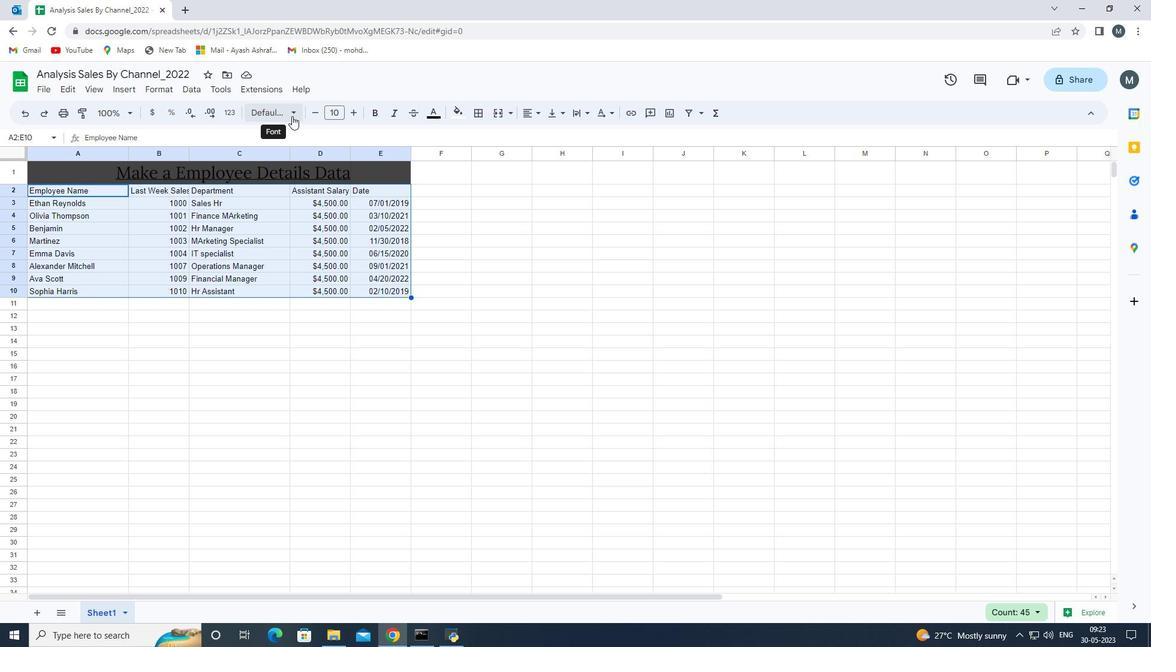 
Action: Mouse moved to (316, 331)
Screenshot: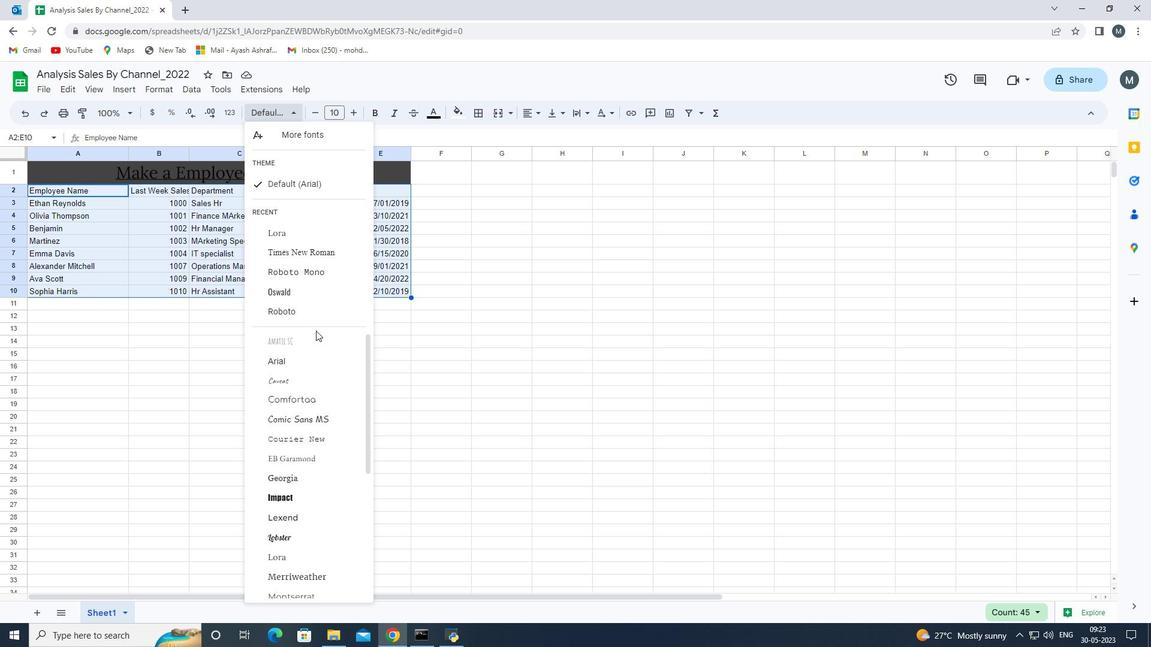 
Action: Mouse scrolled (316, 330) with delta (0, 0)
Screenshot: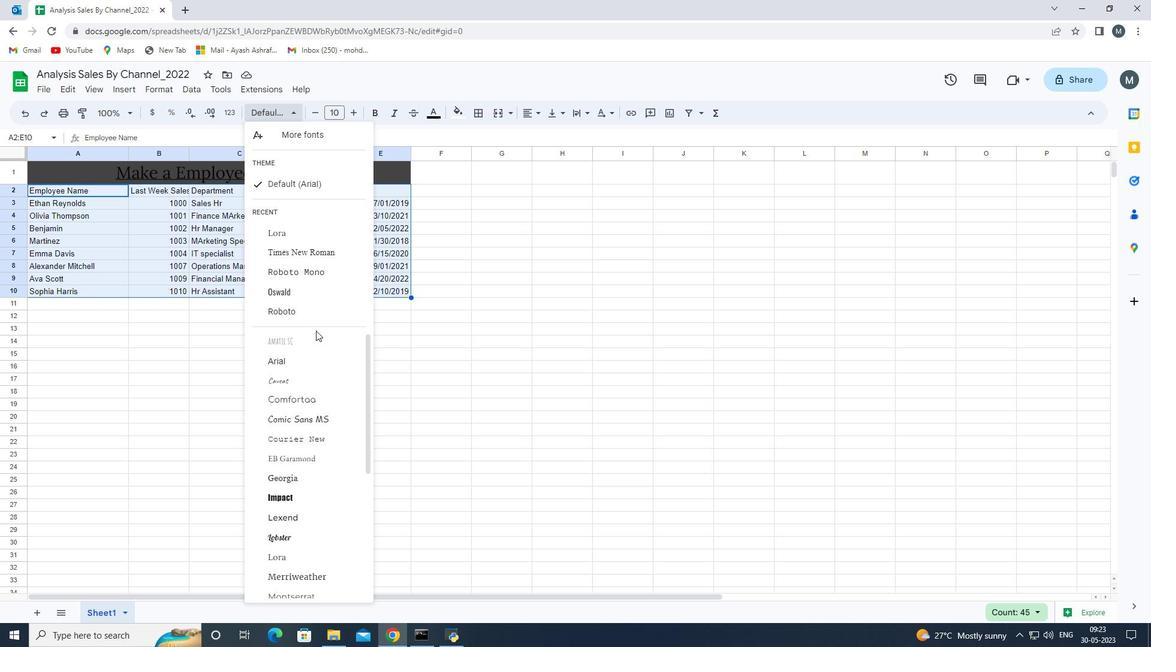 
Action: Mouse scrolled (316, 330) with delta (0, 0)
Screenshot: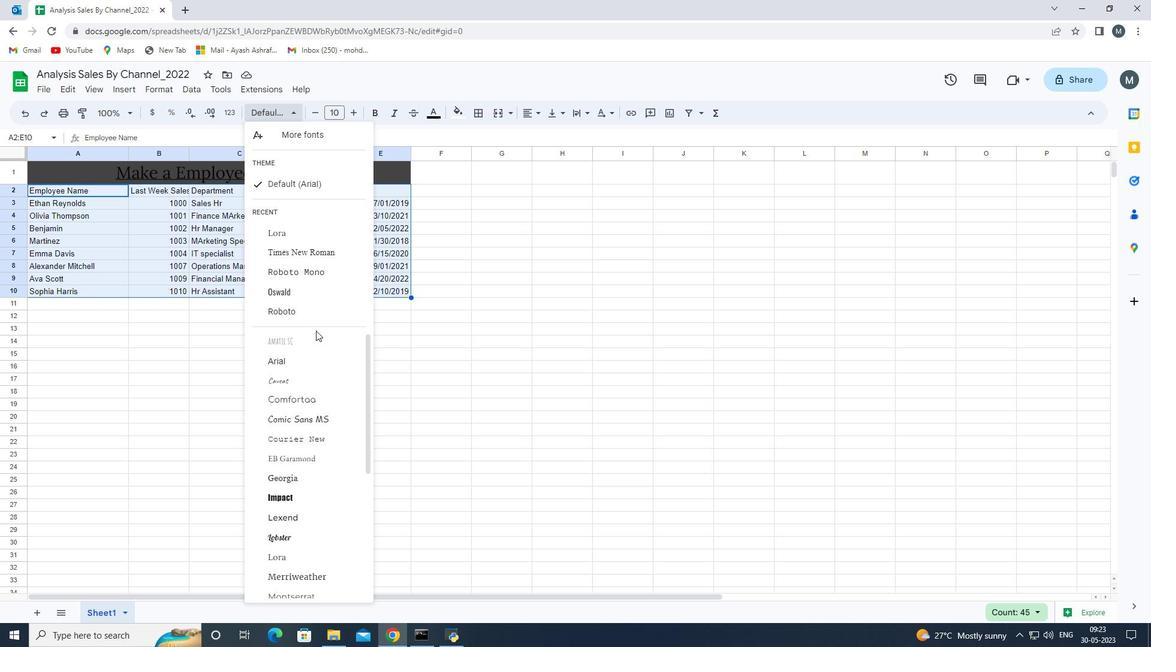 
Action: Mouse moved to (304, 587)
Screenshot: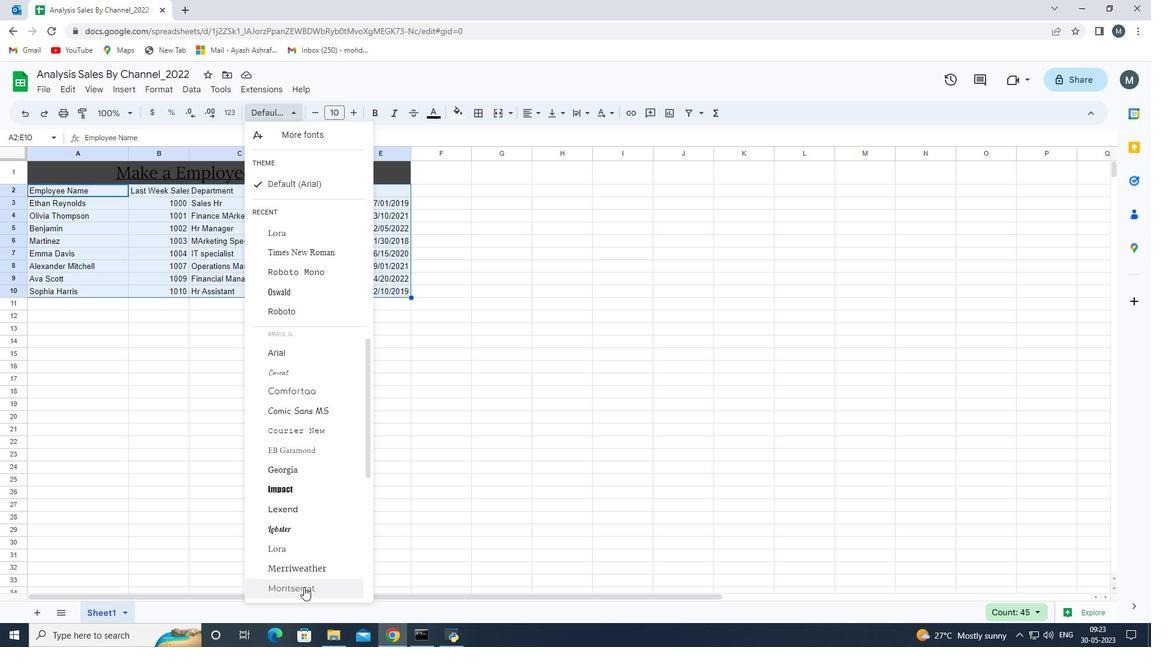 
Action: Mouse pressed left at (304, 587)
Screenshot: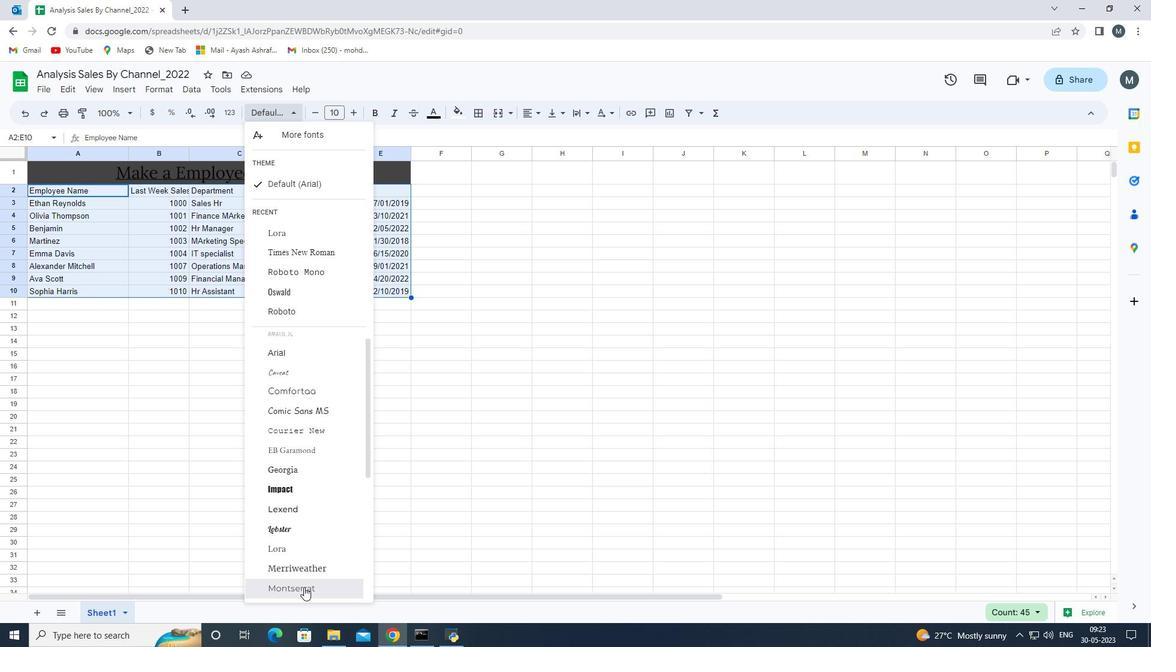 
Action: Mouse moved to (353, 112)
Screenshot: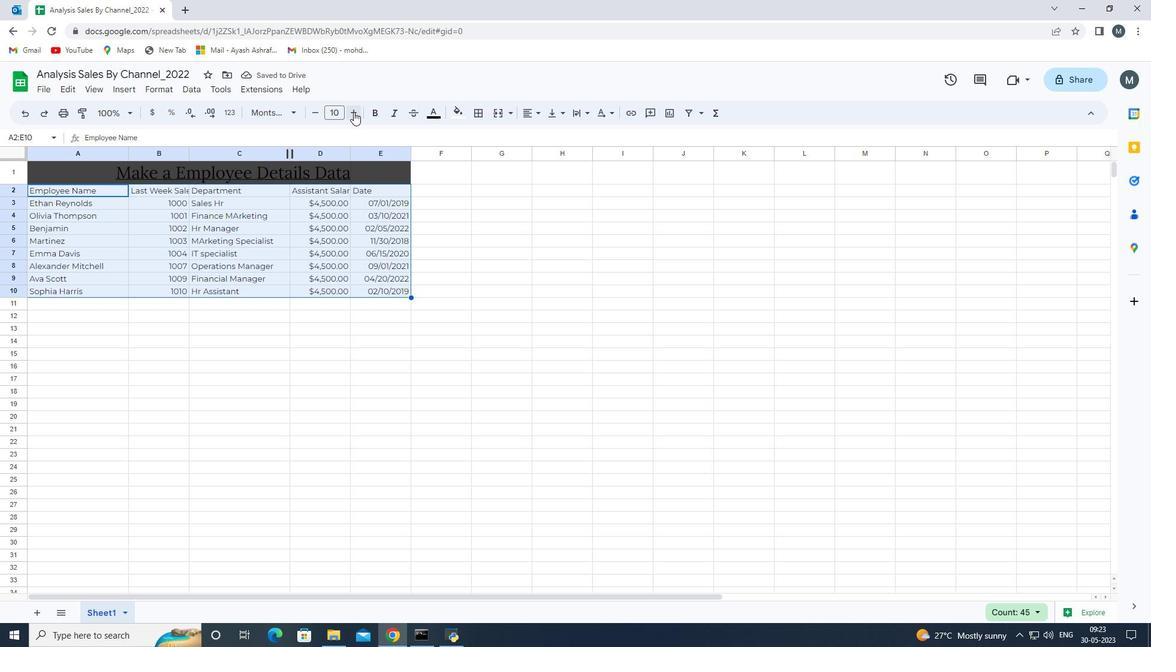 
Action: Mouse pressed left at (353, 112)
Screenshot: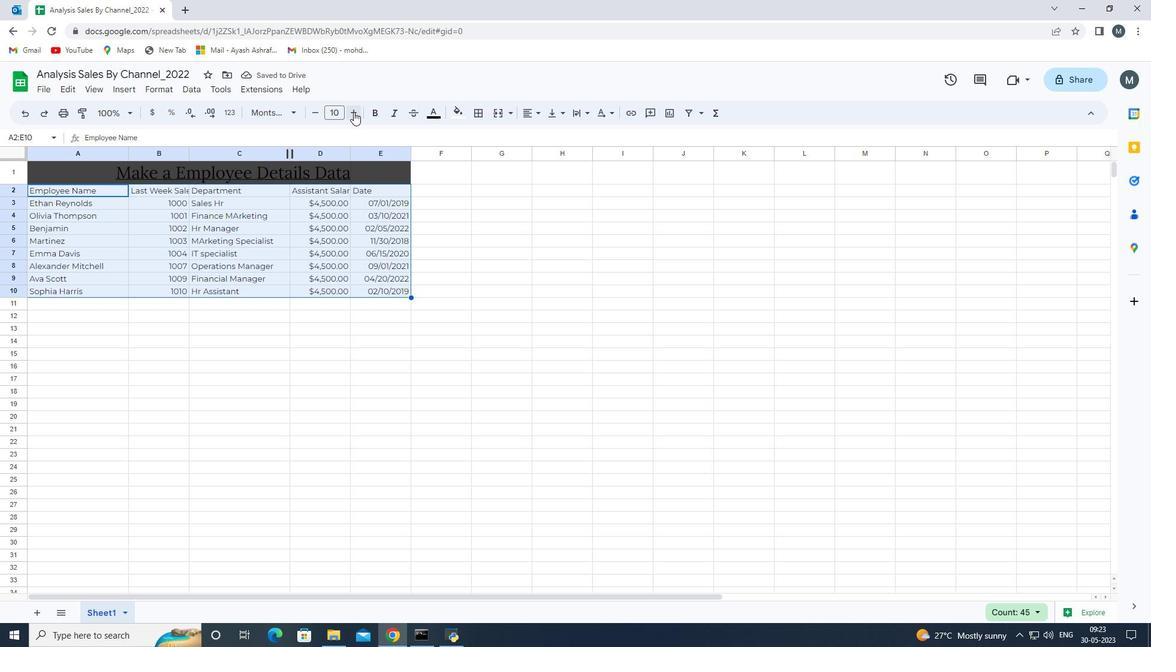 
Action: Mouse pressed left at (353, 112)
Screenshot: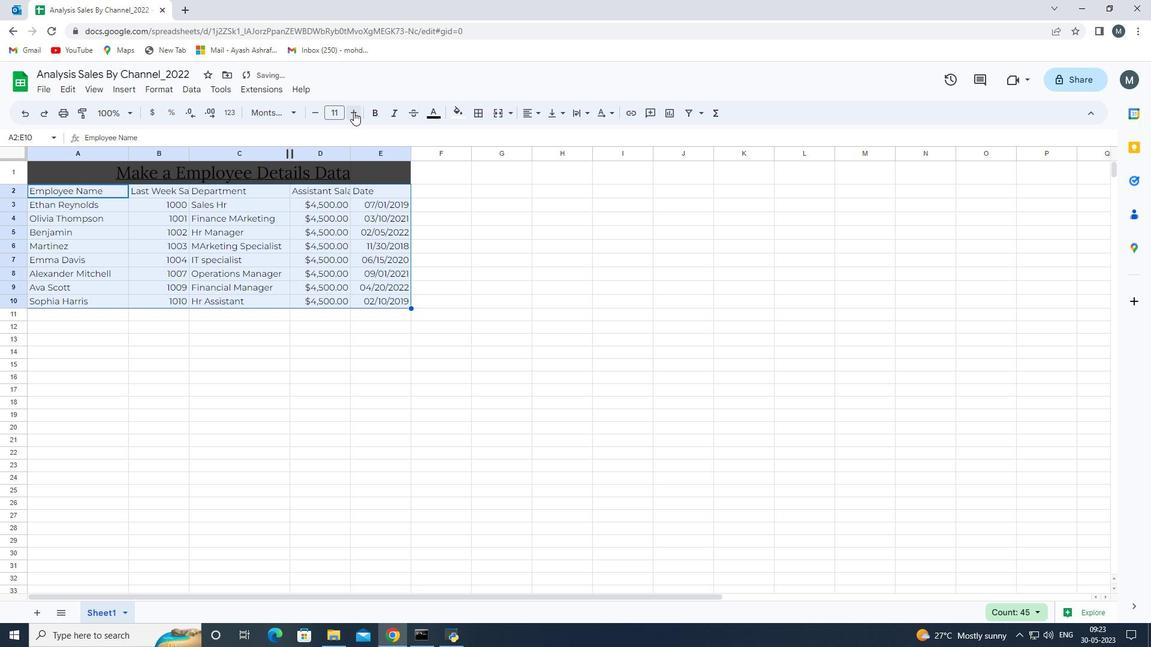
Action: Mouse pressed left at (353, 112)
Screenshot: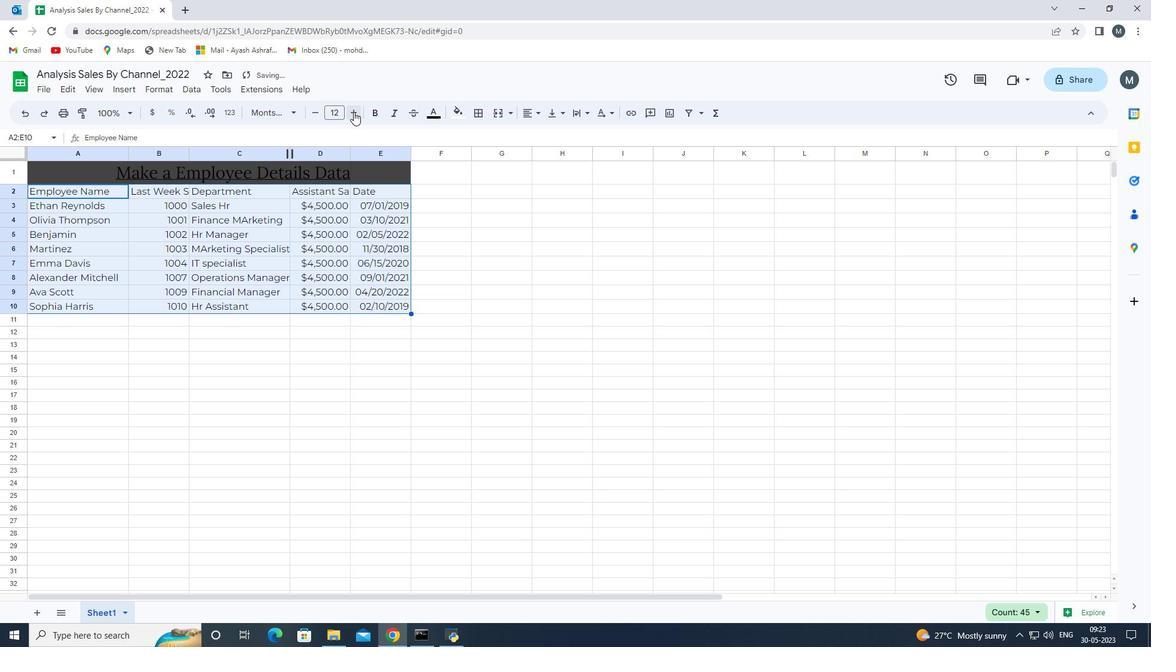 
Action: Mouse pressed left at (353, 112)
Screenshot: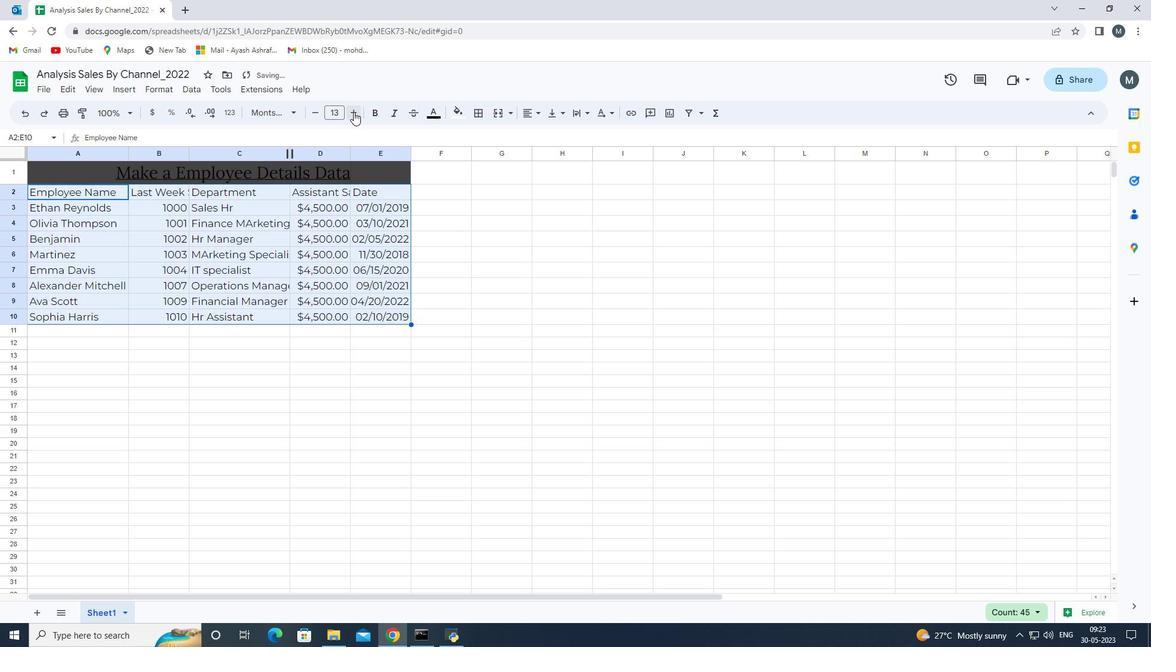 
Action: Mouse moved to (524, 116)
Screenshot: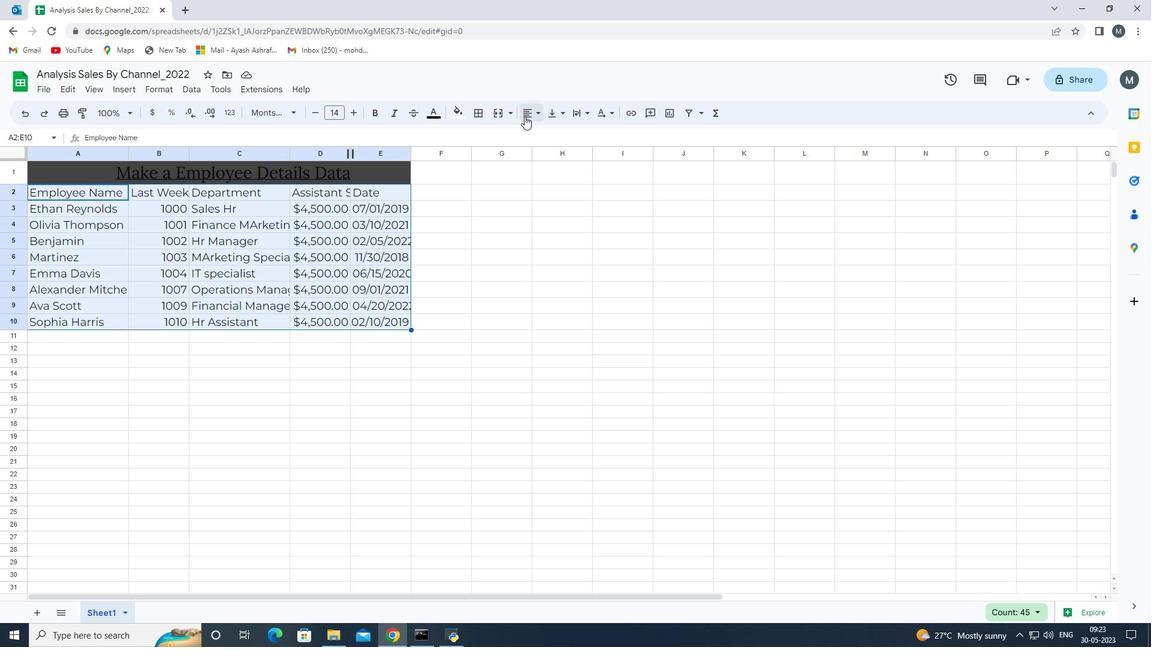 
Action: Mouse pressed left at (524, 116)
Screenshot: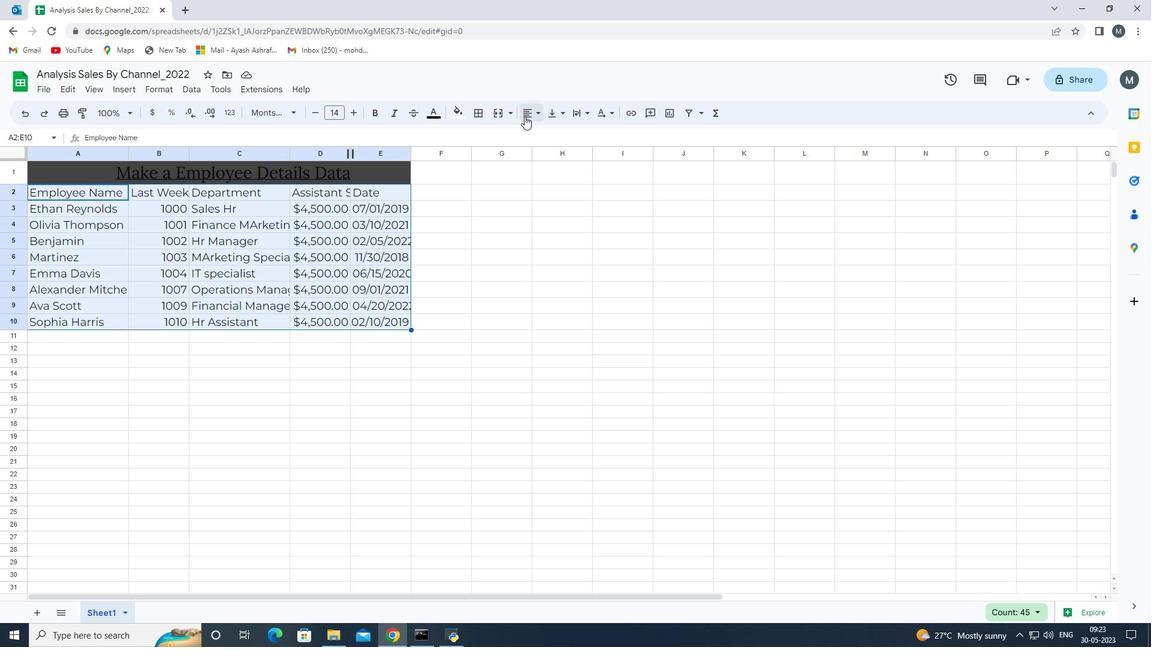 
Action: Mouse moved to (547, 134)
Screenshot: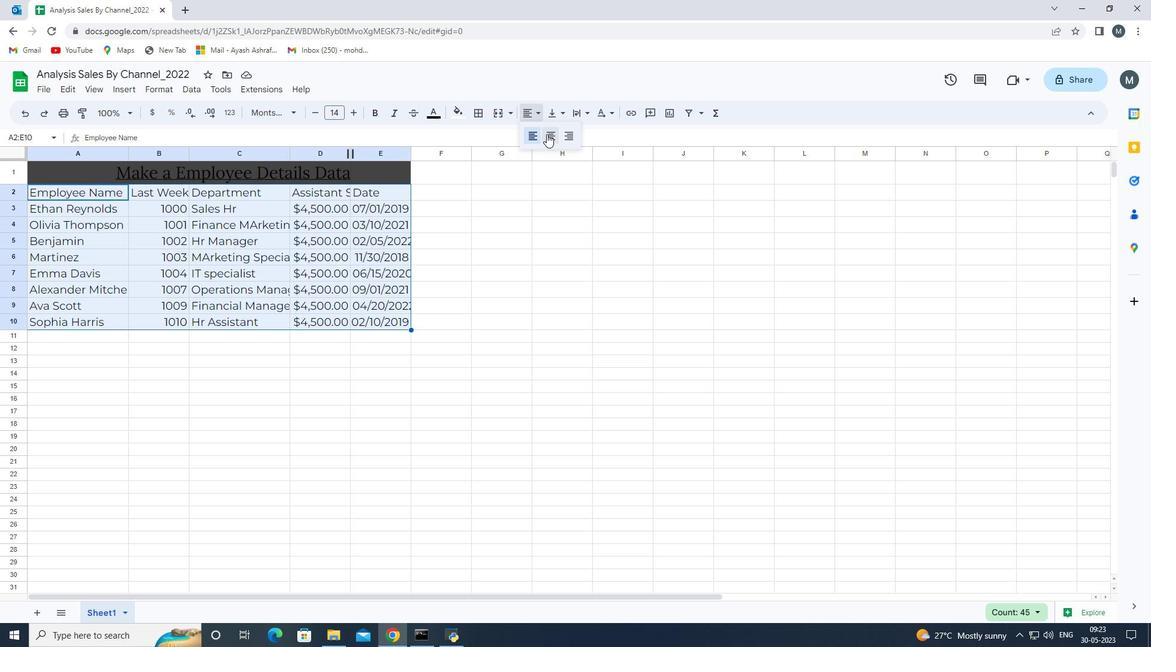 
Action: Mouse pressed left at (547, 134)
Screenshot: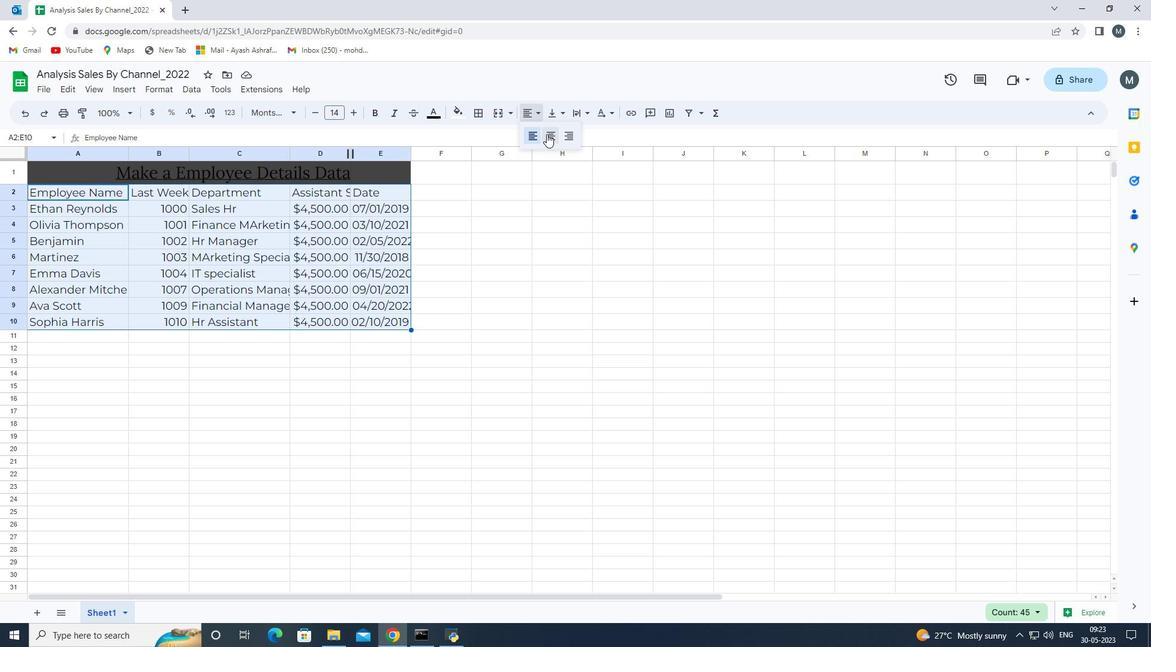 
Action: Mouse moved to (248, 407)
Screenshot: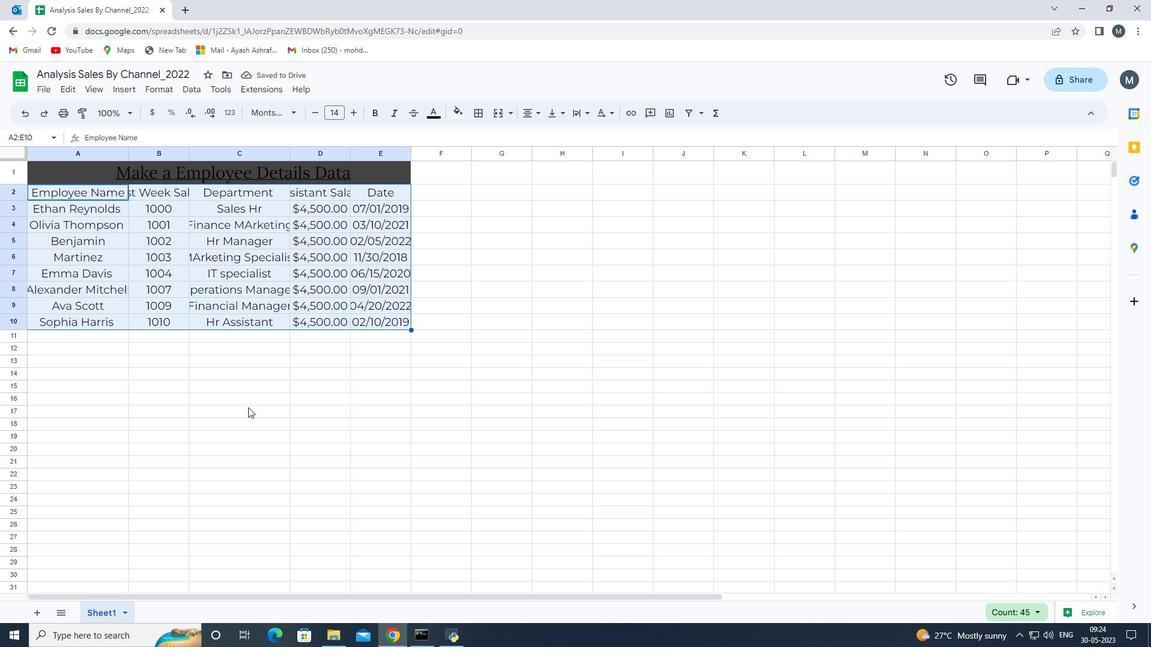 
Action: Mouse pressed left at (248, 407)
Screenshot: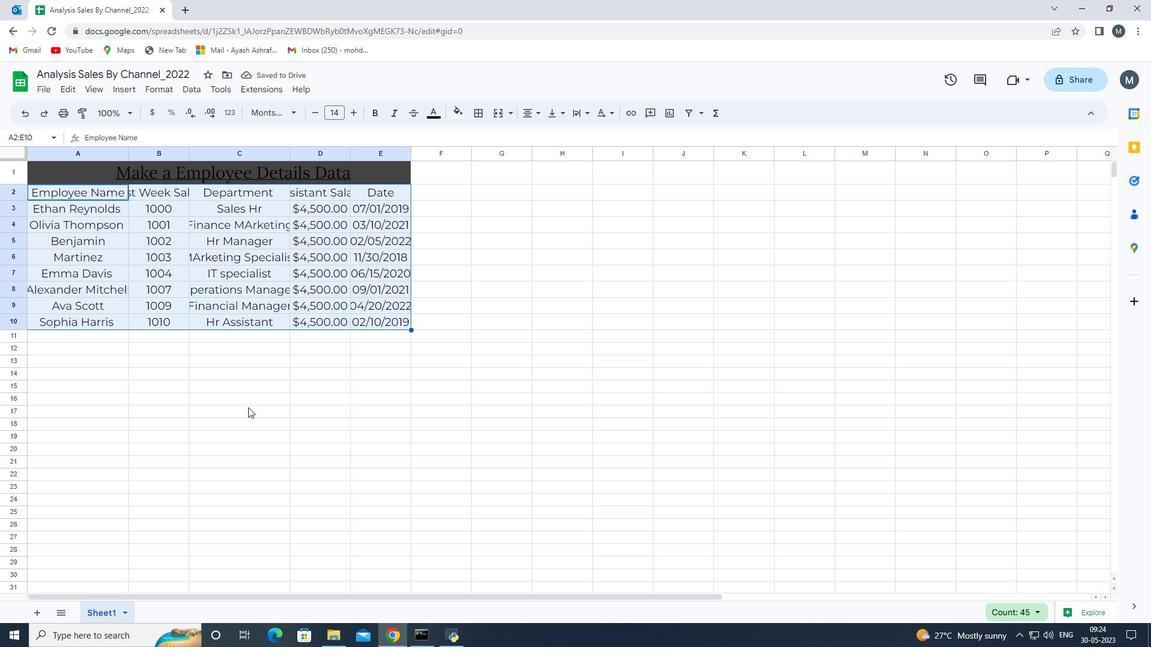 
Action: Mouse moved to (189, 149)
Screenshot: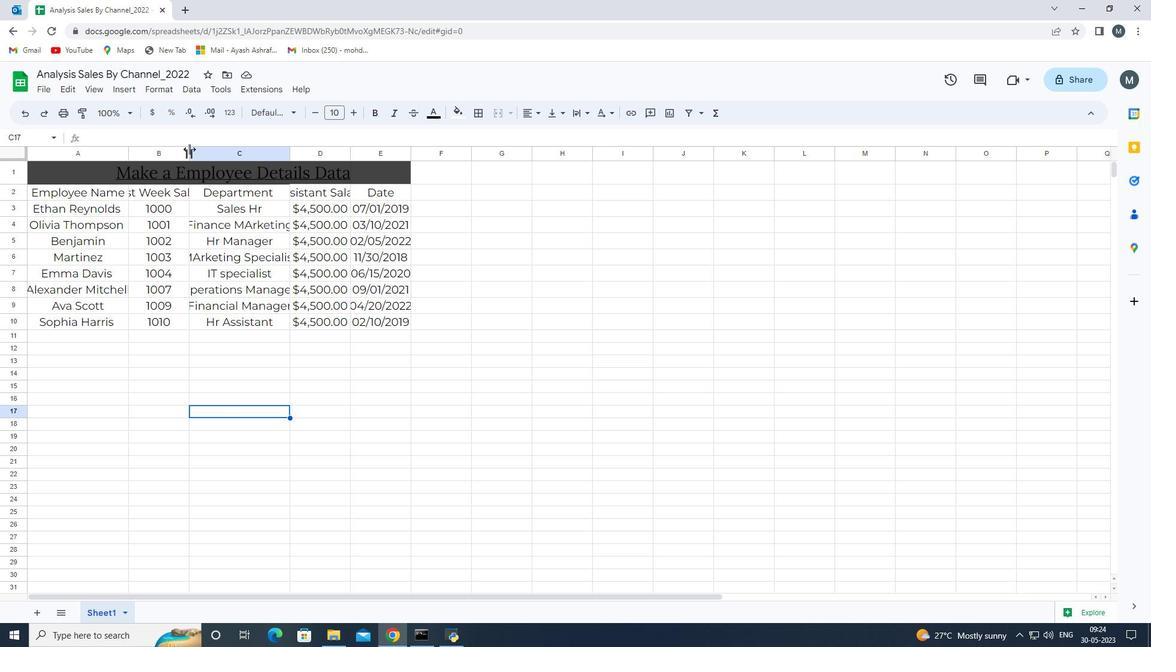 
Action: Mouse pressed left at (189, 149)
Screenshot: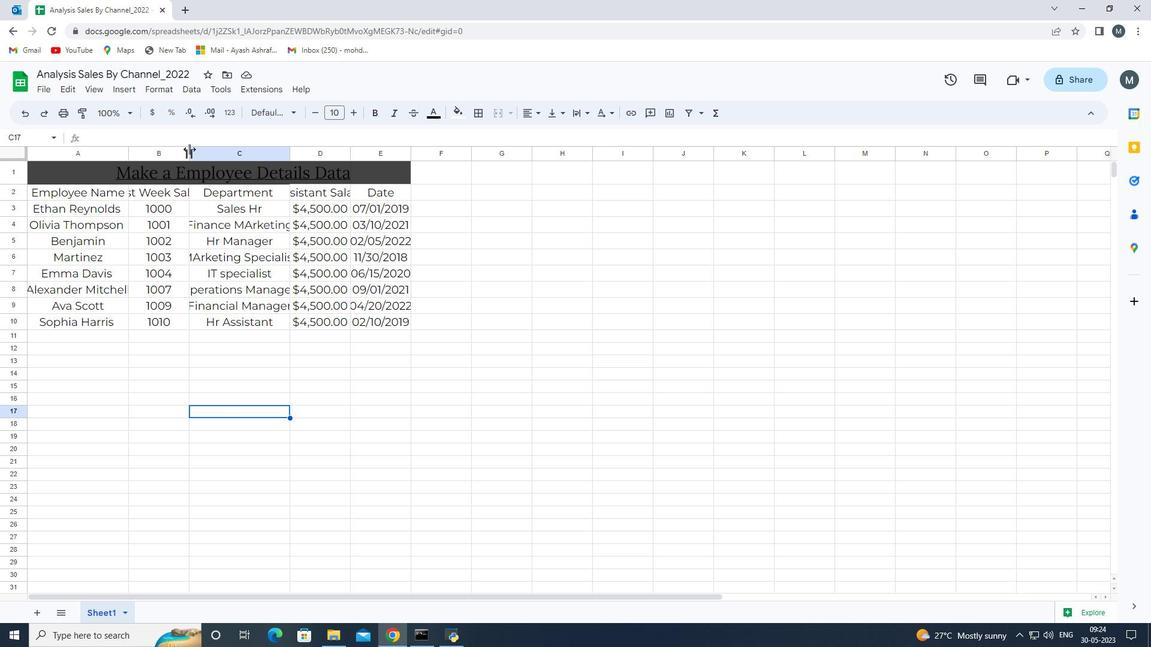 
Action: Mouse moved to (383, 150)
Screenshot: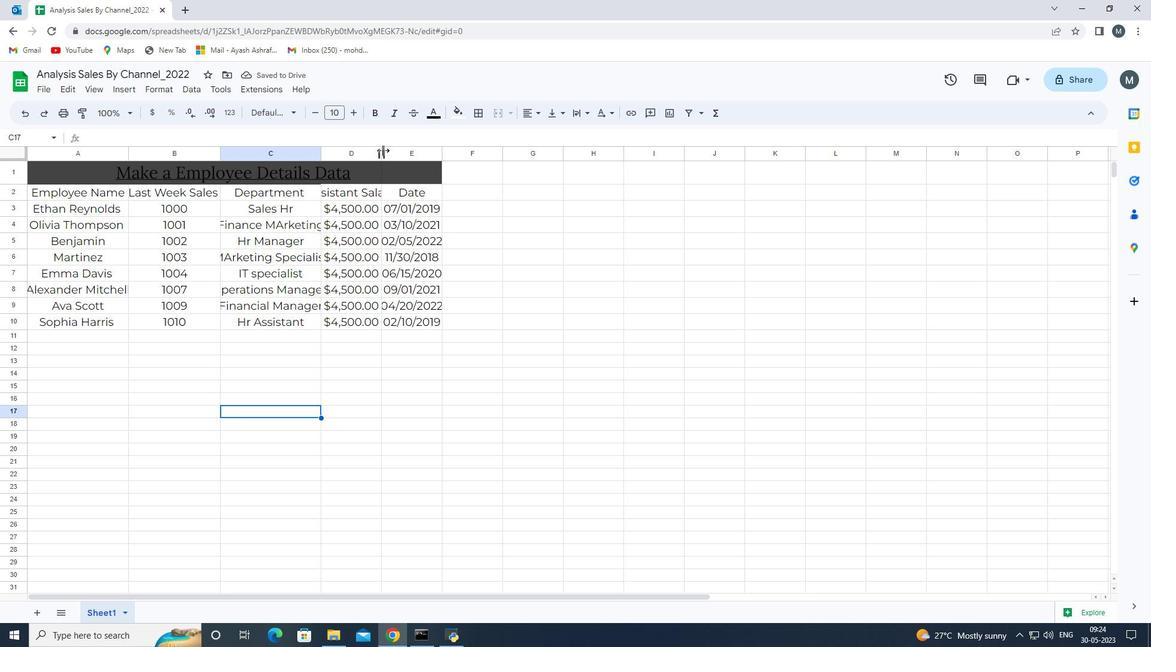 
Action: Mouse pressed left at (383, 150)
Screenshot: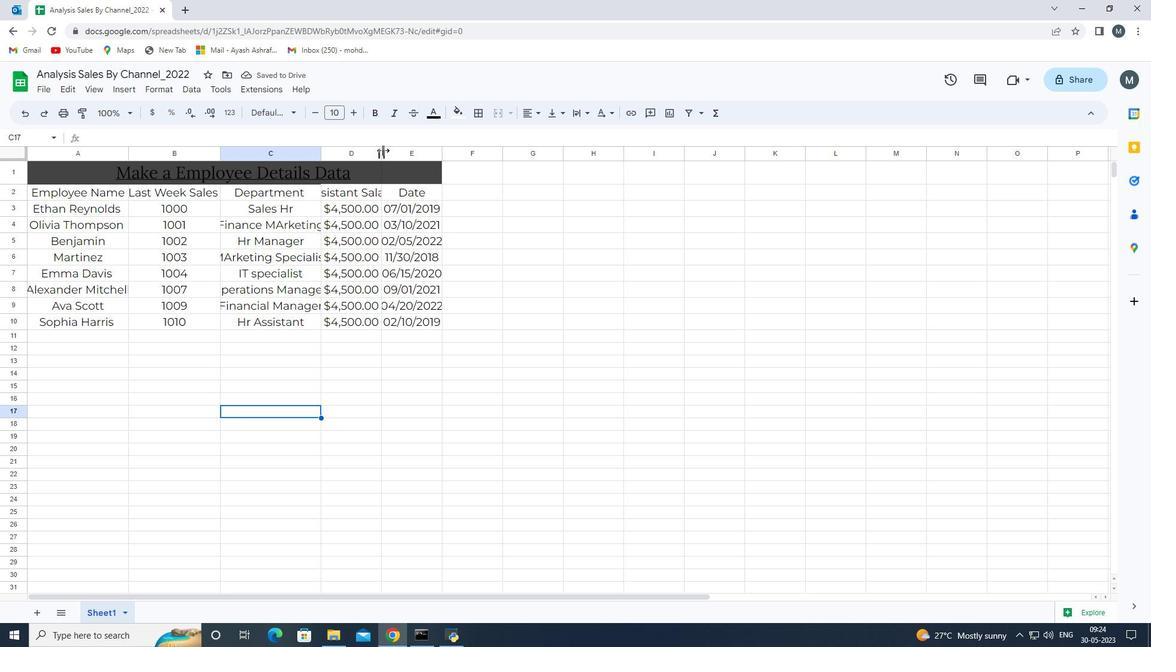 
Action: Mouse moved to (220, 149)
Screenshot: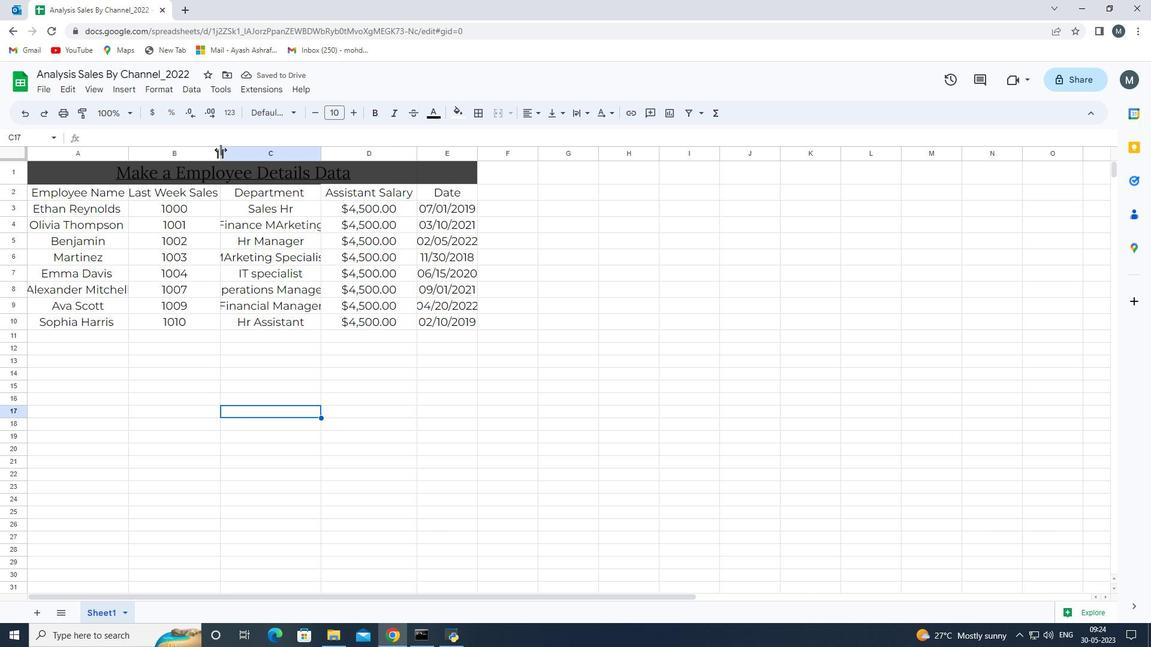 
Action: Mouse pressed left at (220, 149)
Screenshot: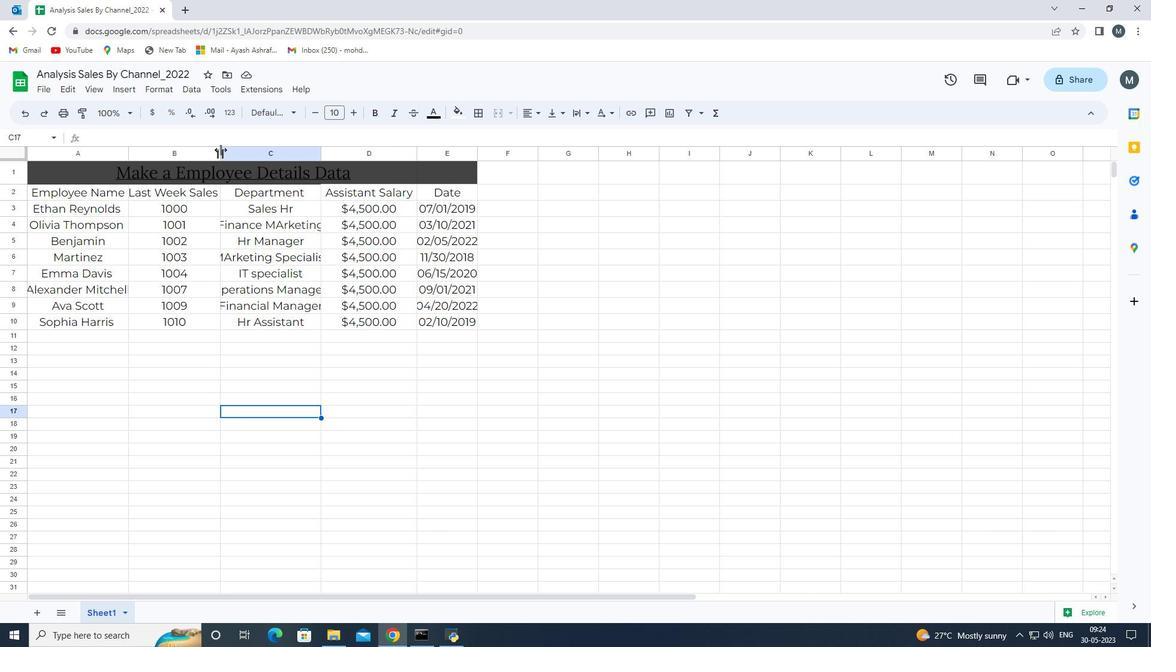 
Action: Mouse moved to (335, 150)
Screenshot: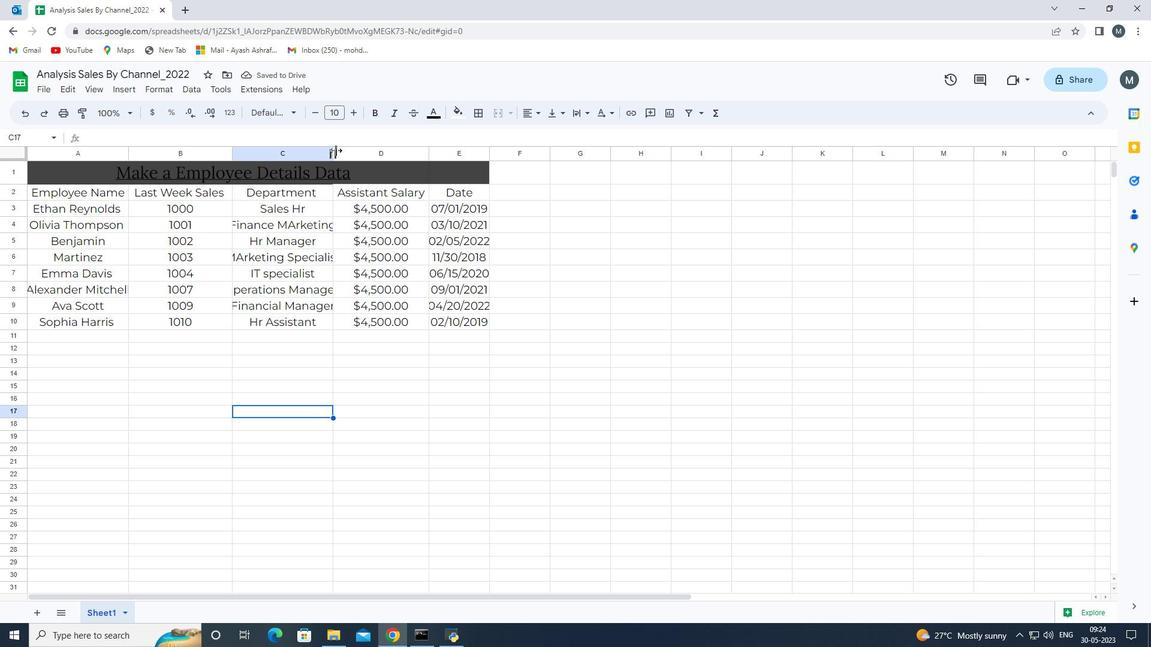 
Action: Mouse pressed left at (335, 150)
Screenshot: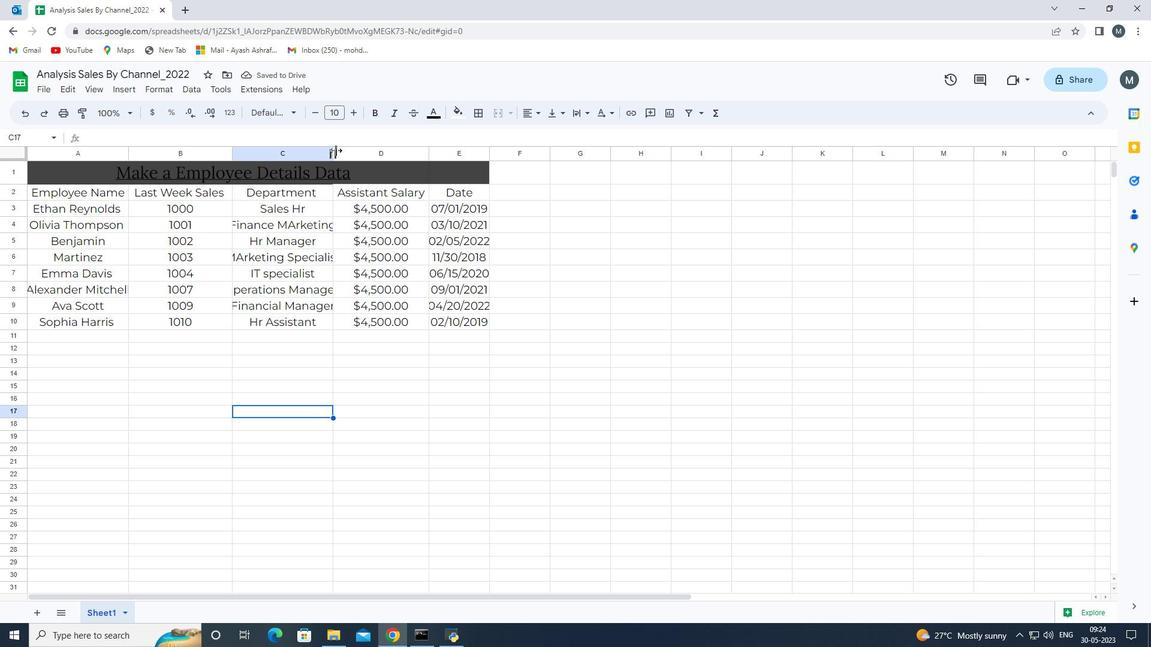 
Action: Mouse moved to (130, 149)
Screenshot: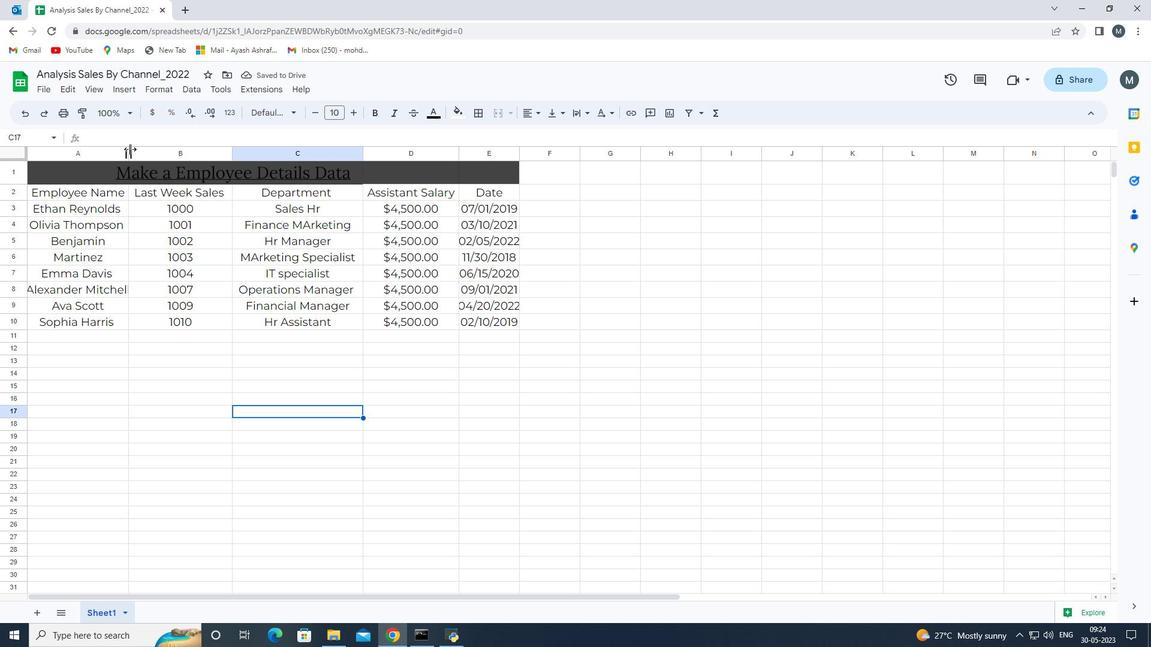 
Action: Mouse pressed left at (130, 149)
Screenshot: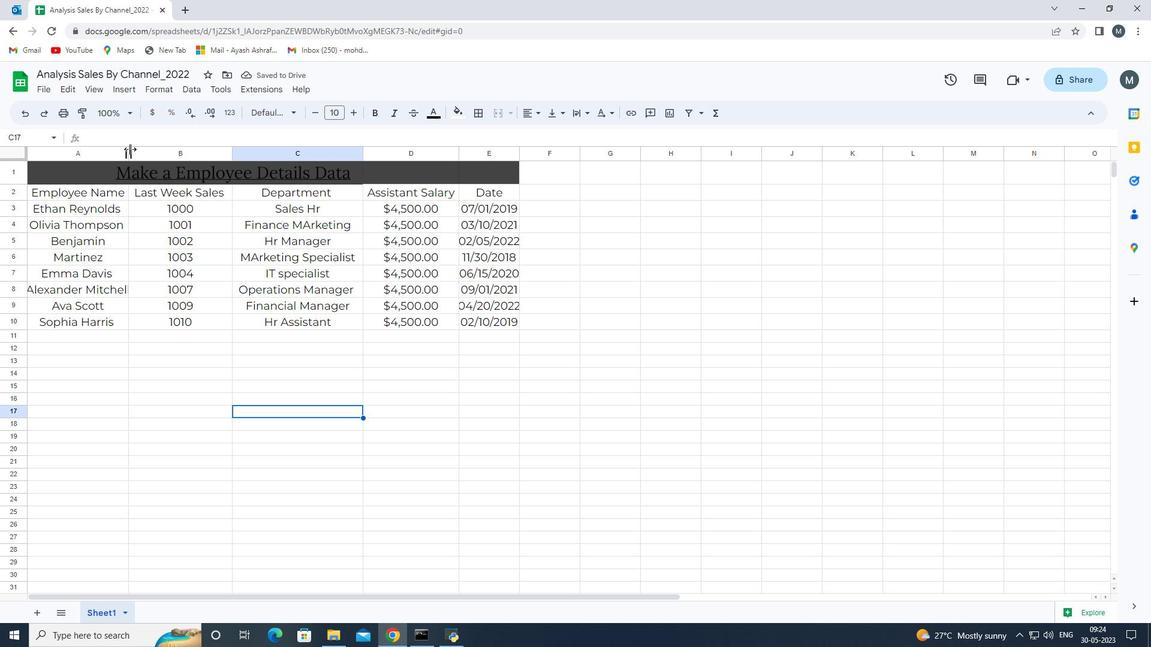 
Action: Mouse moved to (539, 150)
Screenshot: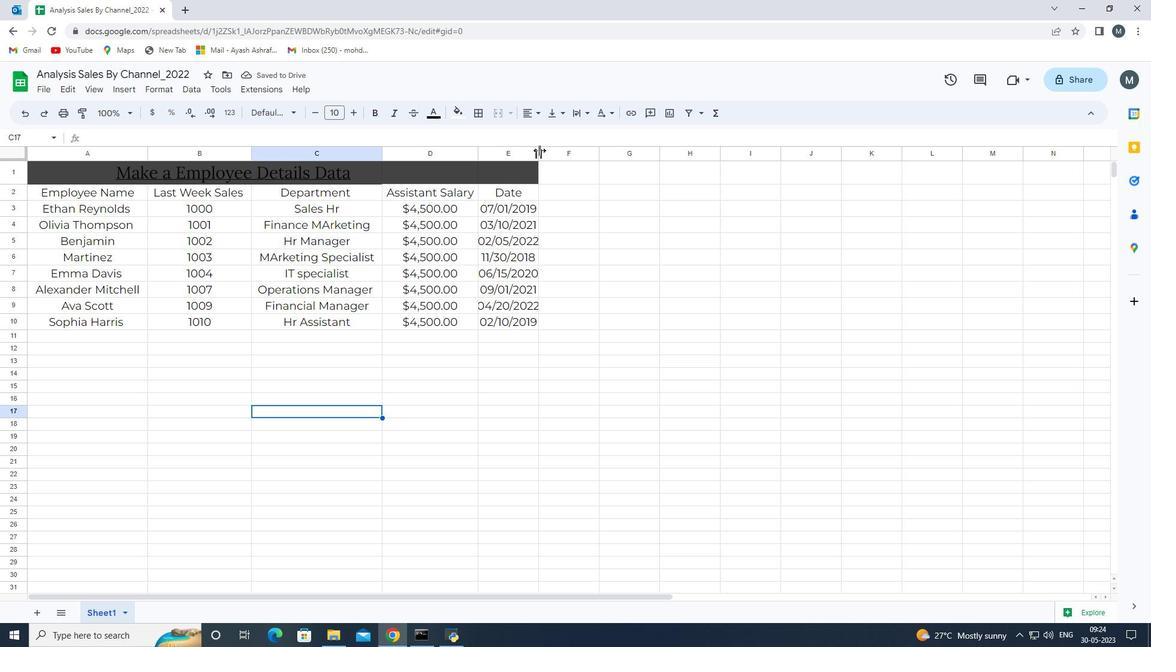 
Action: Mouse pressed left at (539, 150)
Screenshot: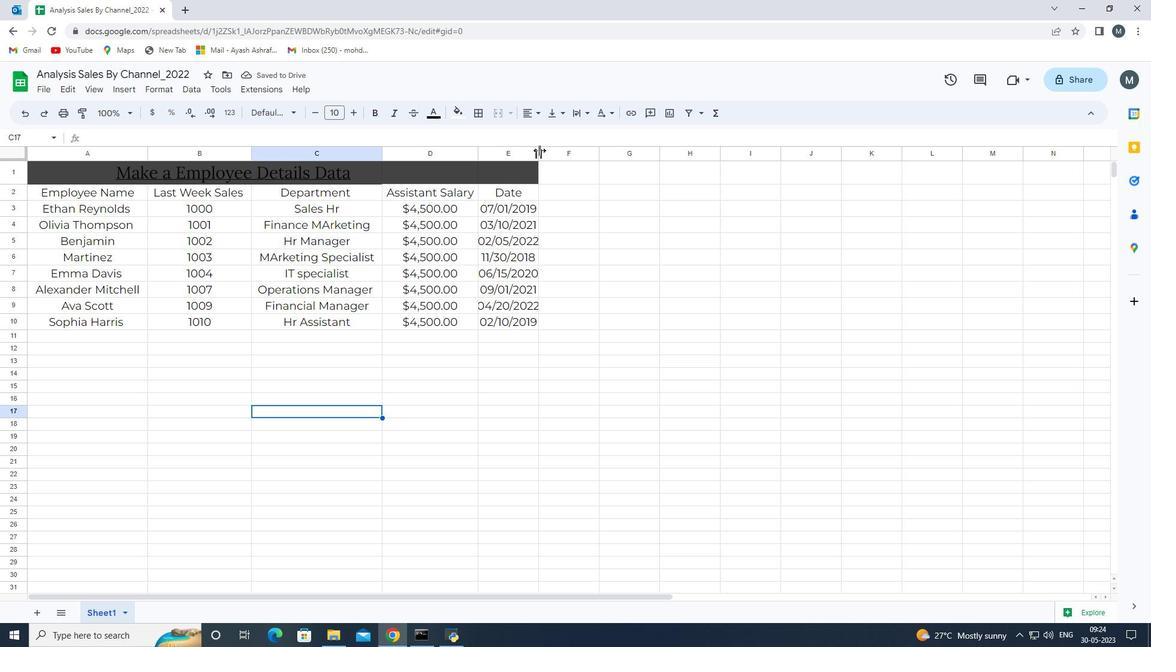 
Action: Mouse moved to (79, 190)
Screenshot: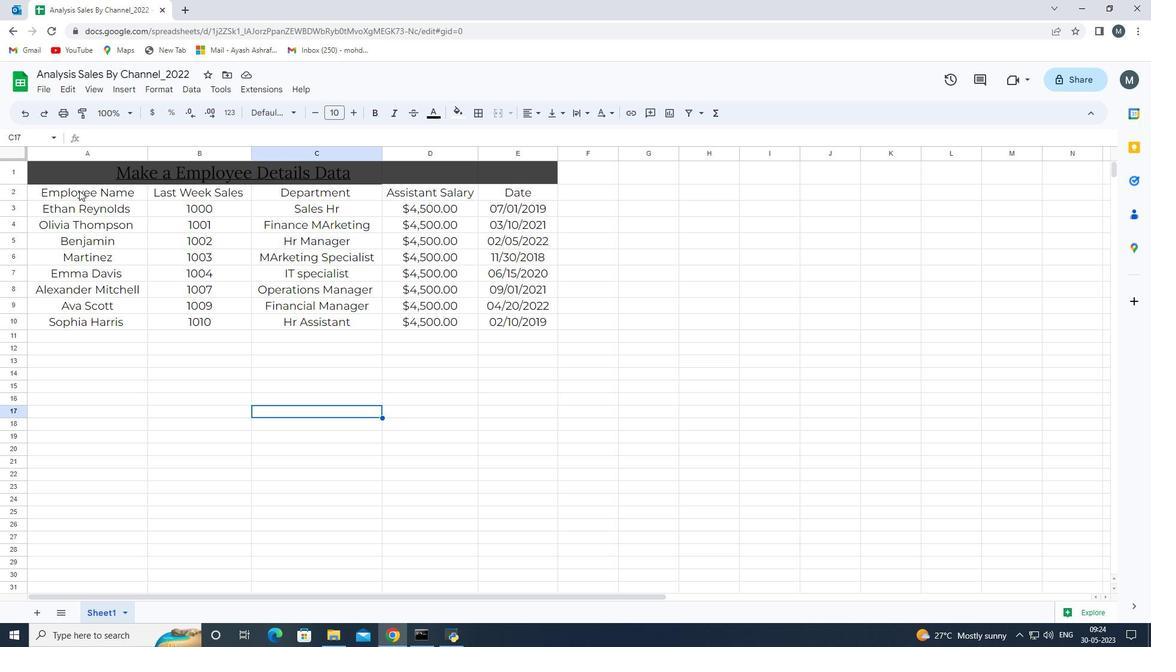 
Action: Mouse pressed left at (79, 190)
Screenshot: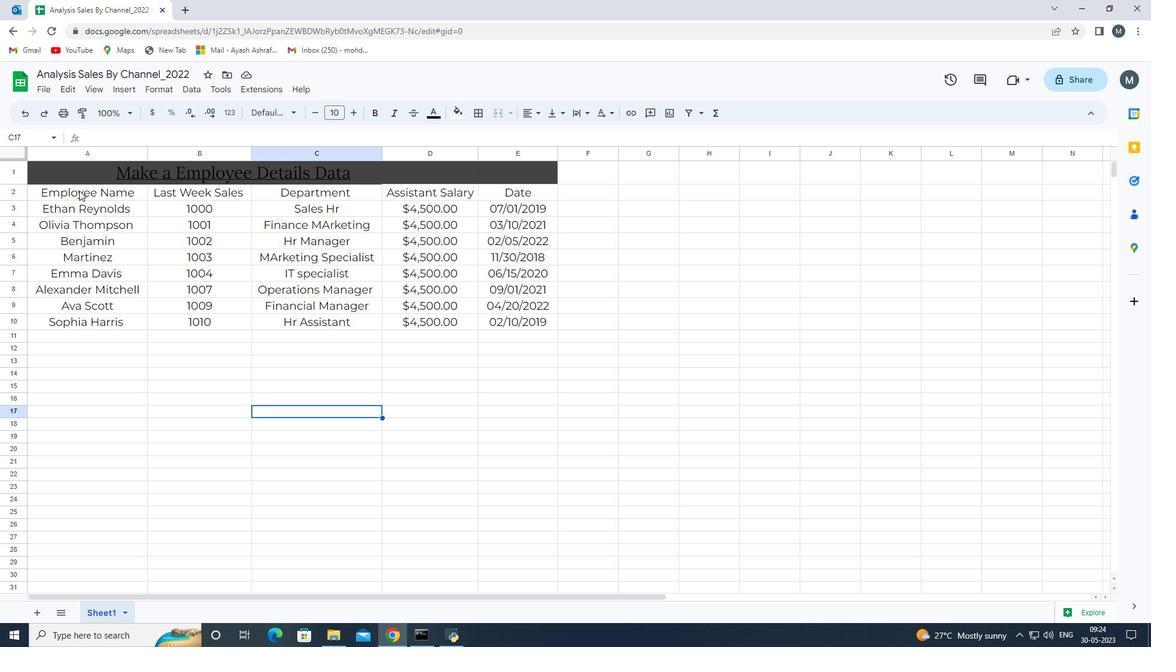 
Action: Mouse moved to (145, 325)
Screenshot: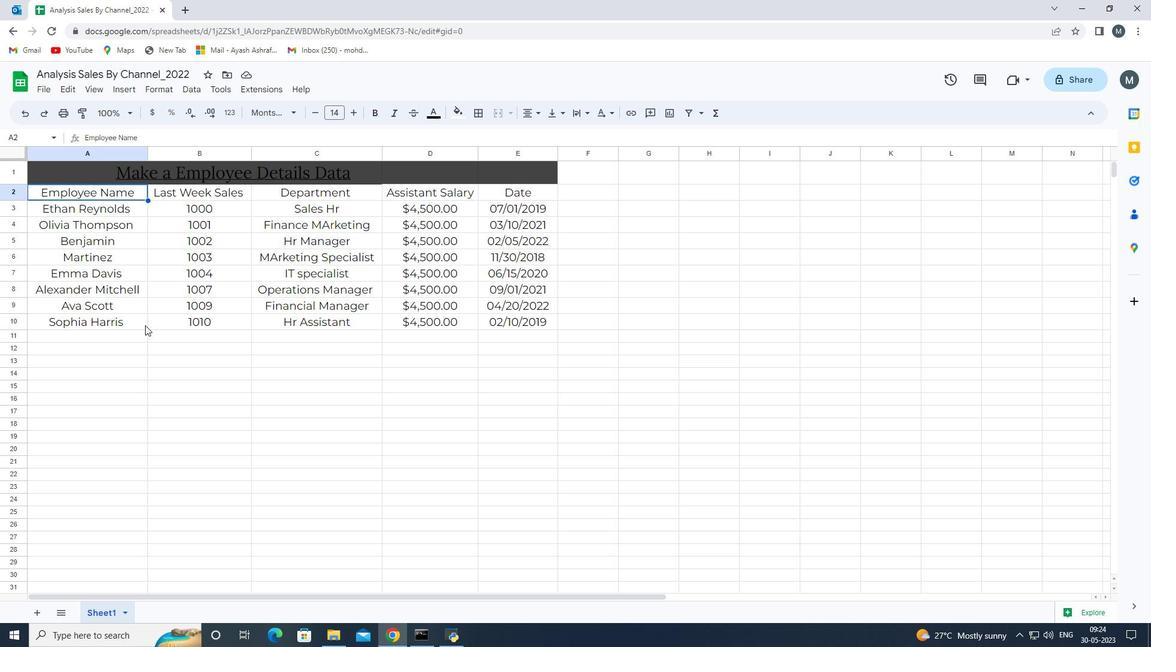 
Action: Mouse pressed left at (145, 325)
Screenshot: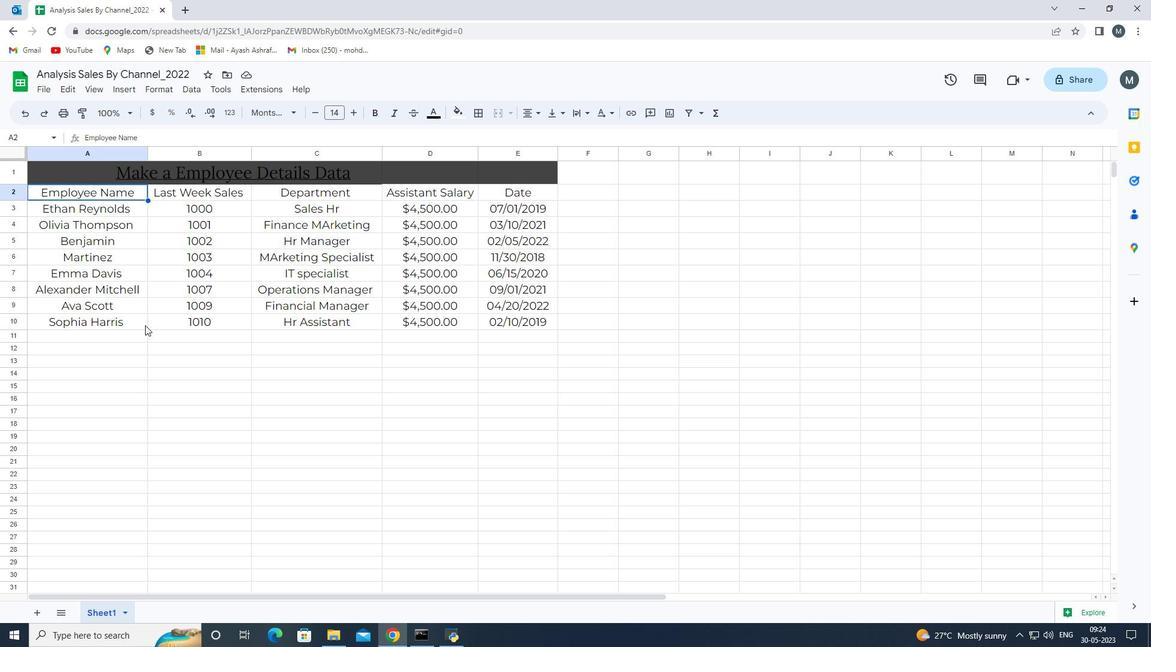 
Action: Mouse moved to (56, 193)
Screenshot: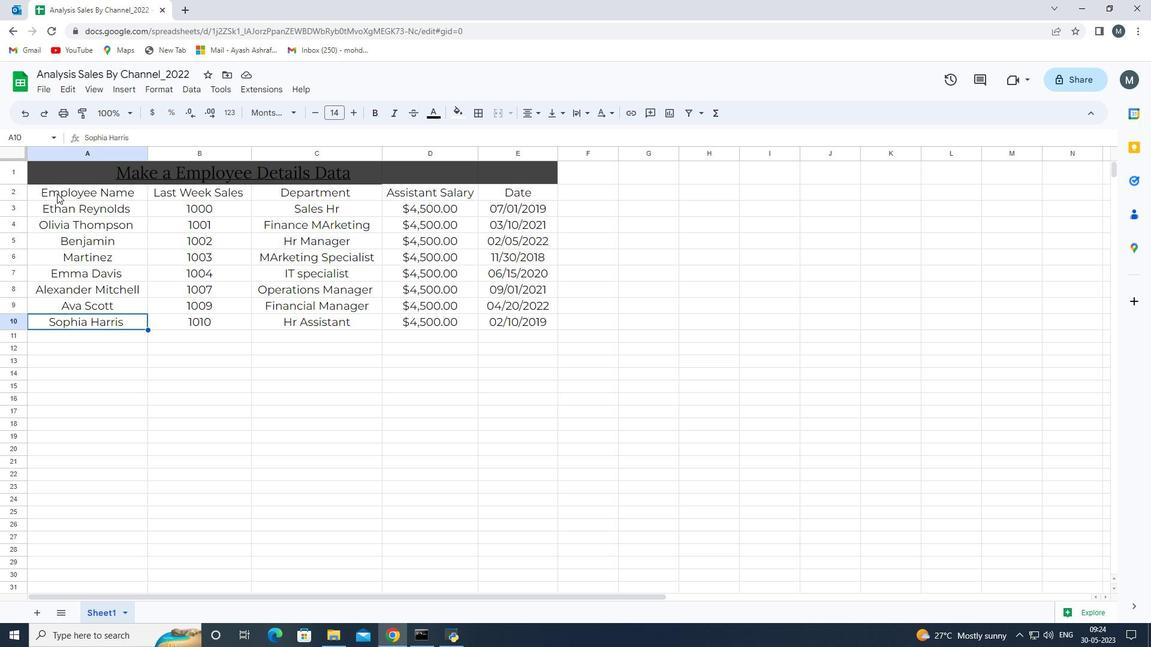 
Action: Mouse pressed left at (56, 193)
Screenshot: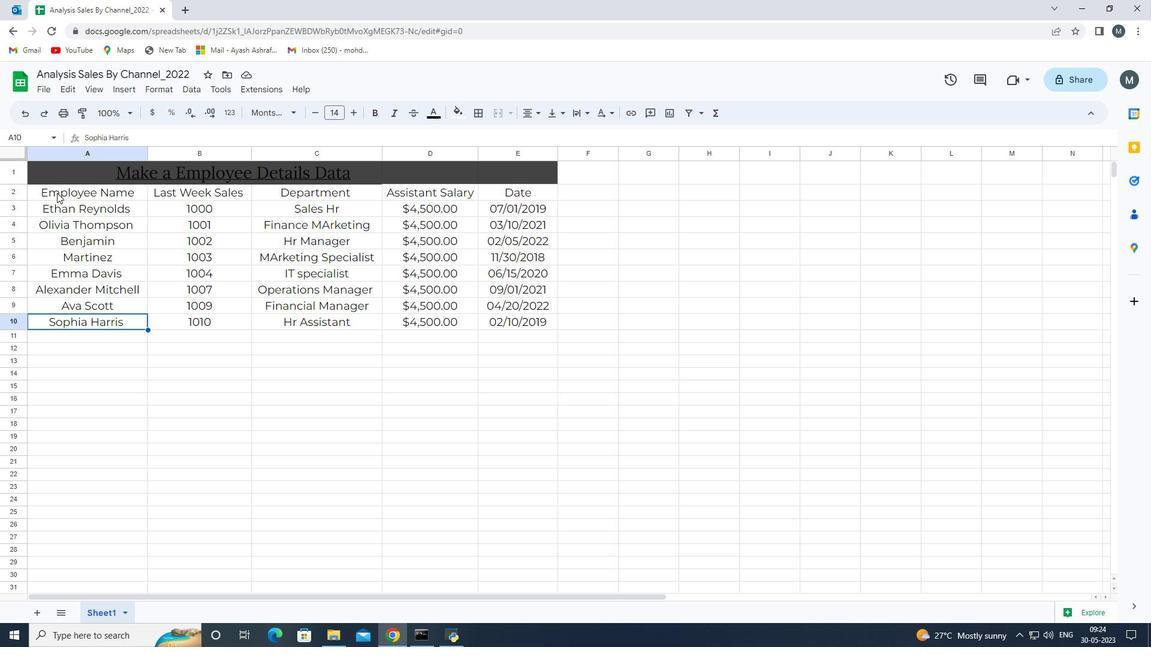 
Action: Mouse moved to (126, 87)
Screenshot: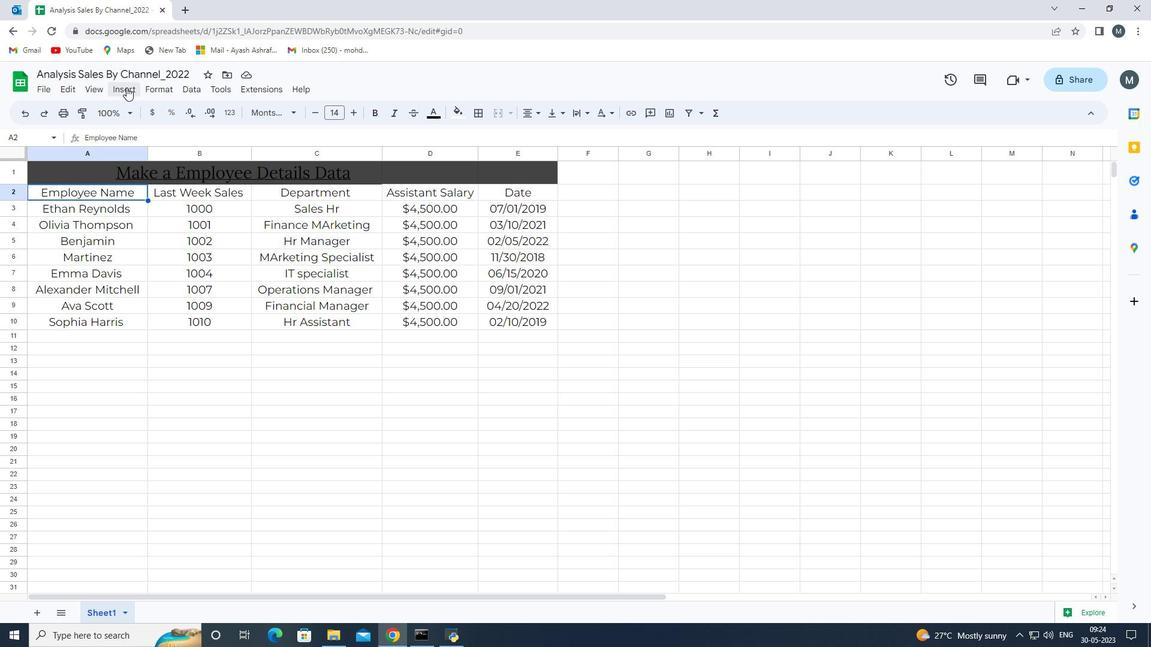 
Action: Mouse pressed left at (126, 87)
Screenshot: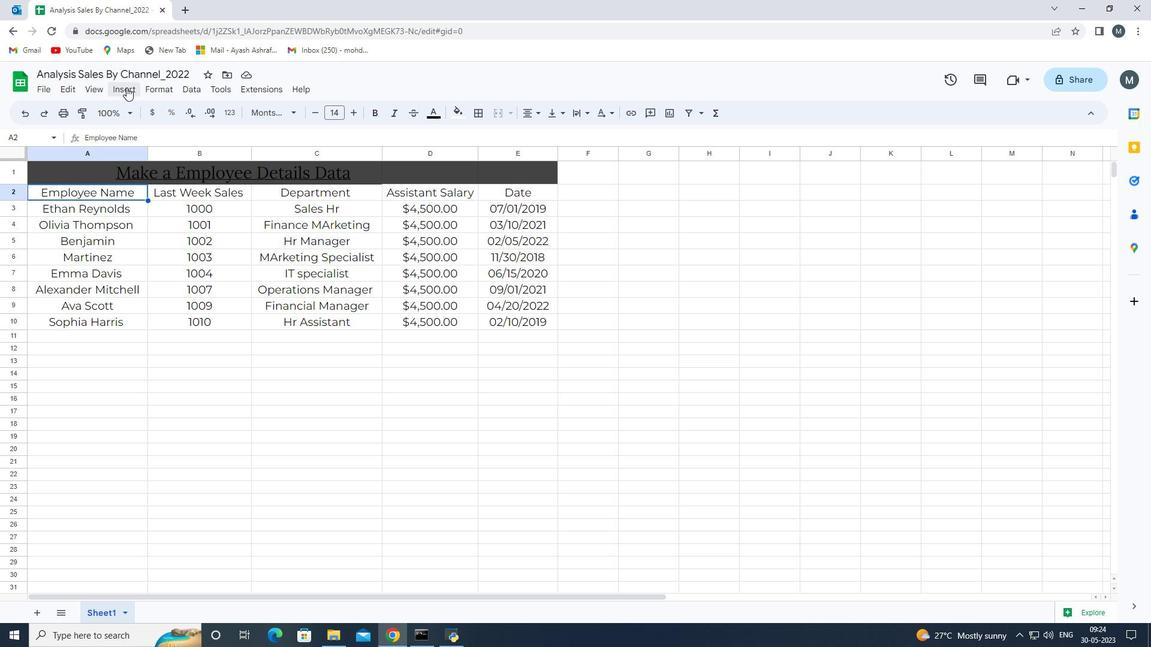 
Action: Mouse moved to (220, 528)
Screenshot: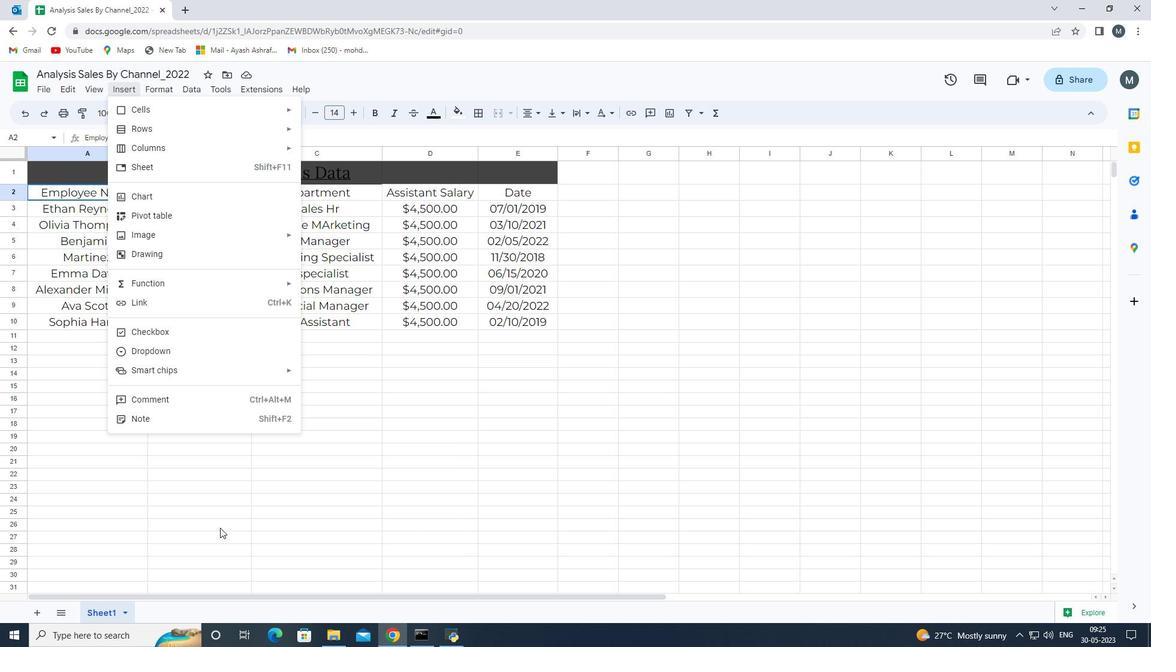 
Action: Mouse pressed left at (220, 528)
Screenshot: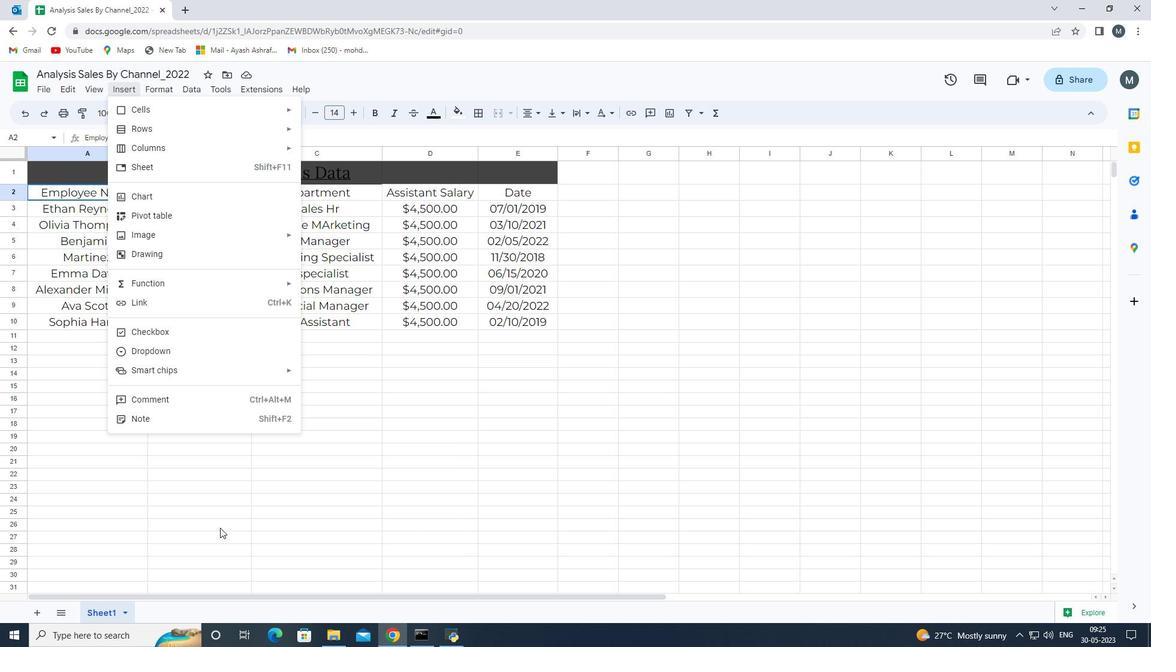 
Action: Mouse moved to (118, 267)
Screenshot: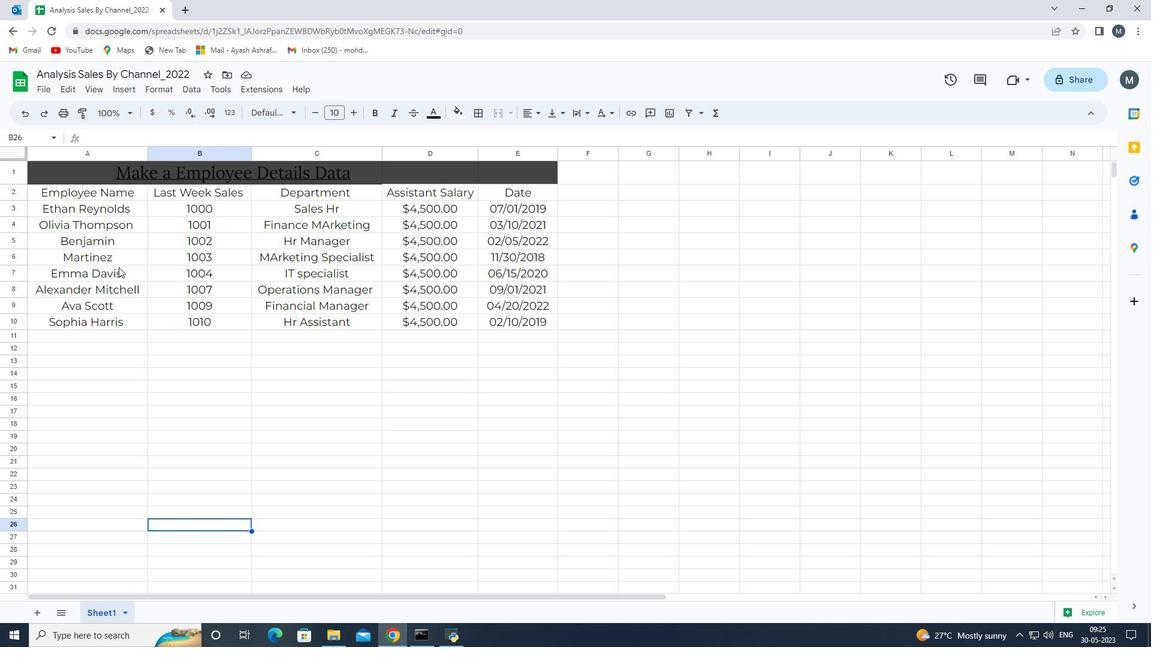 
